 Task: Select Give A Gift Card from Gift Cards. Add to cart AmazonBasics Baby Products Gift Card-1. Place order for Mikayla King, _x000D_
12 Shoal Dr_x000D_
Barnegat, New Jersey(NJ), 08005, Cell Number (609) 660-9227
Action: Mouse moved to (14, 97)
Screenshot: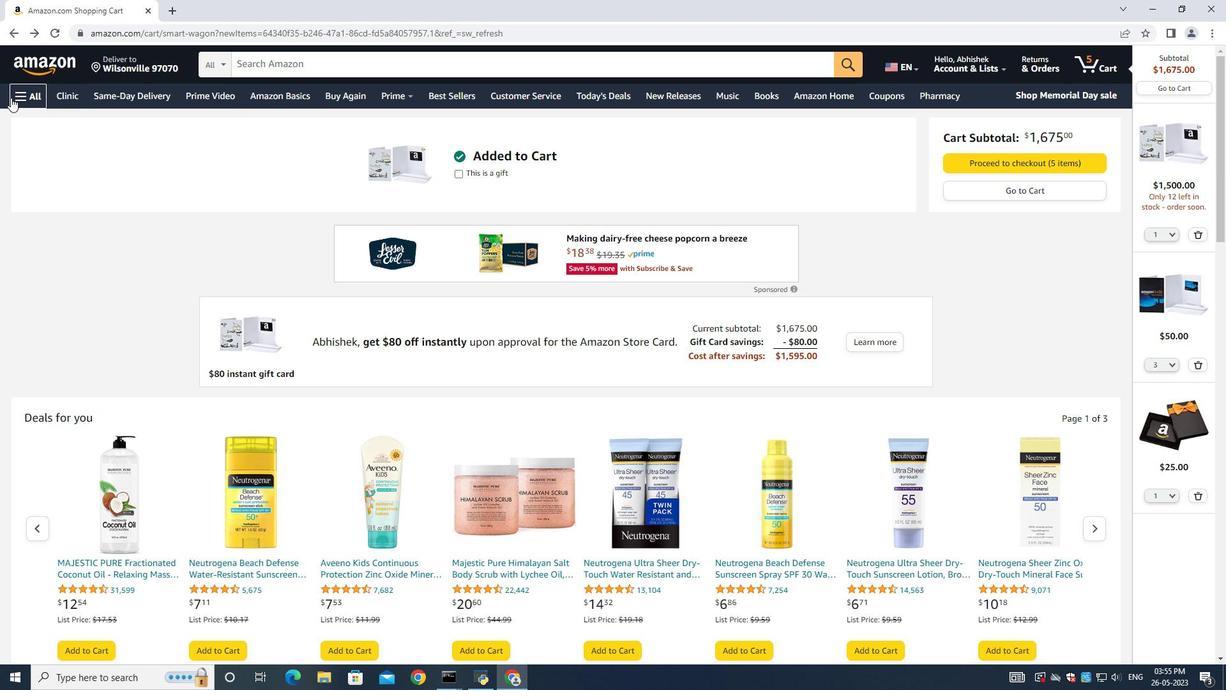 
Action: Mouse pressed left at (14, 97)
Screenshot: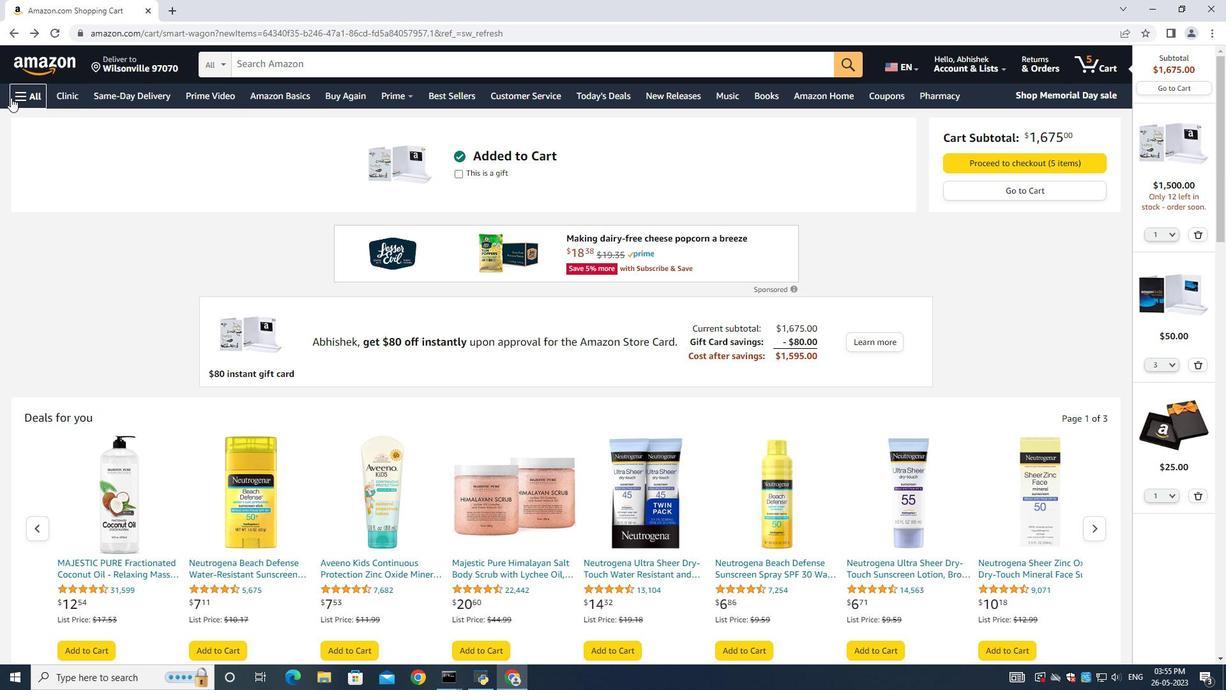 
Action: Mouse moved to (117, 323)
Screenshot: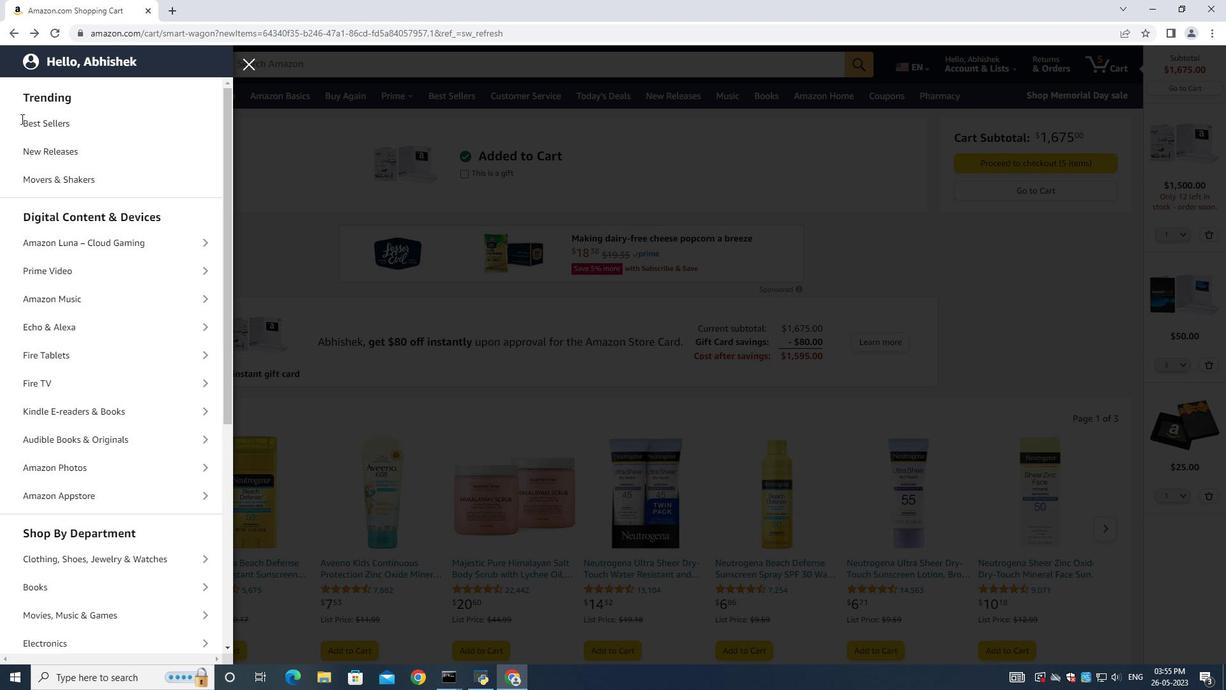 
Action: Mouse scrolled (118, 319) with delta (0, 0)
Screenshot: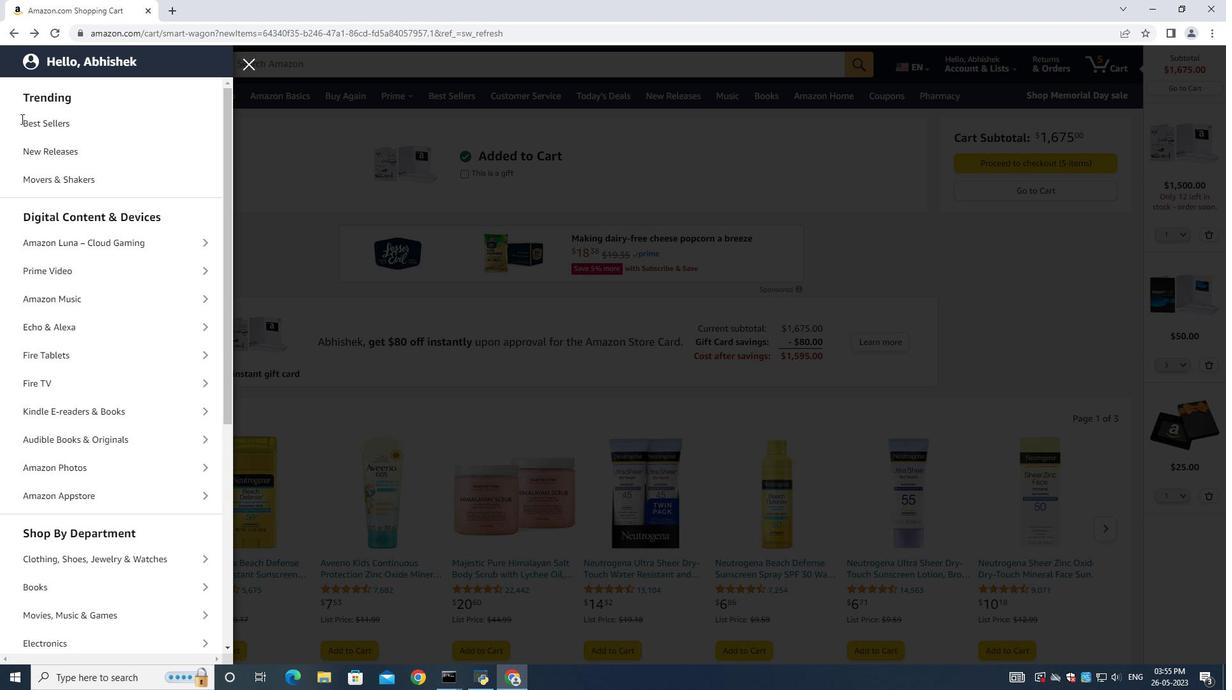 
Action: Mouse scrolled (117, 322) with delta (0, 0)
Screenshot: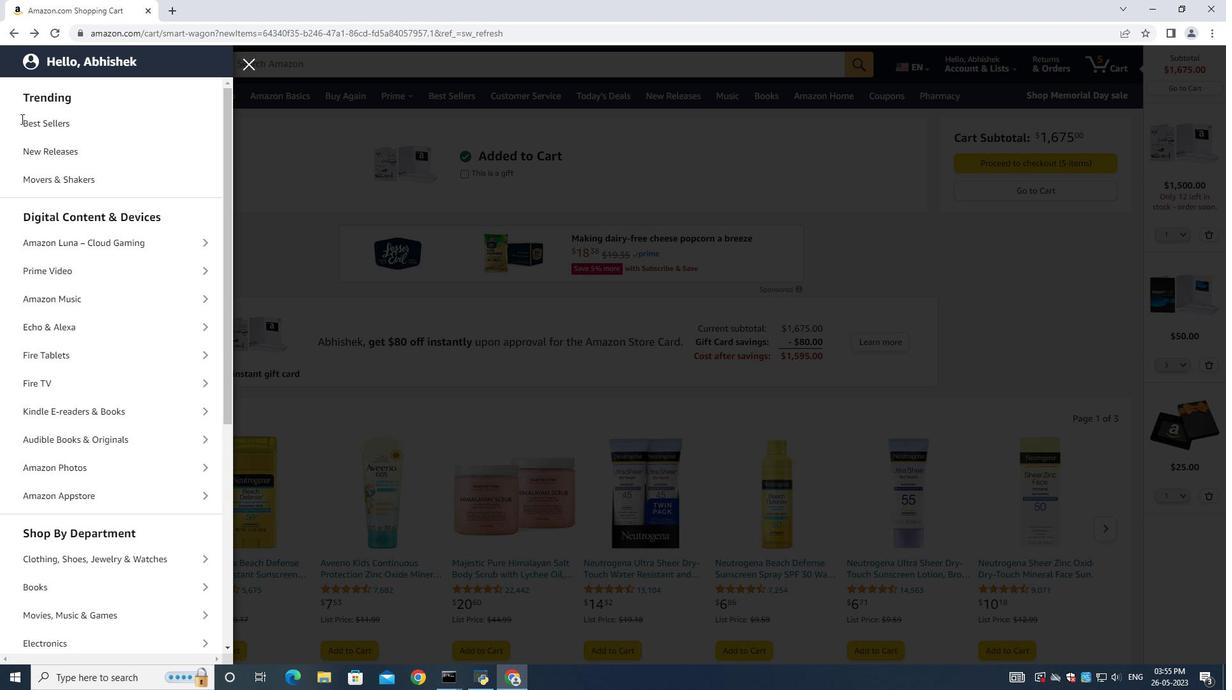 
Action: Mouse scrolled (117, 322) with delta (0, 0)
Screenshot: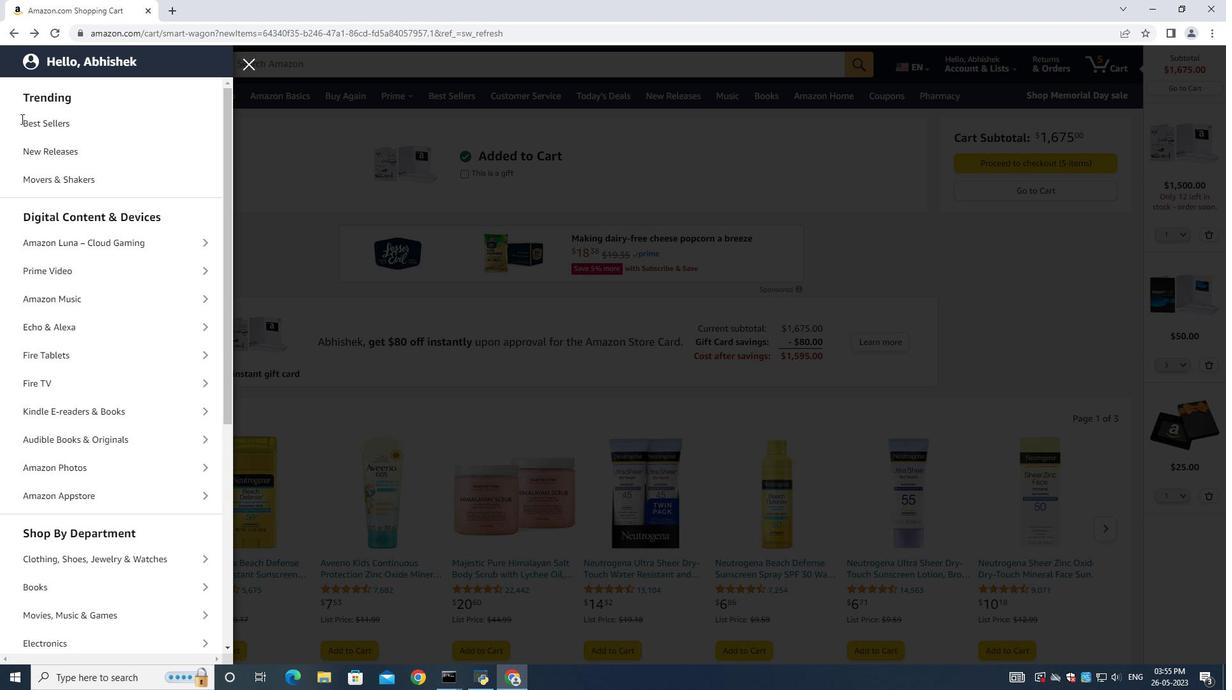 
Action: Mouse scrolled (117, 322) with delta (0, 0)
Screenshot: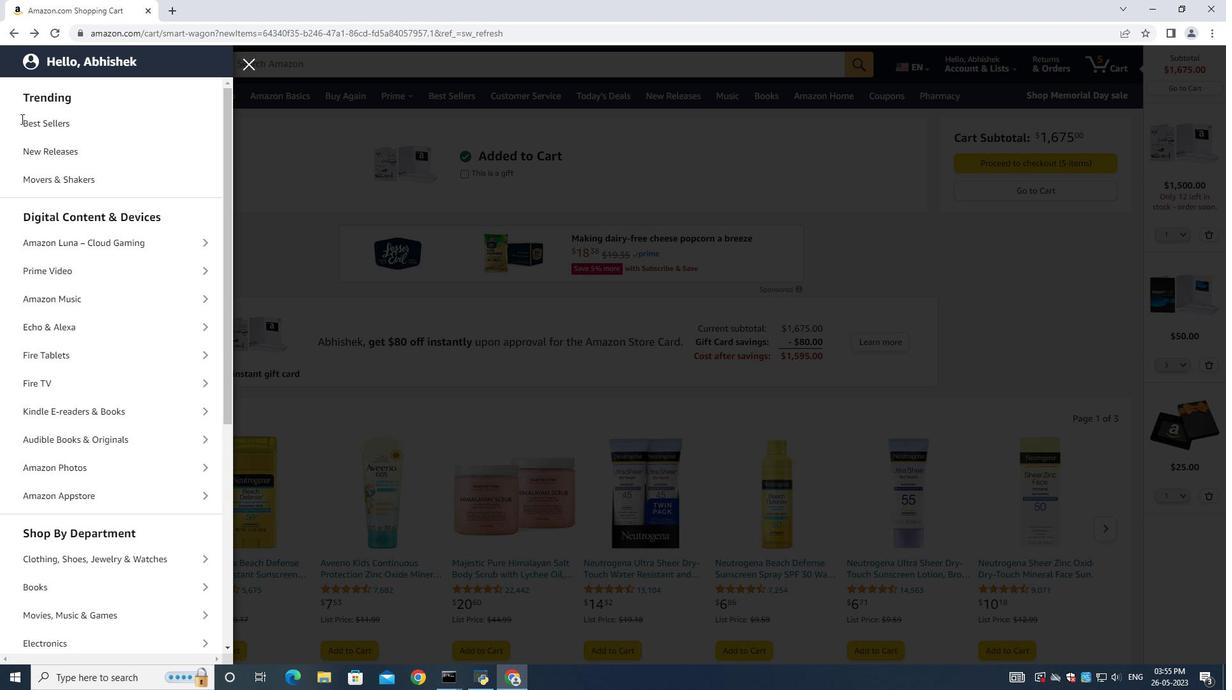 
Action: Mouse moved to (117, 327)
Screenshot: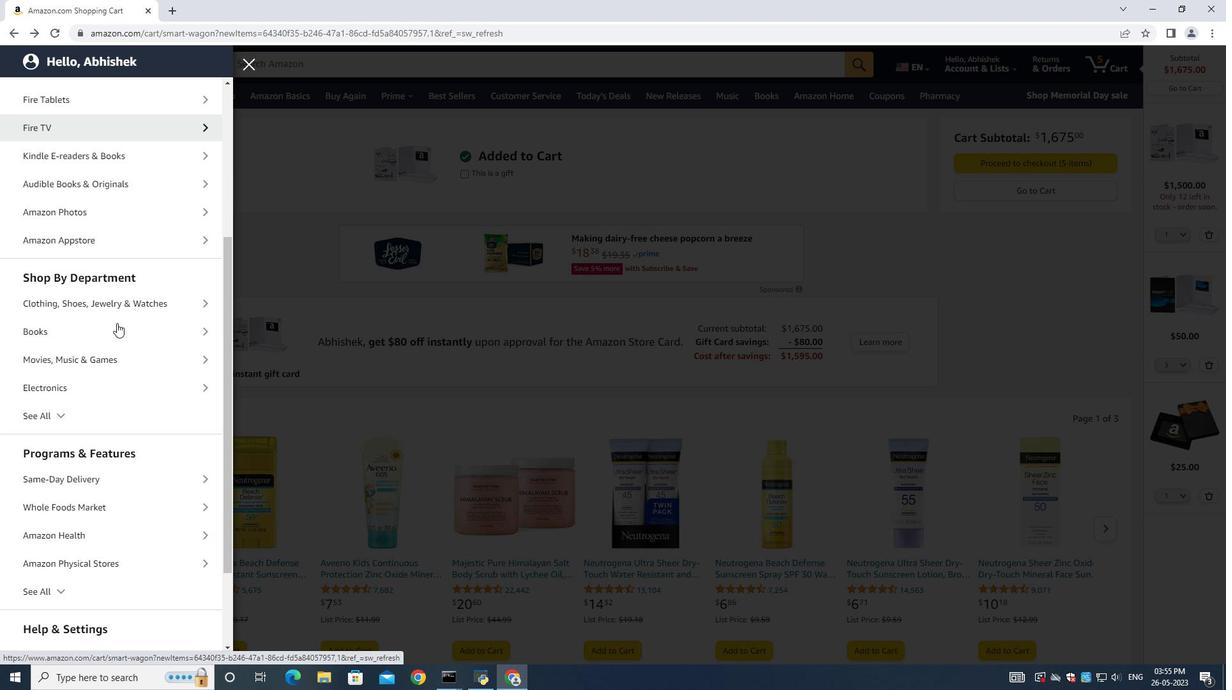 
Action: Mouse scrolled (117, 326) with delta (0, 0)
Screenshot: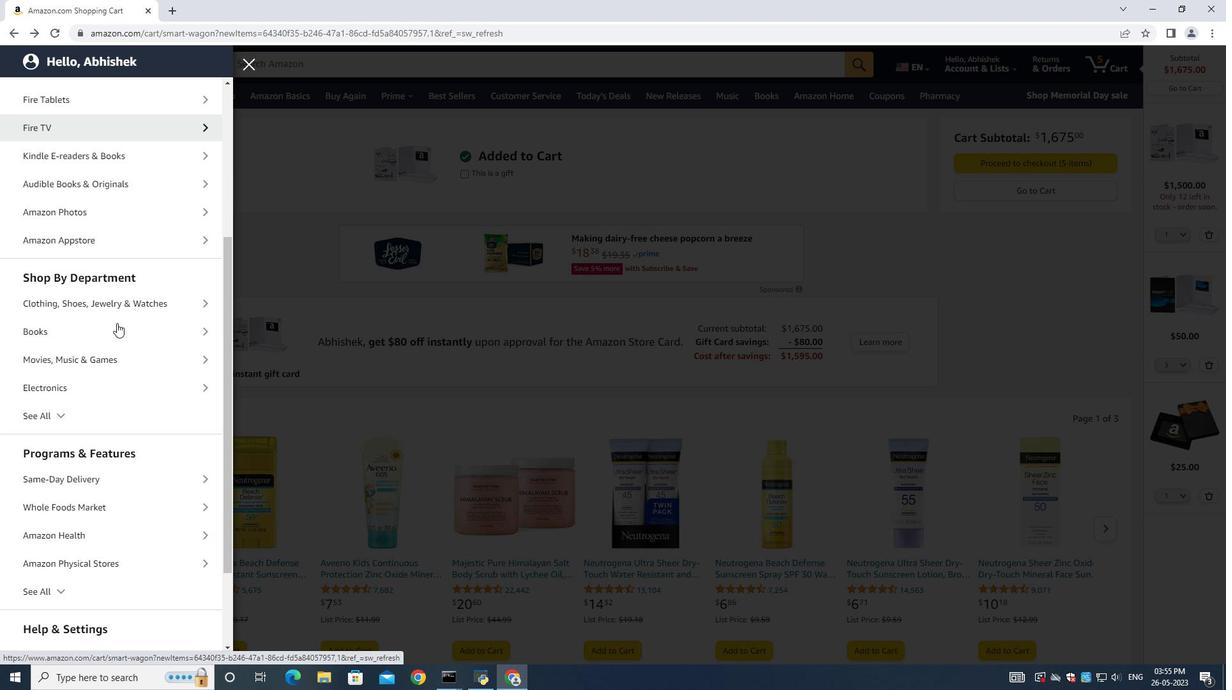 
Action: Mouse moved to (118, 337)
Screenshot: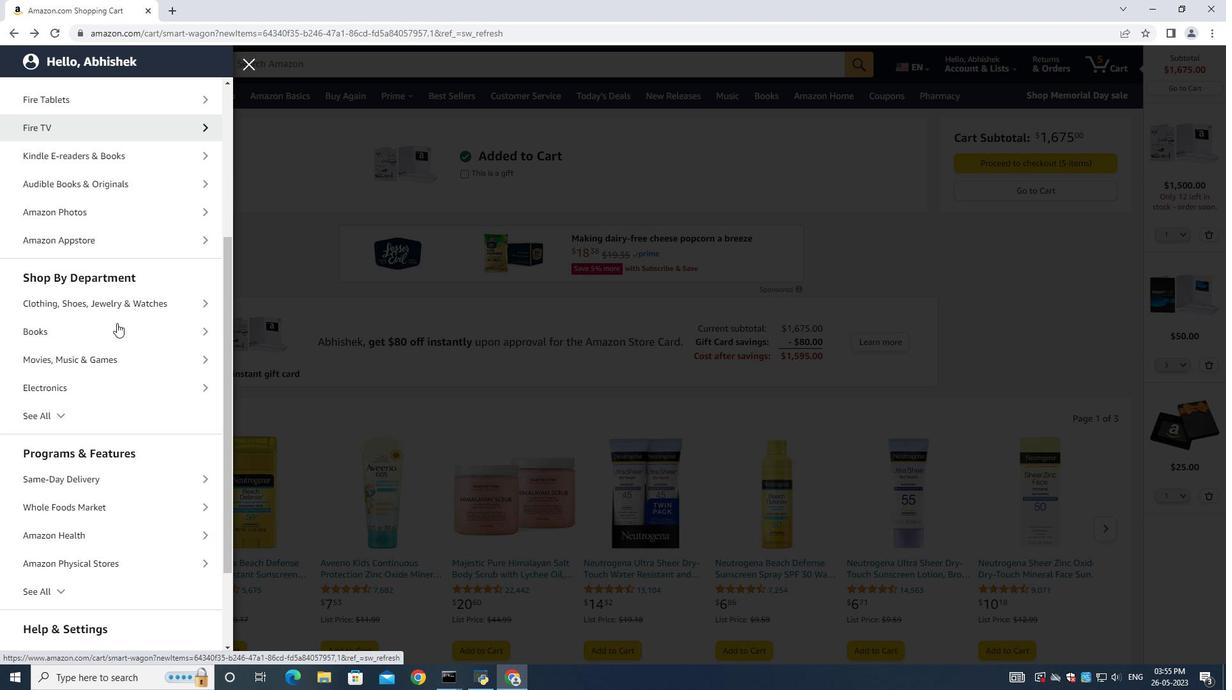 
Action: Mouse scrolled (118, 336) with delta (0, 0)
Screenshot: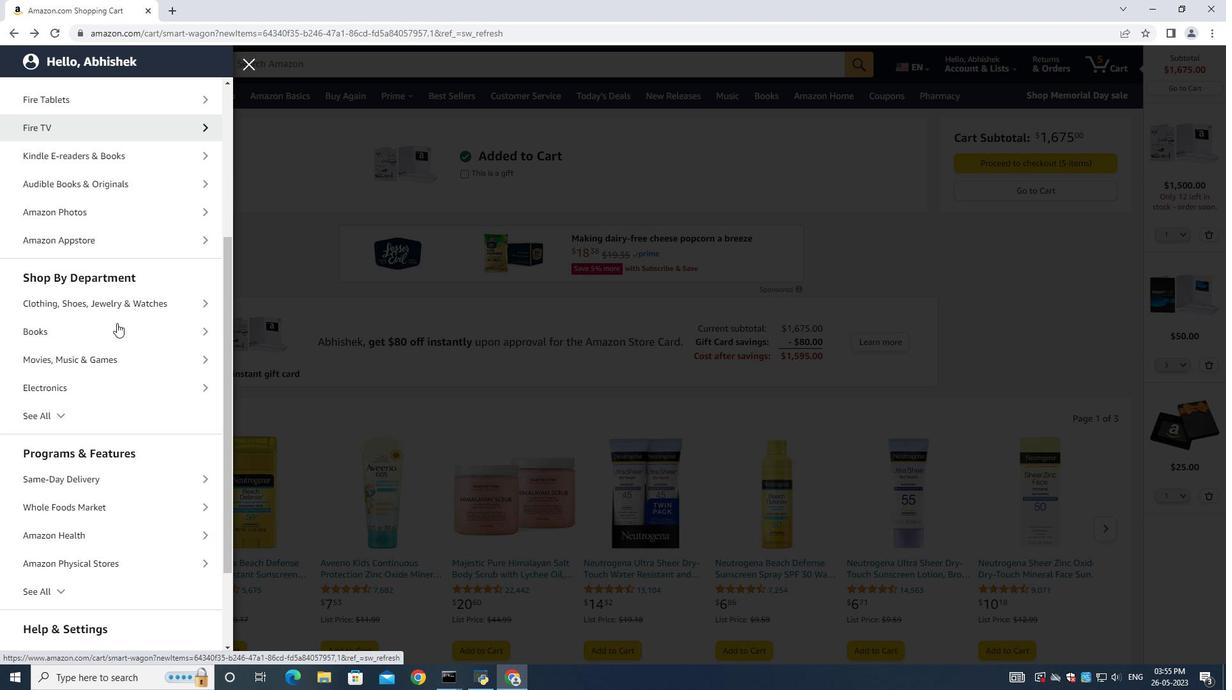 
Action: Mouse moved to (119, 341)
Screenshot: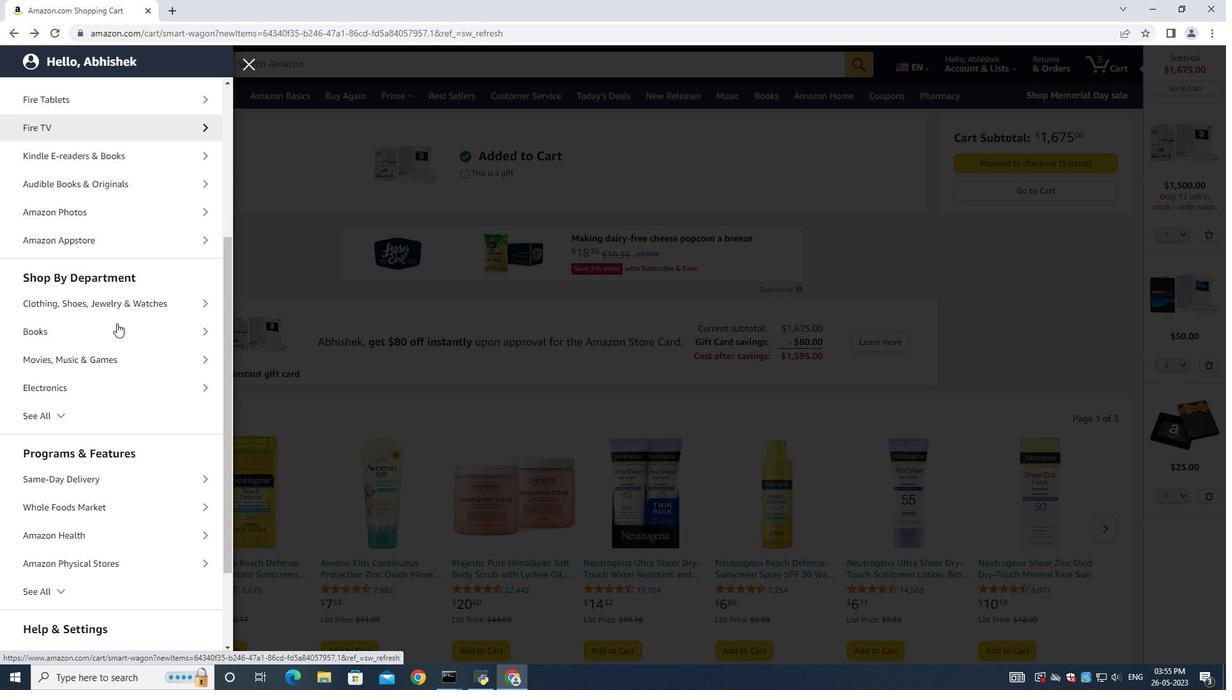 
Action: Mouse scrolled (119, 340) with delta (0, 0)
Screenshot: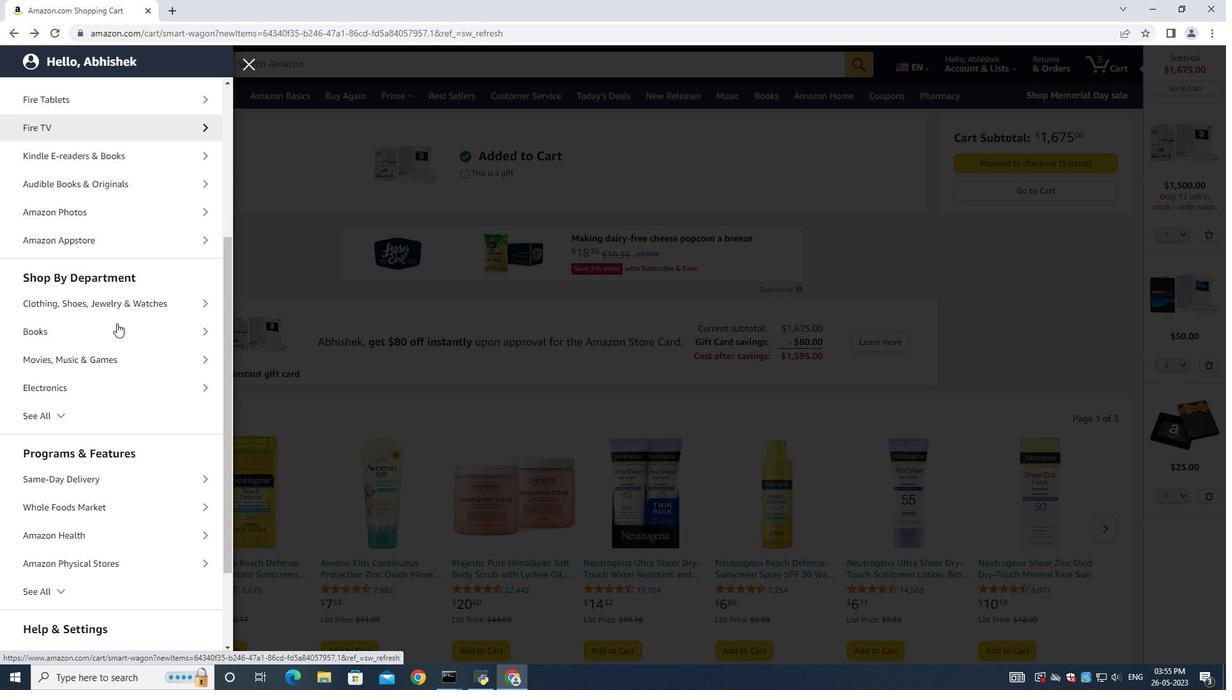 
Action: Mouse moved to (119, 343)
Screenshot: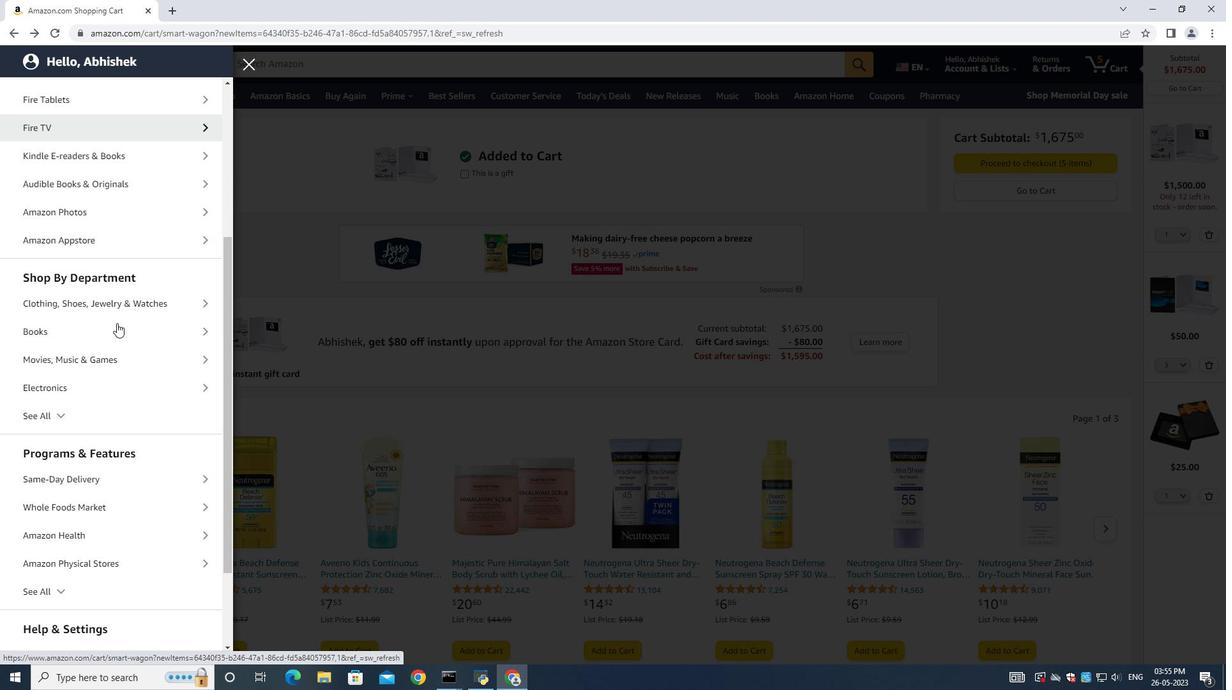 
Action: Mouse scrolled (119, 343) with delta (0, 0)
Screenshot: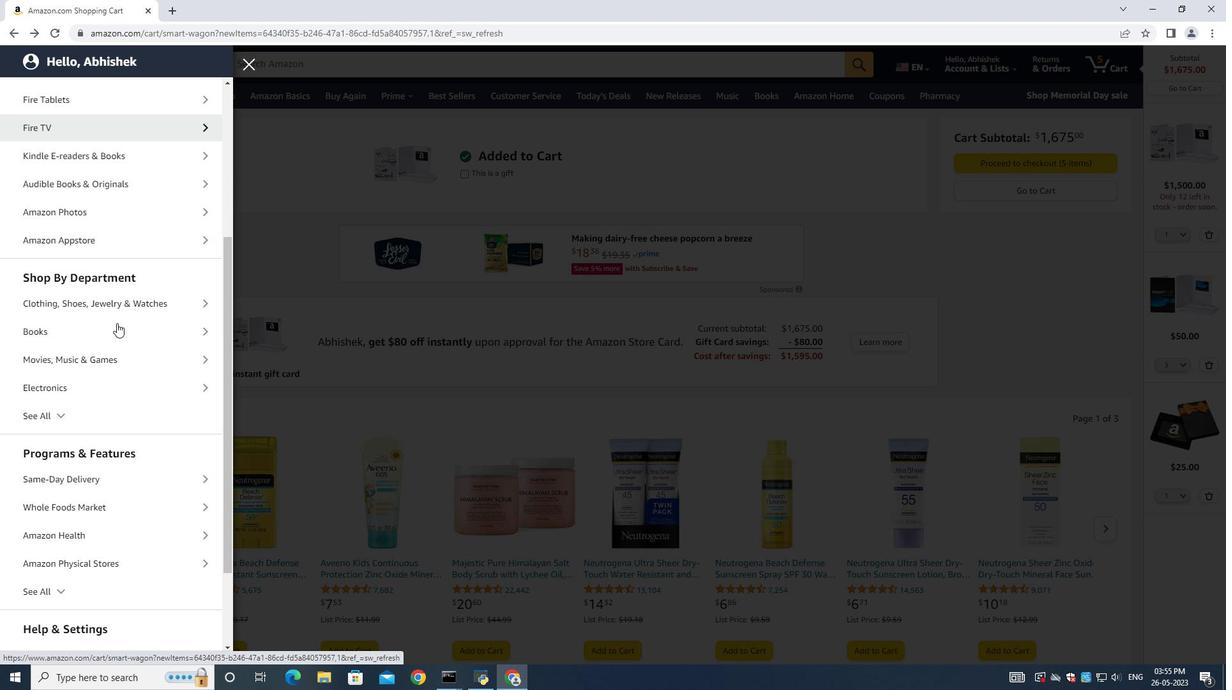 
Action: Mouse moved to (86, 470)
Screenshot: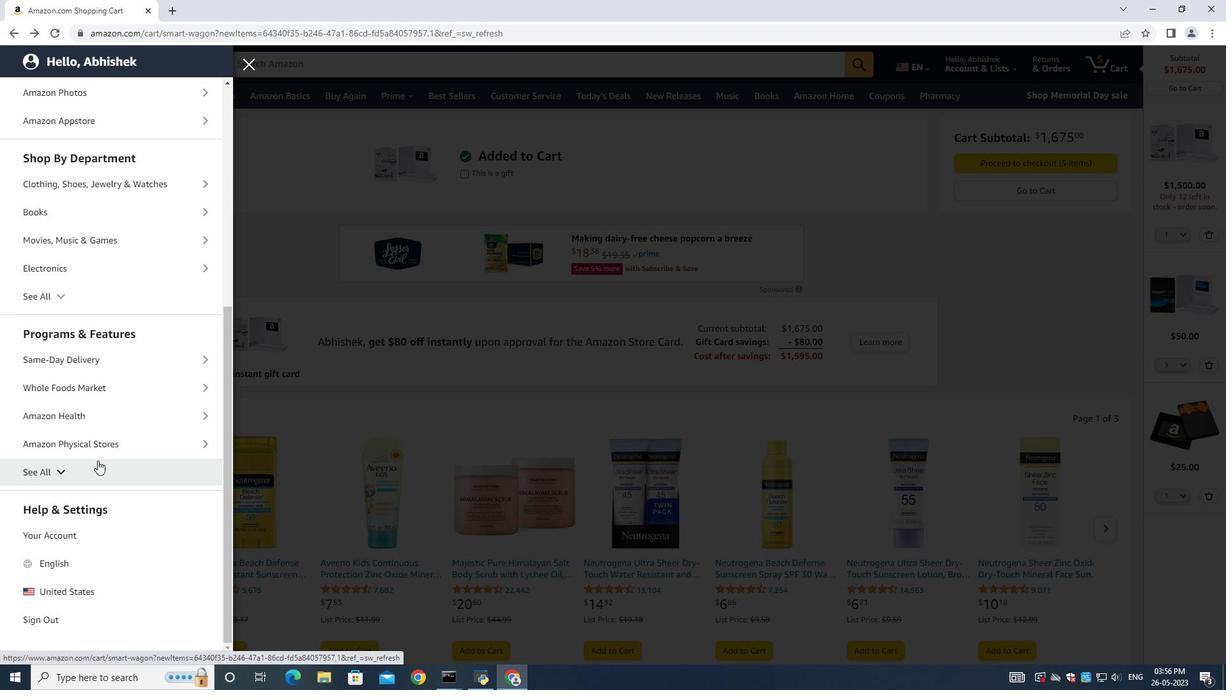 
Action: Mouse pressed left at (86, 470)
Screenshot: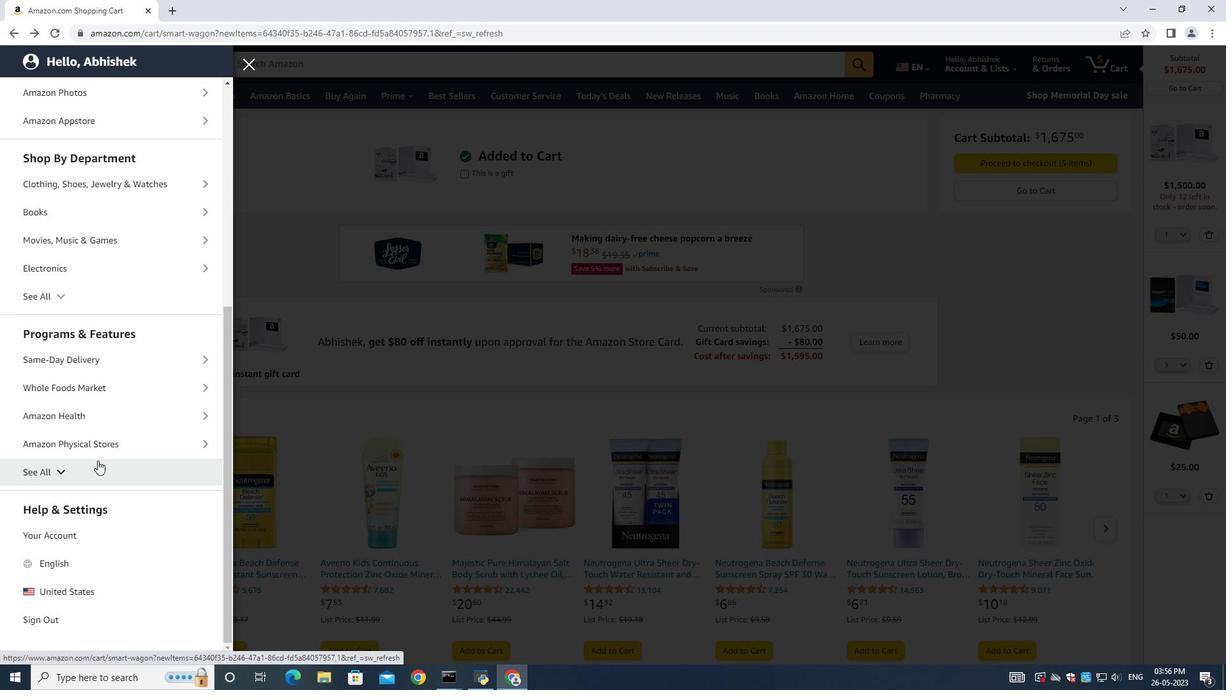 
Action: Mouse moved to (80, 474)
Screenshot: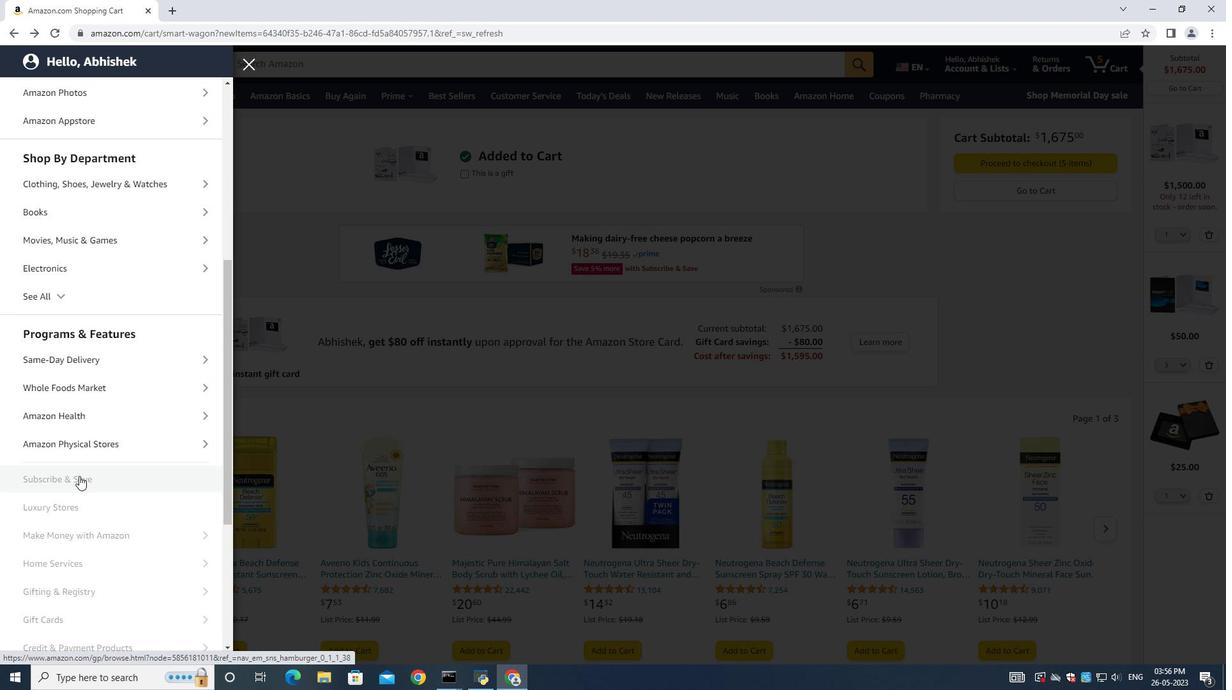 
Action: Mouse scrolled (80, 474) with delta (0, 0)
Screenshot: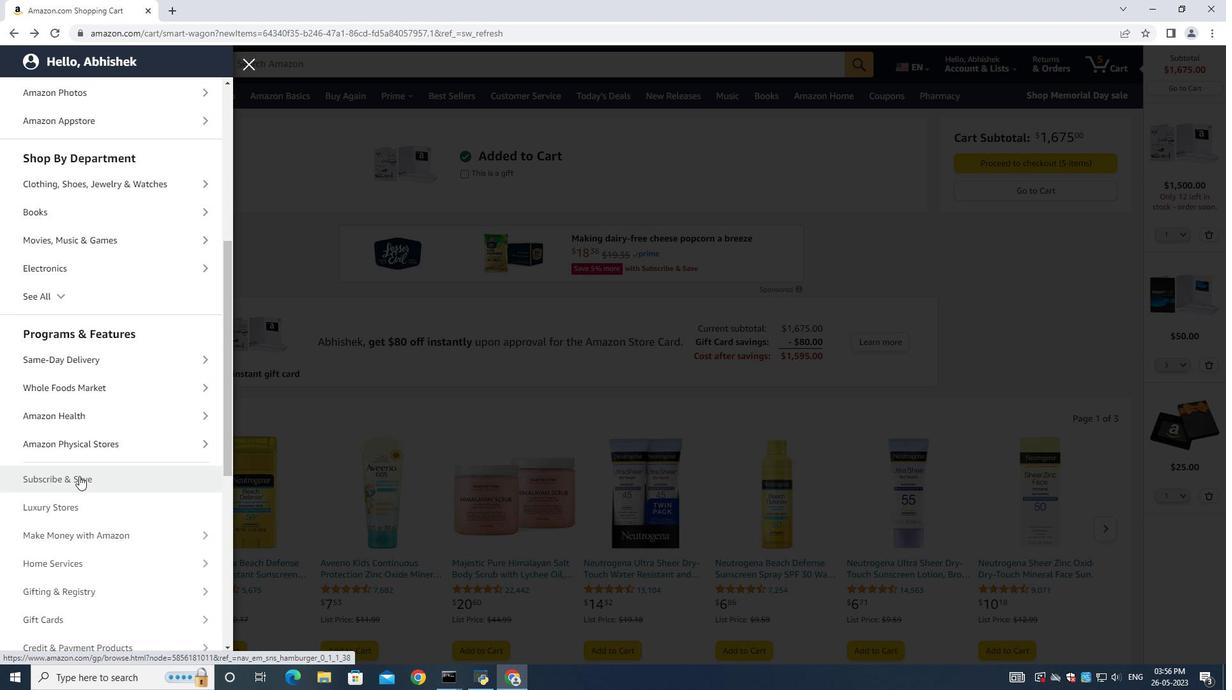 
Action: Mouse scrolled (80, 474) with delta (0, 0)
Screenshot: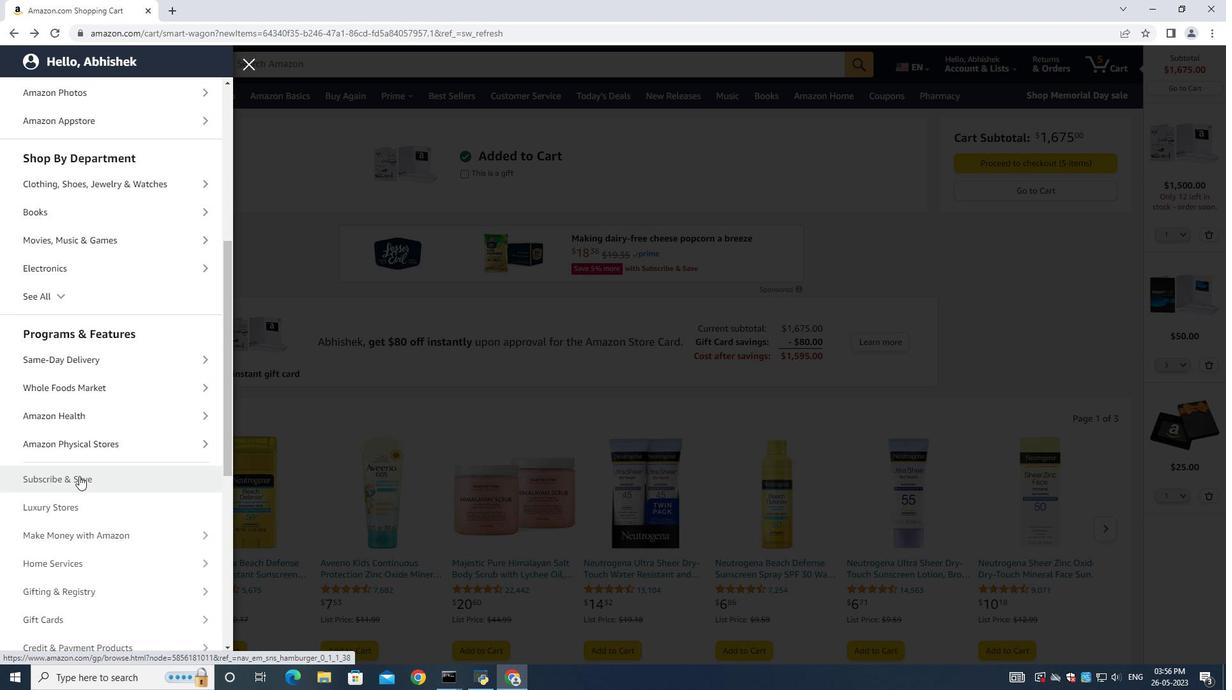 
Action: Mouse moved to (80, 474)
Screenshot: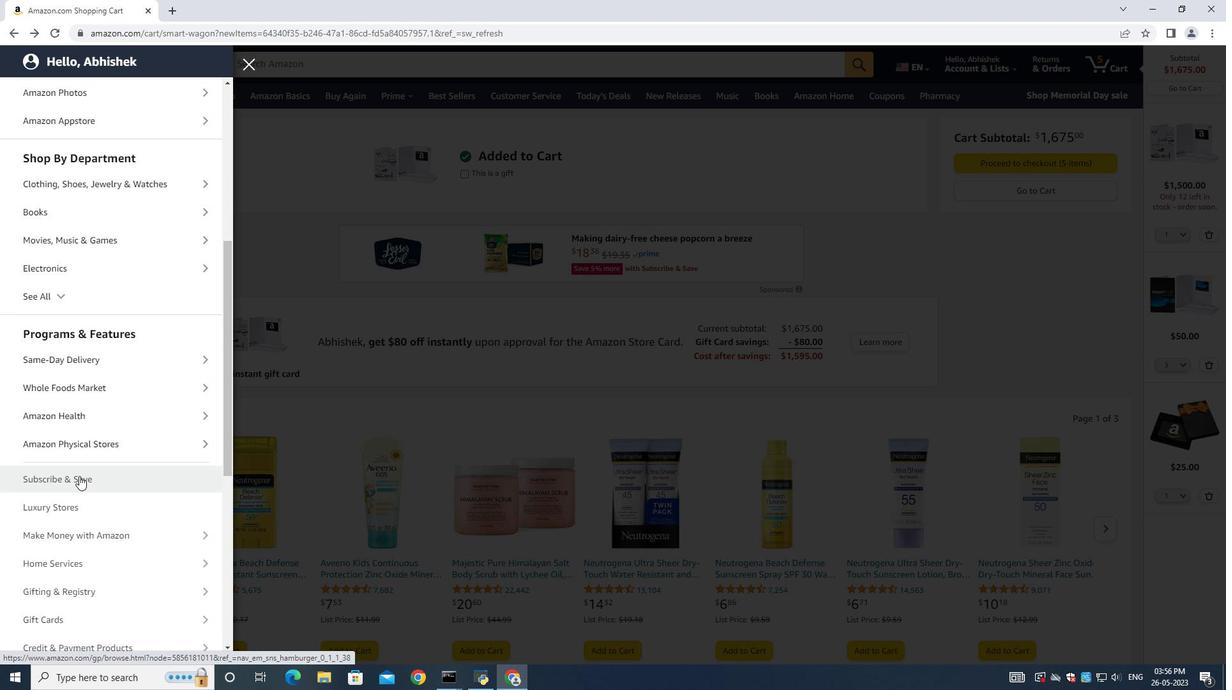 
Action: Mouse scrolled (80, 474) with delta (0, 0)
Screenshot: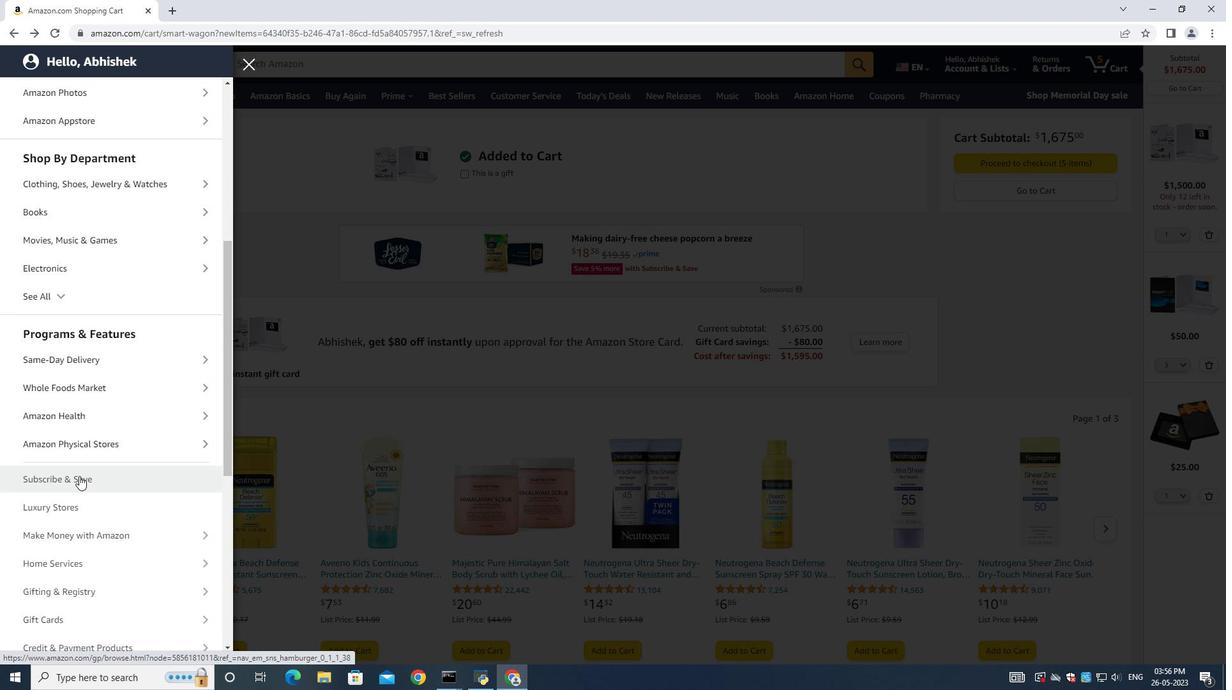 
Action: Mouse moved to (68, 490)
Screenshot: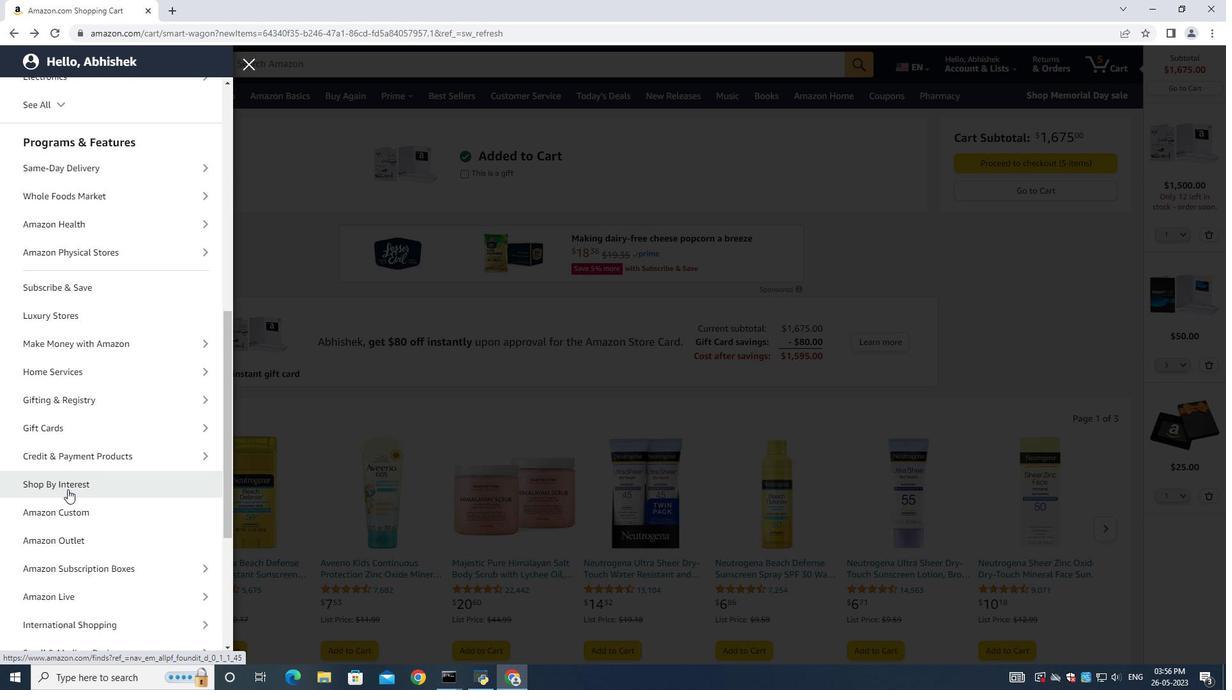 
Action: Mouse scrolled (68, 490) with delta (0, 0)
Screenshot: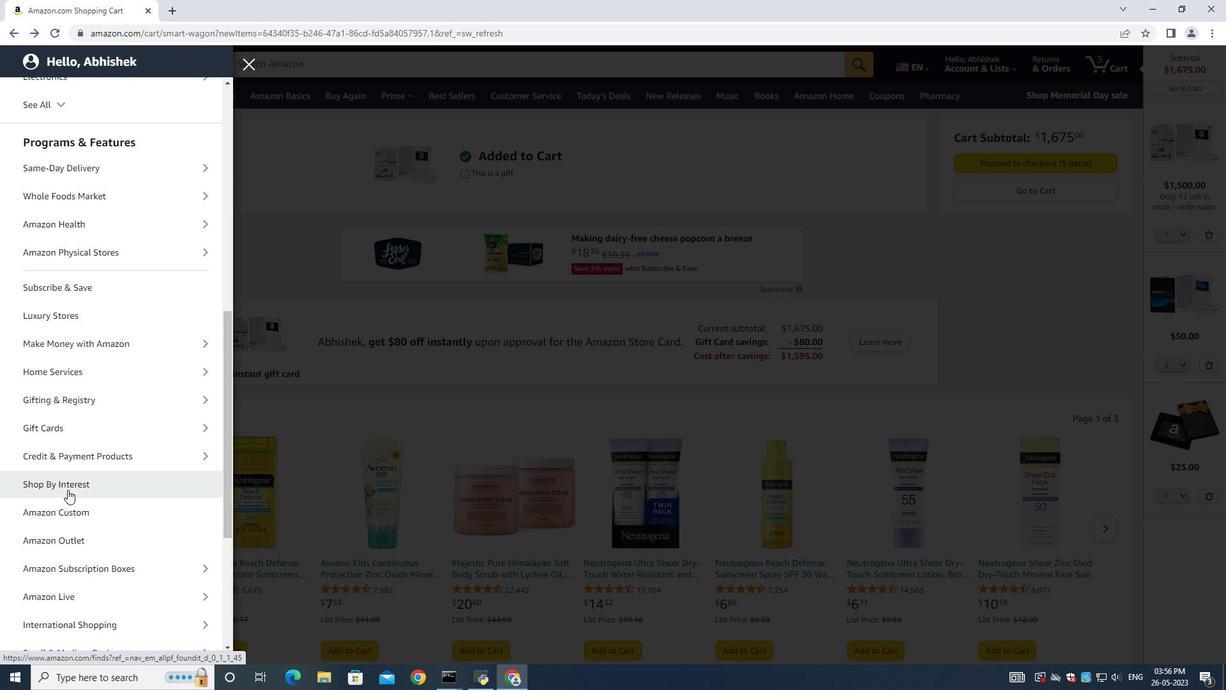 
Action: Mouse moved to (74, 375)
Screenshot: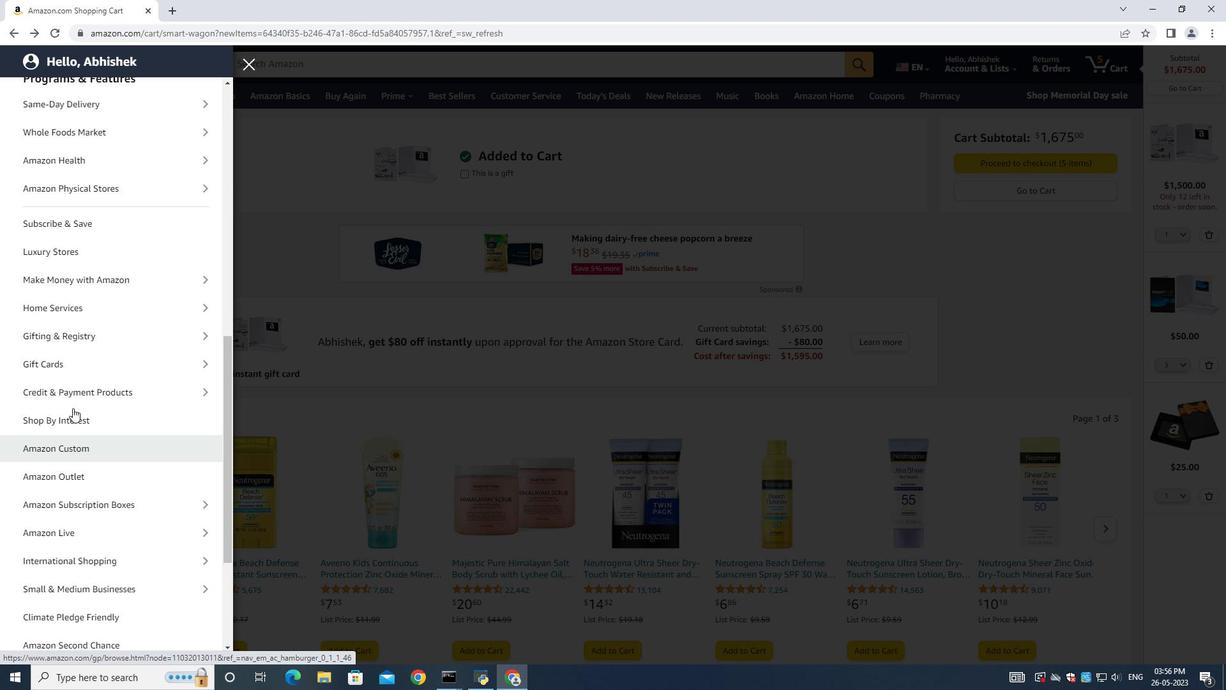 
Action: Mouse pressed left at (74, 375)
Screenshot: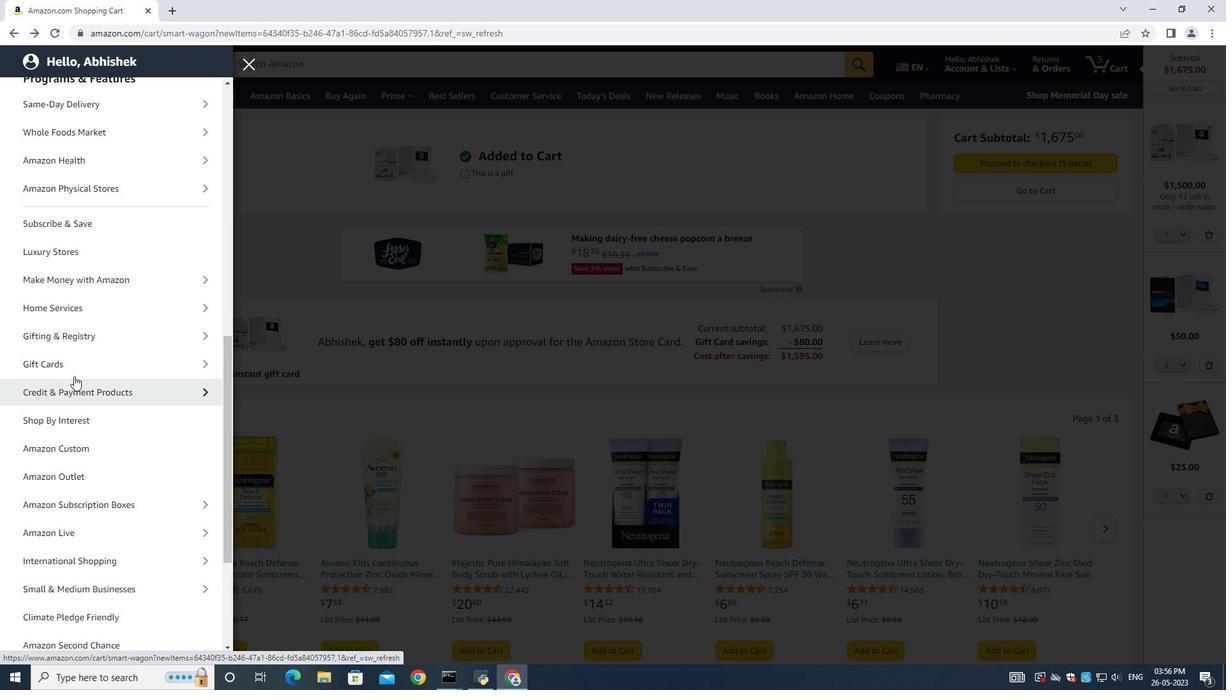 
Action: Mouse moved to (80, 161)
Screenshot: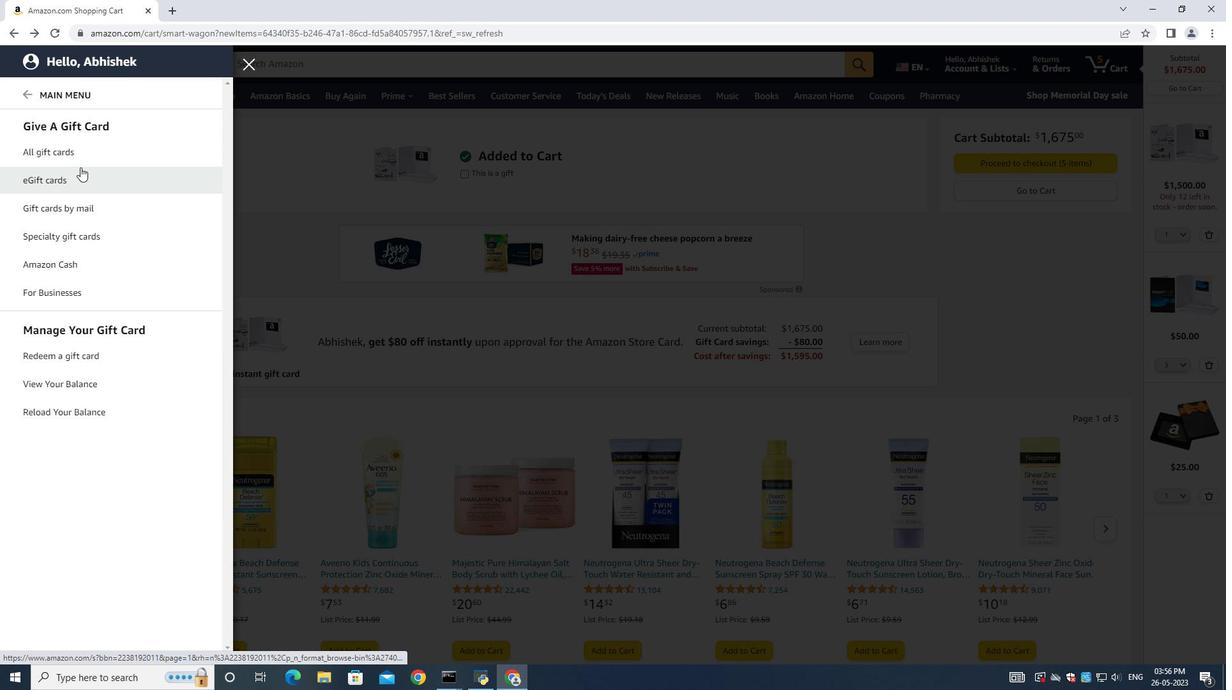 
Action: Mouse pressed left at (80, 161)
Screenshot: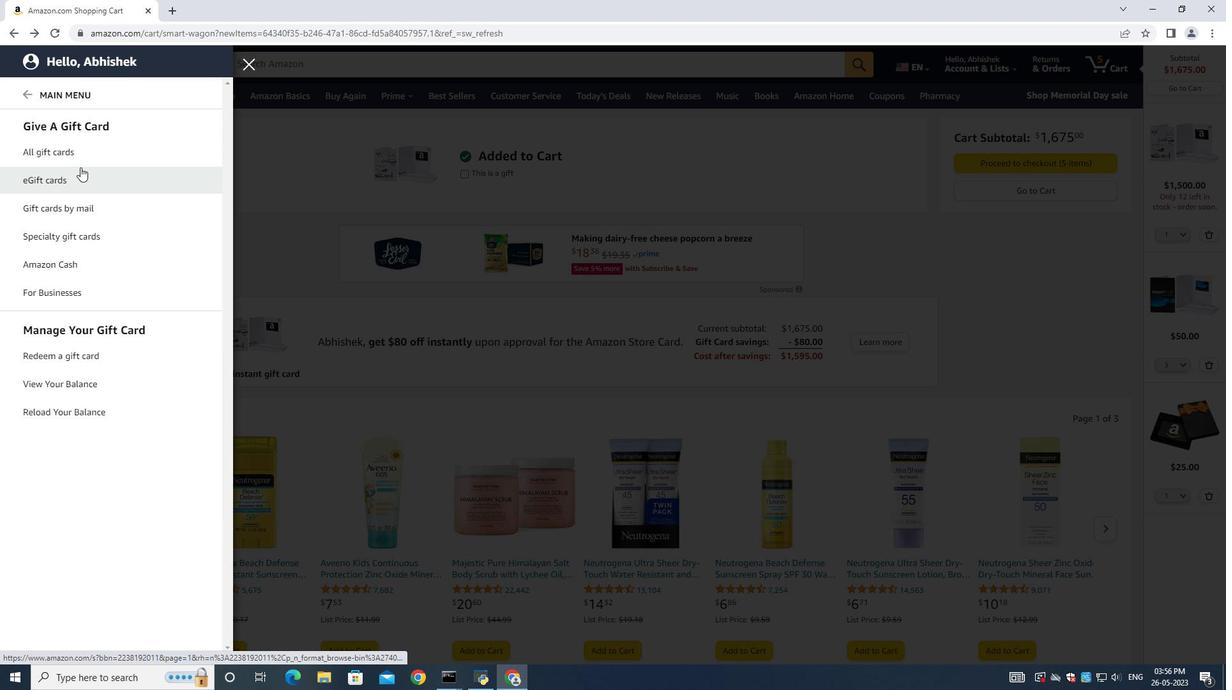 
Action: Mouse moved to (608, 331)
Screenshot: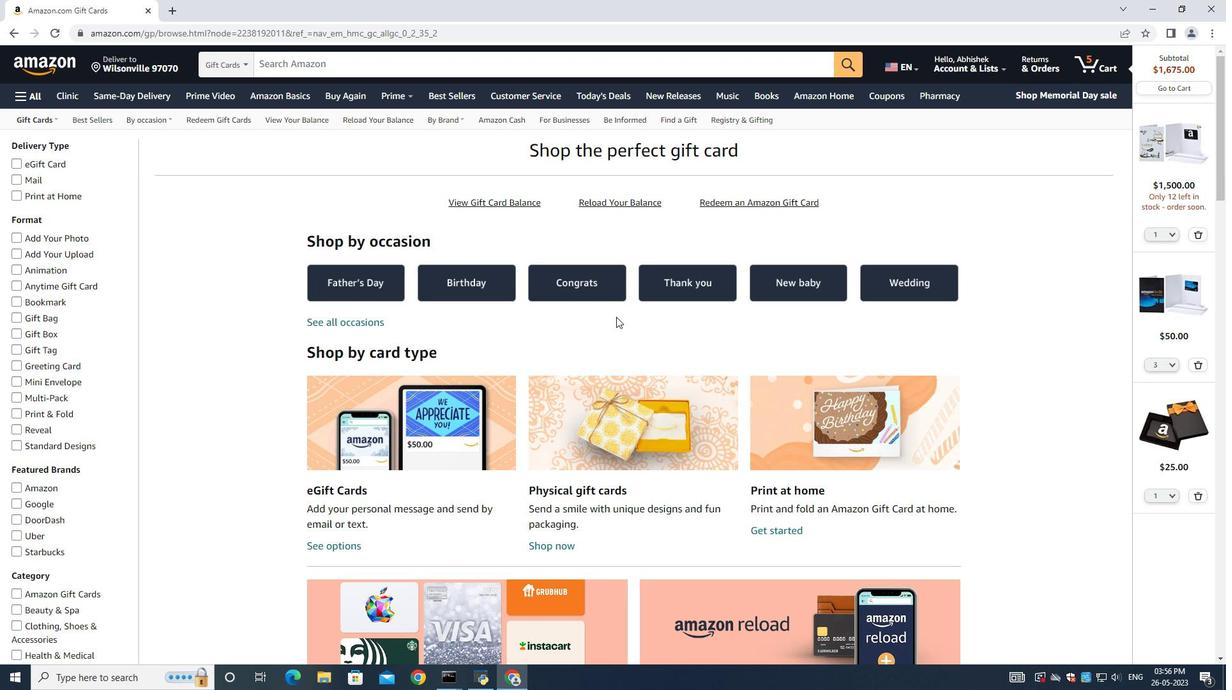 
Action: Mouse scrolled (609, 330) with delta (0, 0)
Screenshot: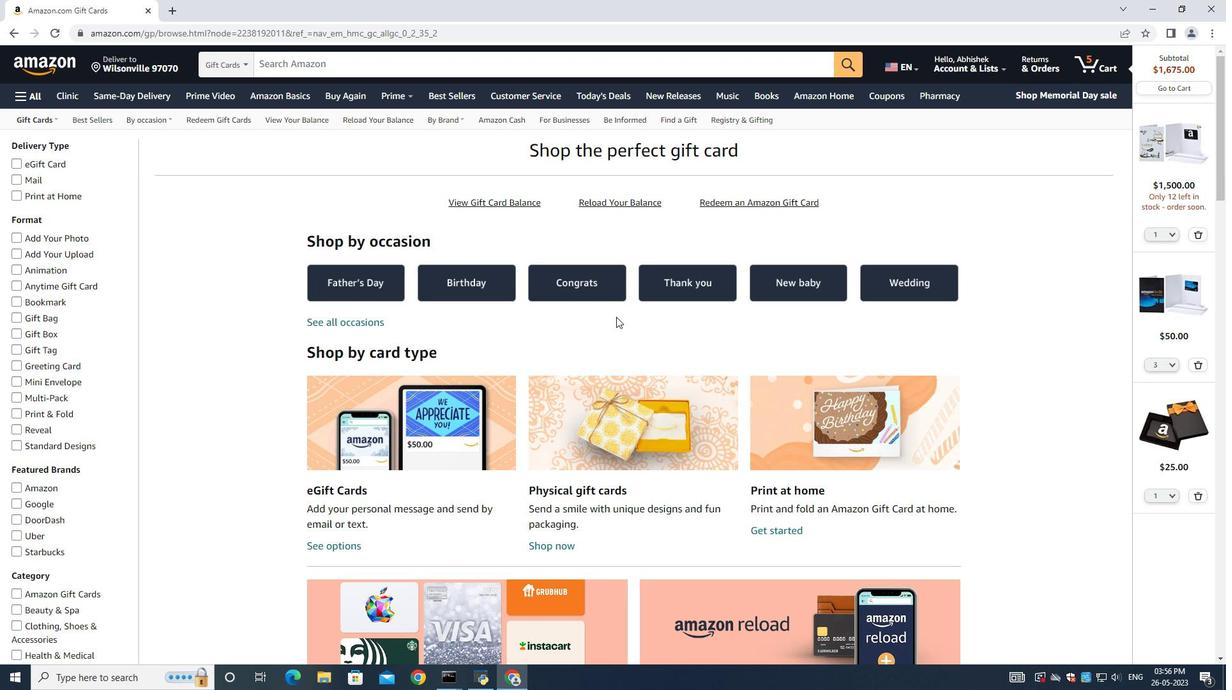 
Action: Mouse moved to (608, 331)
Screenshot: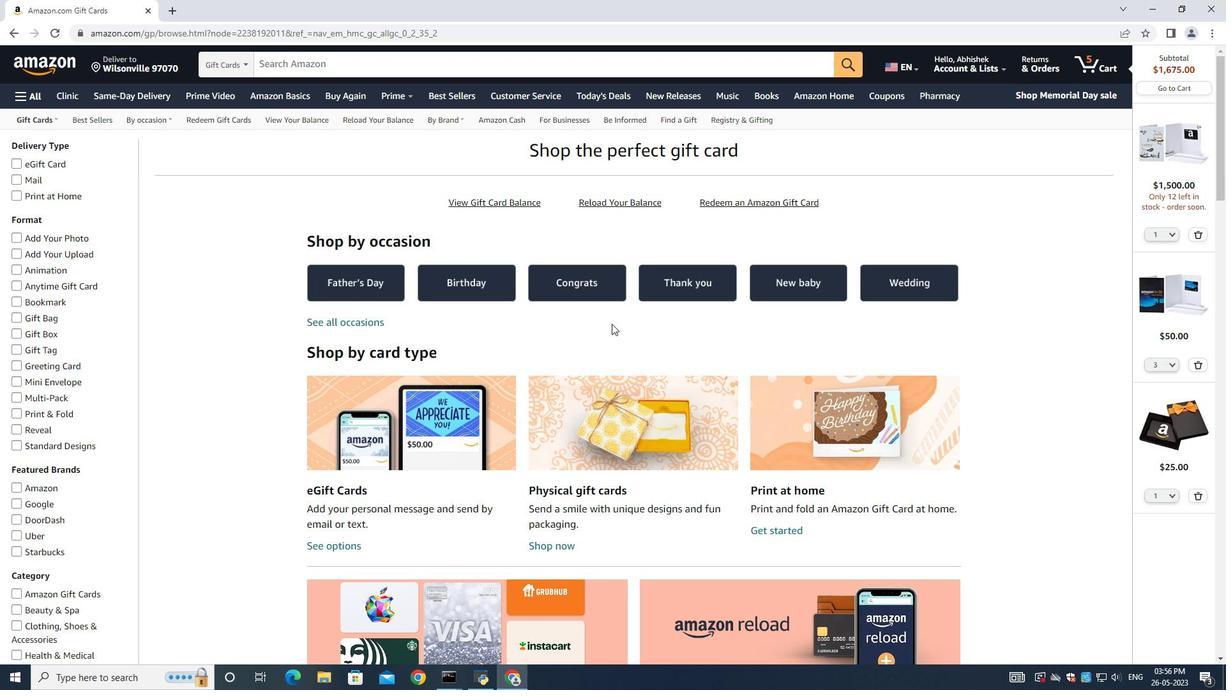 
Action: Mouse scrolled (608, 330) with delta (0, 0)
Screenshot: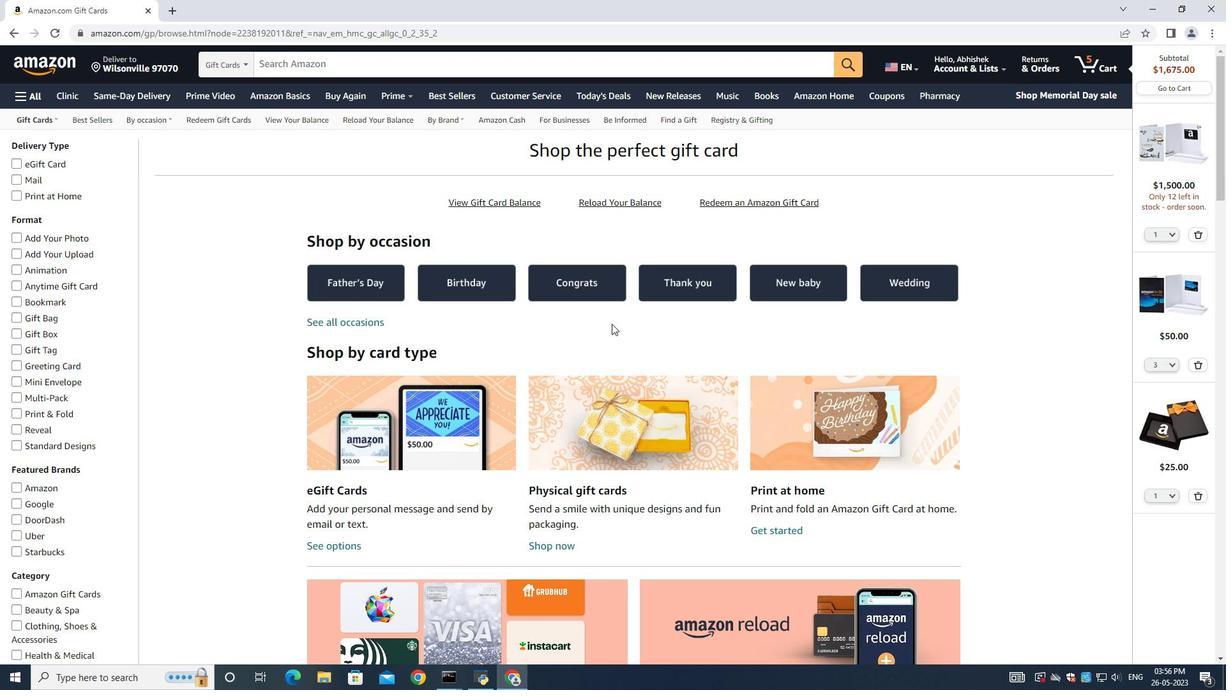 
Action: Mouse scrolled (608, 330) with delta (0, 0)
Screenshot: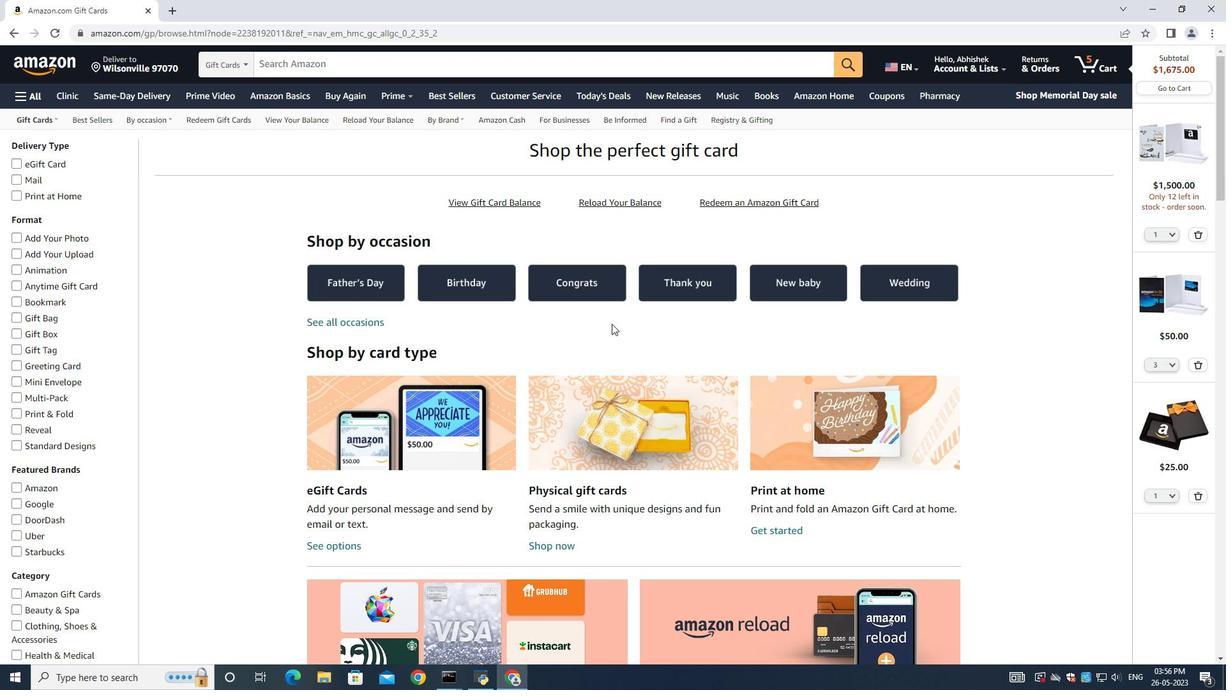 
Action: Mouse moved to (608, 328)
Screenshot: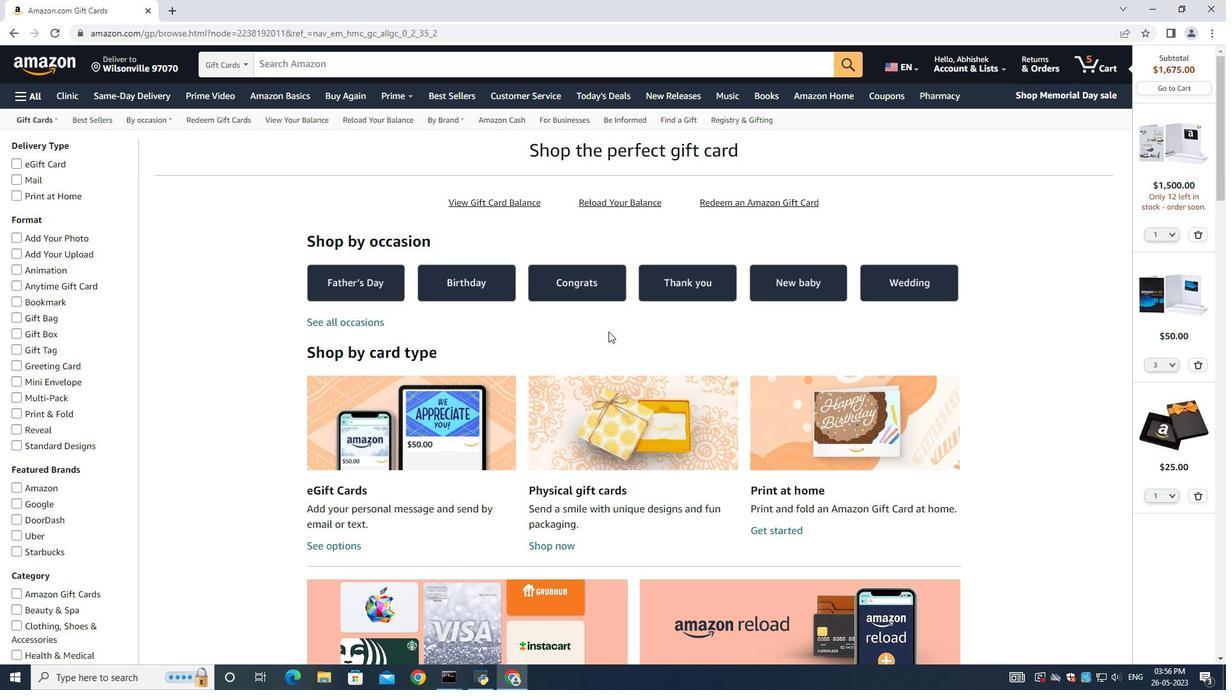 
Action: Mouse scrolled (608, 327) with delta (0, 0)
Screenshot: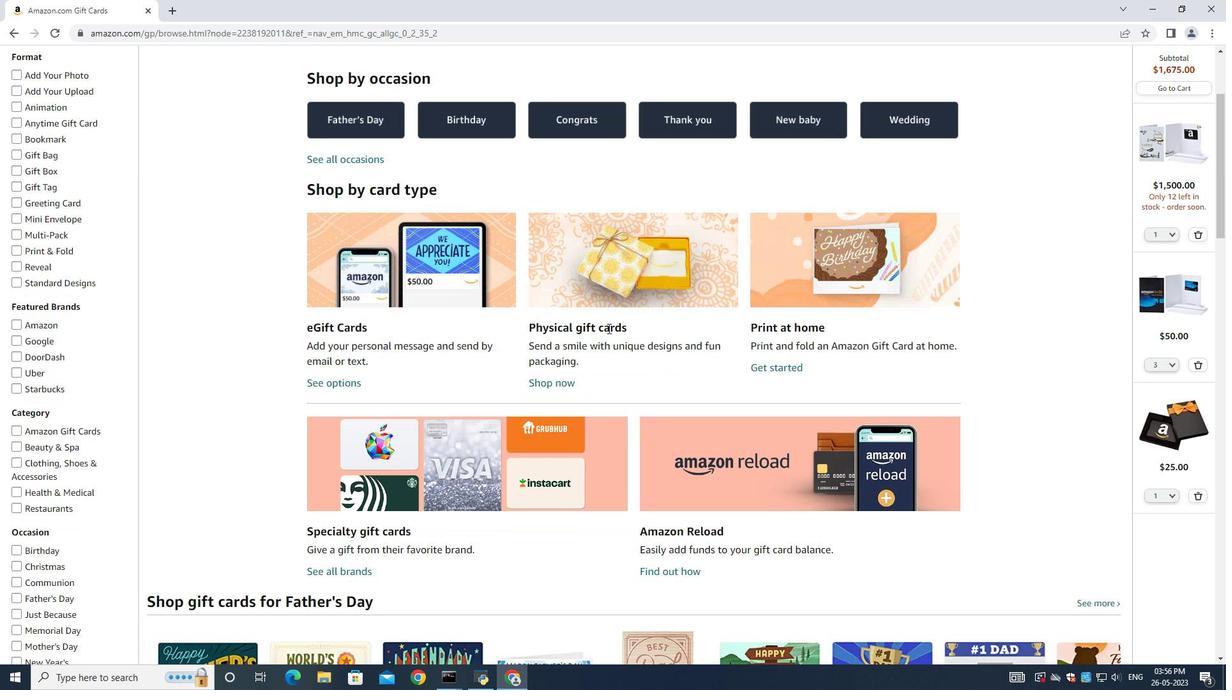 
Action: Mouse scrolled (608, 327) with delta (0, 0)
Screenshot: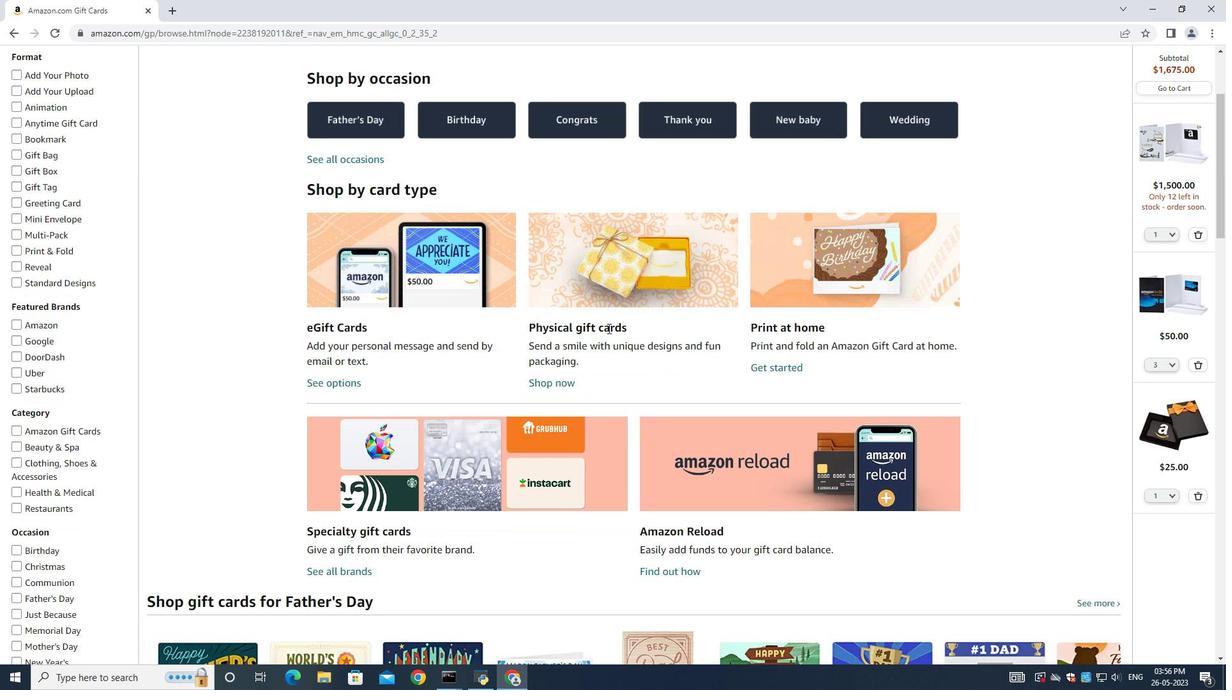 
Action: Mouse scrolled (608, 327) with delta (0, 0)
Screenshot: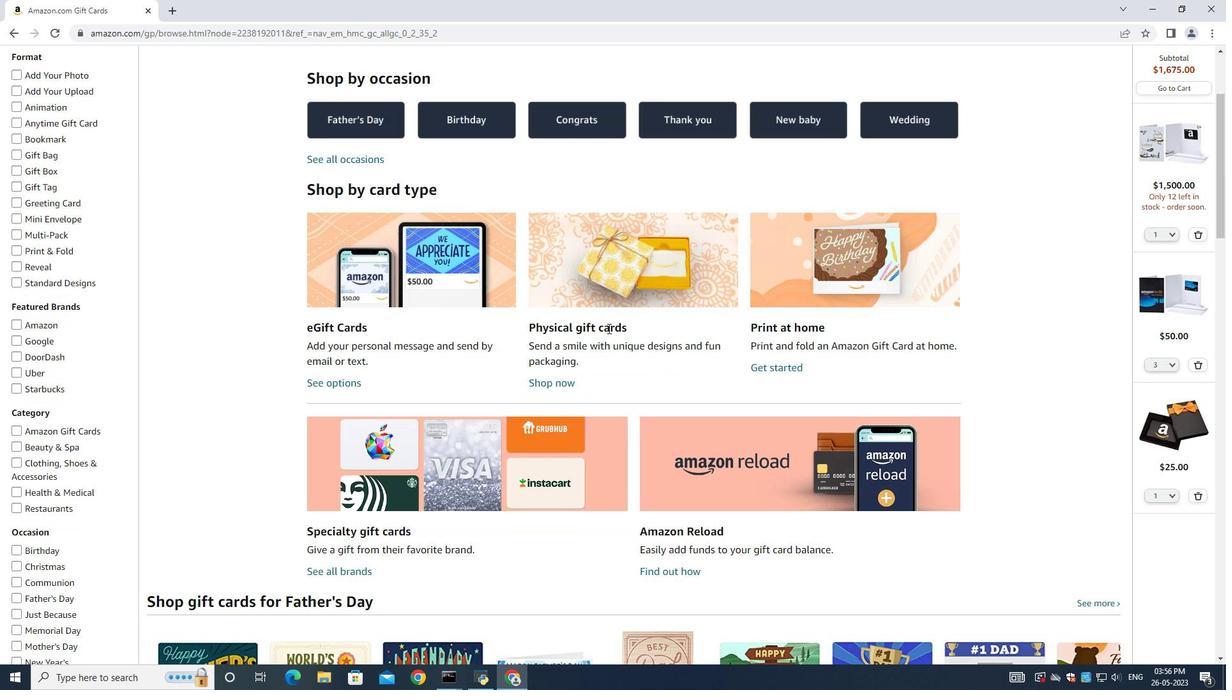 
Action: Mouse scrolled (608, 327) with delta (0, 0)
Screenshot: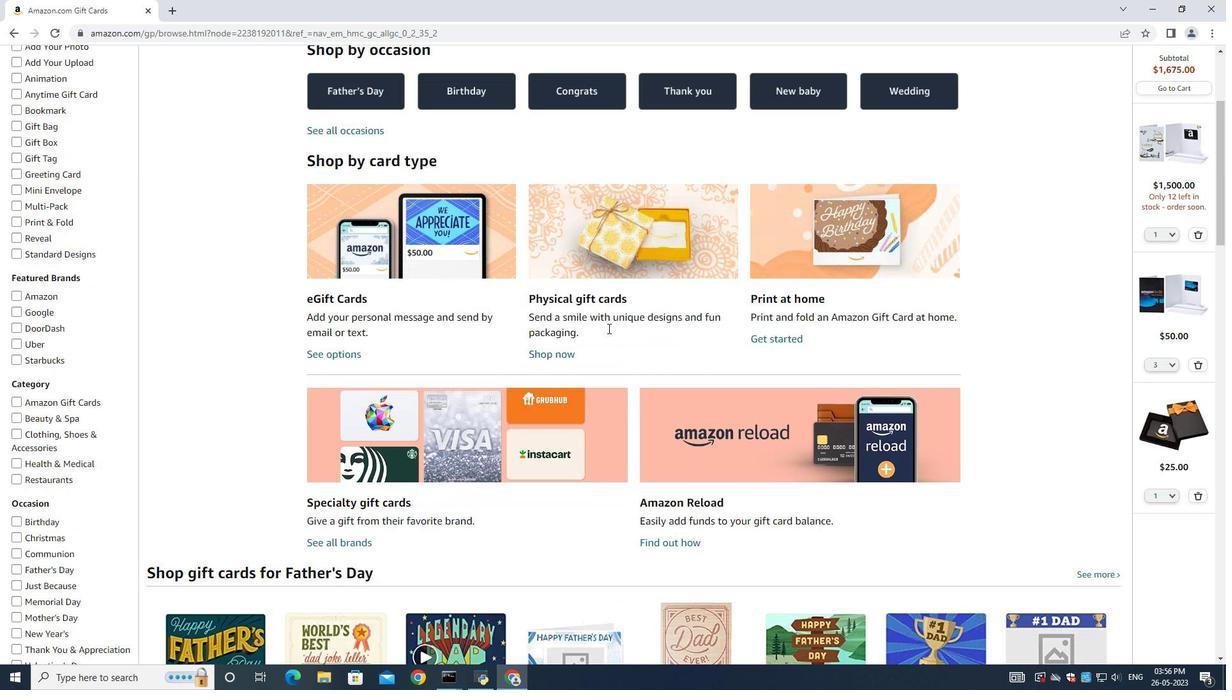 
Action: Mouse moved to (605, 329)
Screenshot: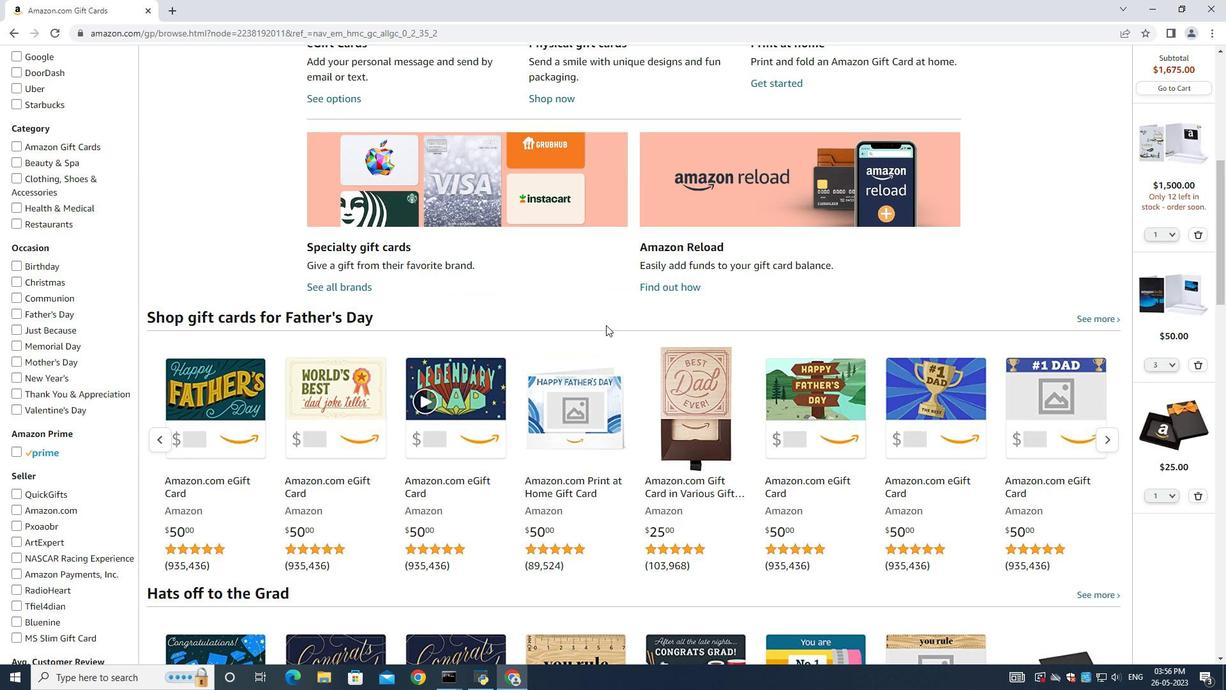 
Action: Mouse scrolled (605, 328) with delta (0, 0)
Screenshot: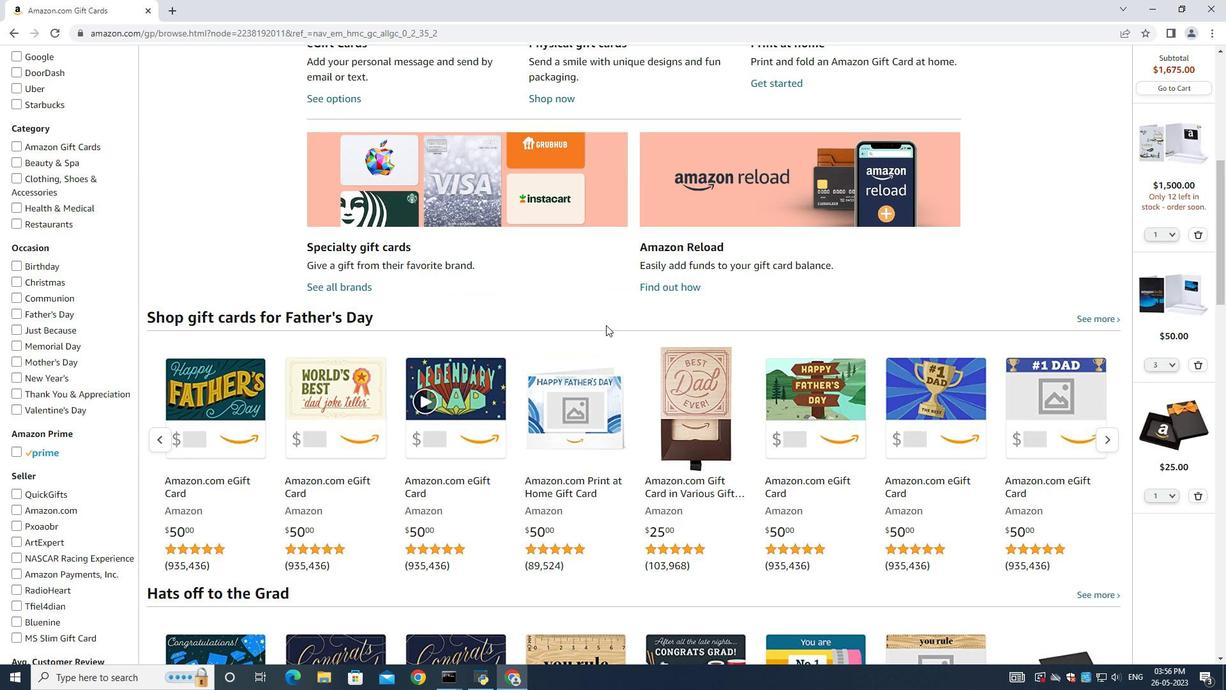 
Action: Mouse moved to (604, 330)
Screenshot: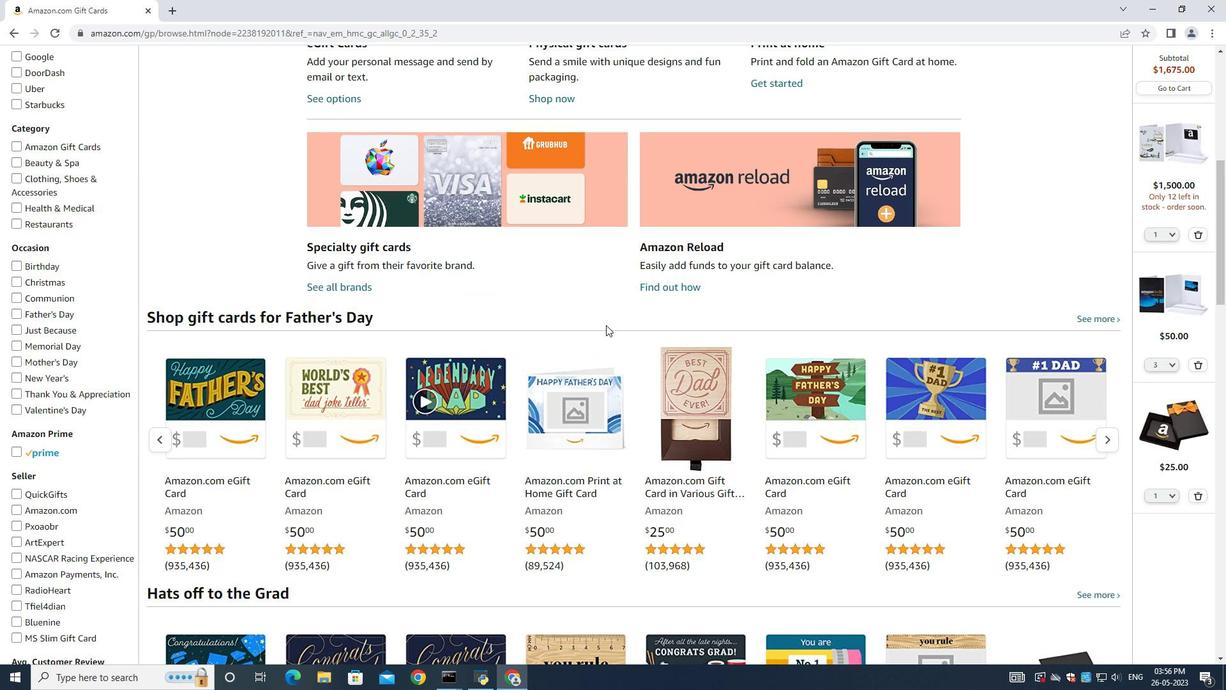 
Action: Mouse scrolled (605, 329) with delta (0, 0)
Screenshot: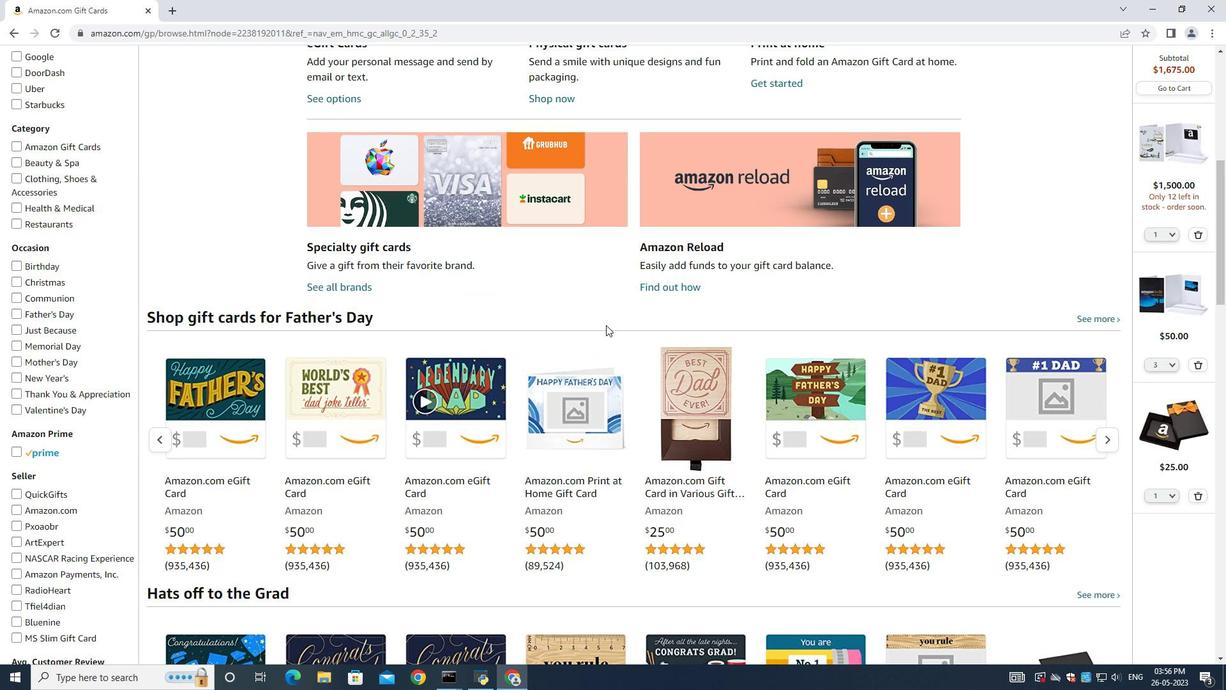
Action: Mouse scrolled (604, 329) with delta (0, 0)
Screenshot: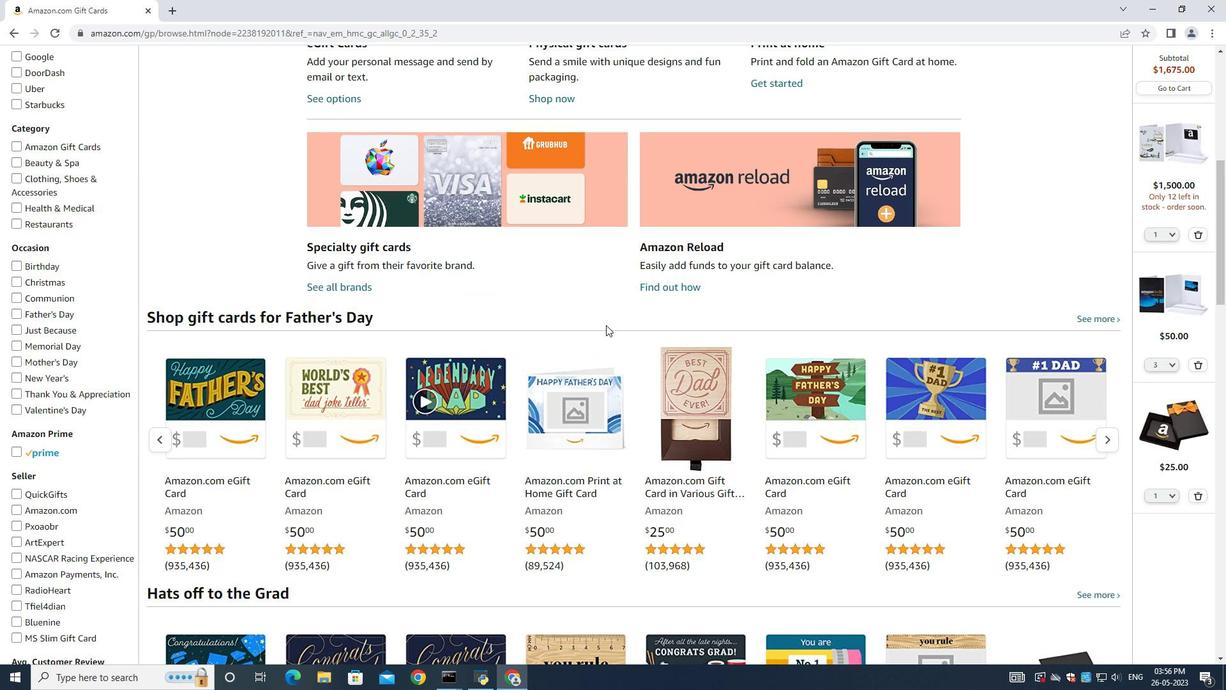 
Action: Mouse moved to (603, 328)
Screenshot: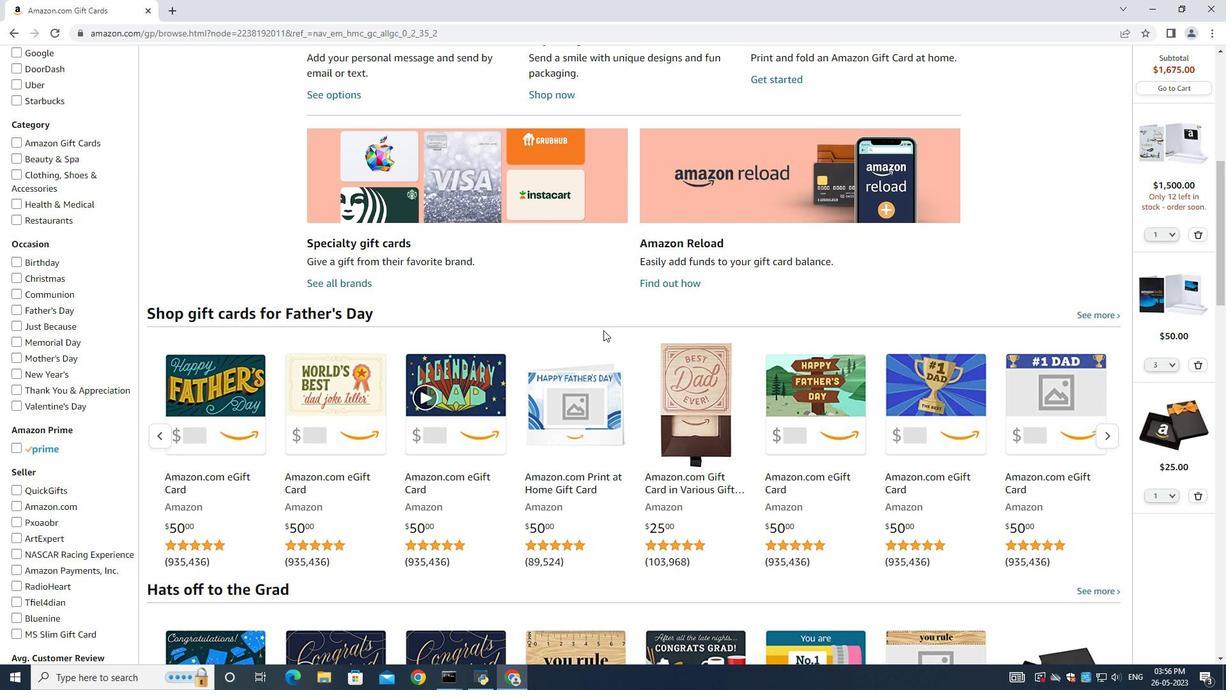 
Action: Mouse scrolled (603, 327) with delta (0, 0)
Screenshot: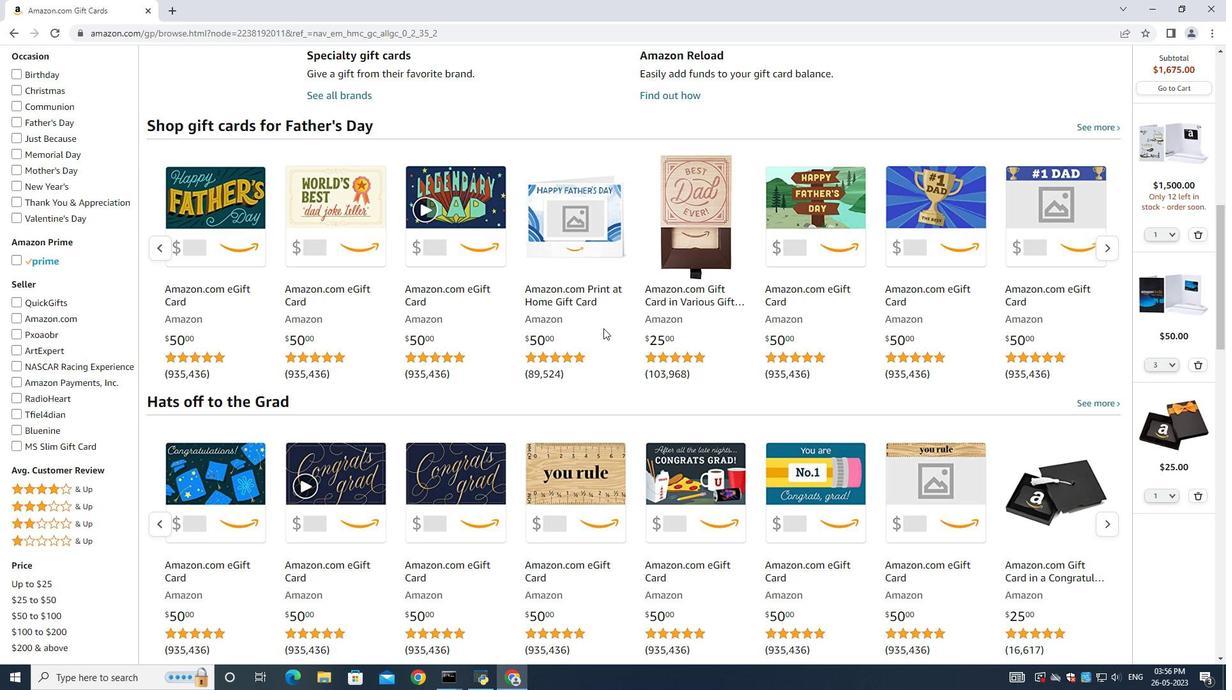 
Action: Mouse scrolled (603, 327) with delta (0, 0)
Screenshot: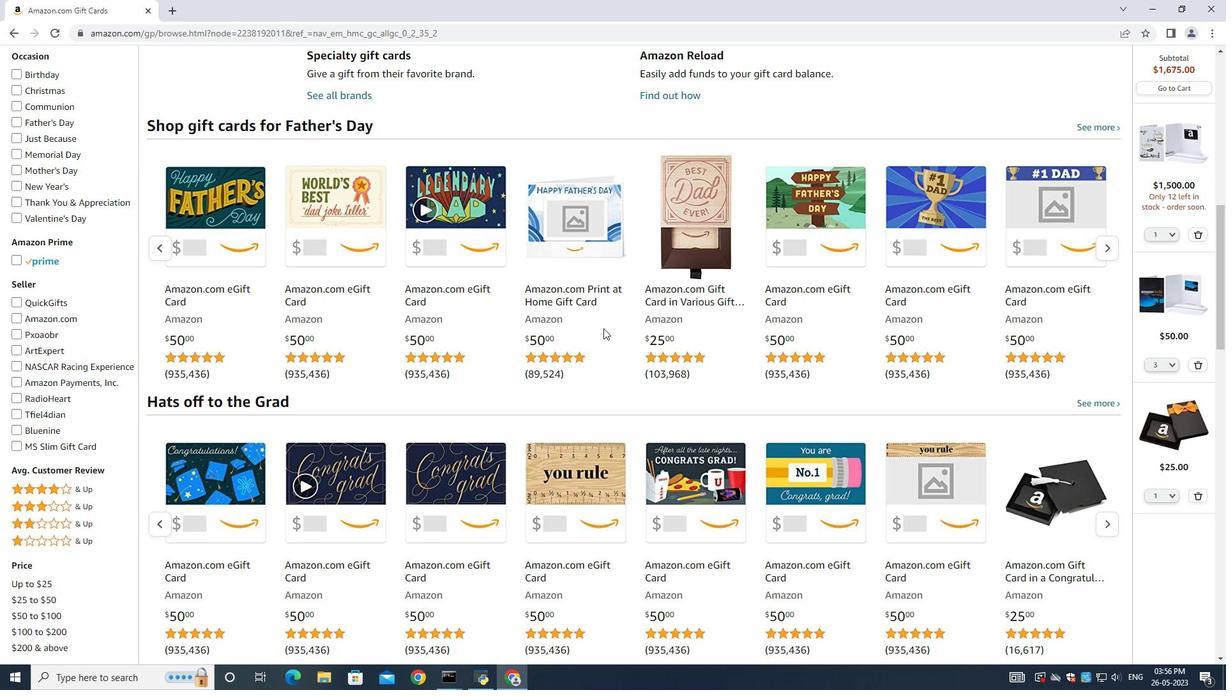 
Action: Mouse scrolled (603, 327) with delta (0, 0)
Screenshot: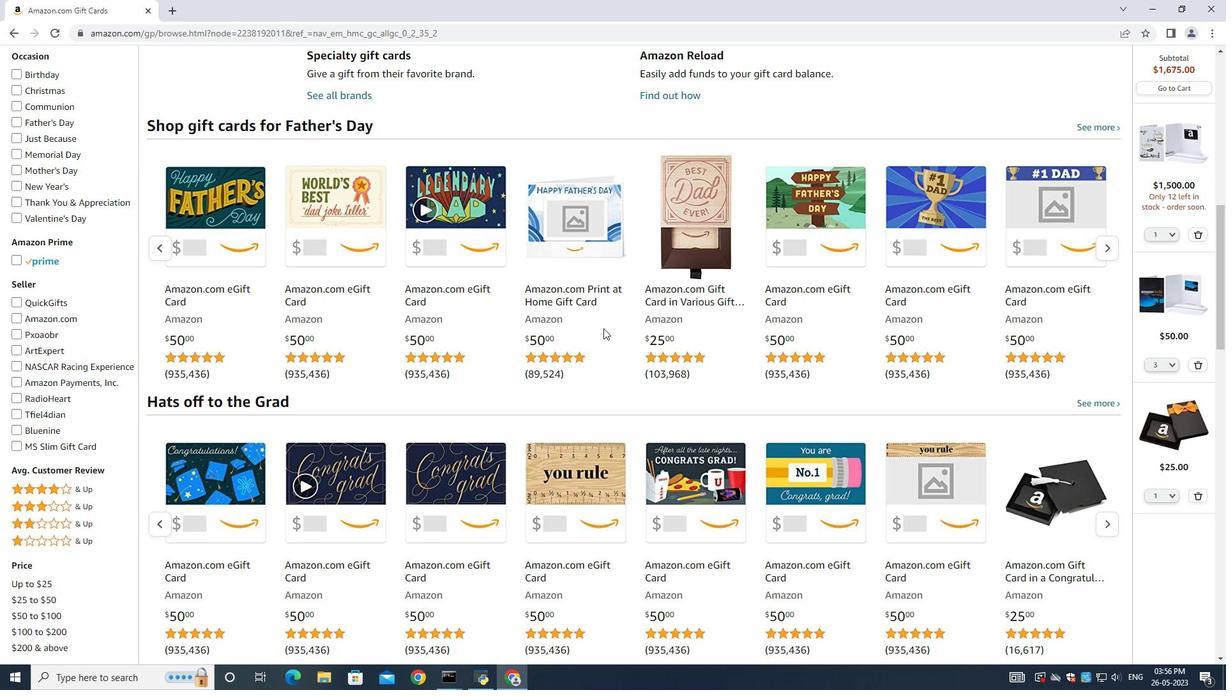 
Action: Mouse scrolled (603, 327) with delta (0, 0)
Screenshot: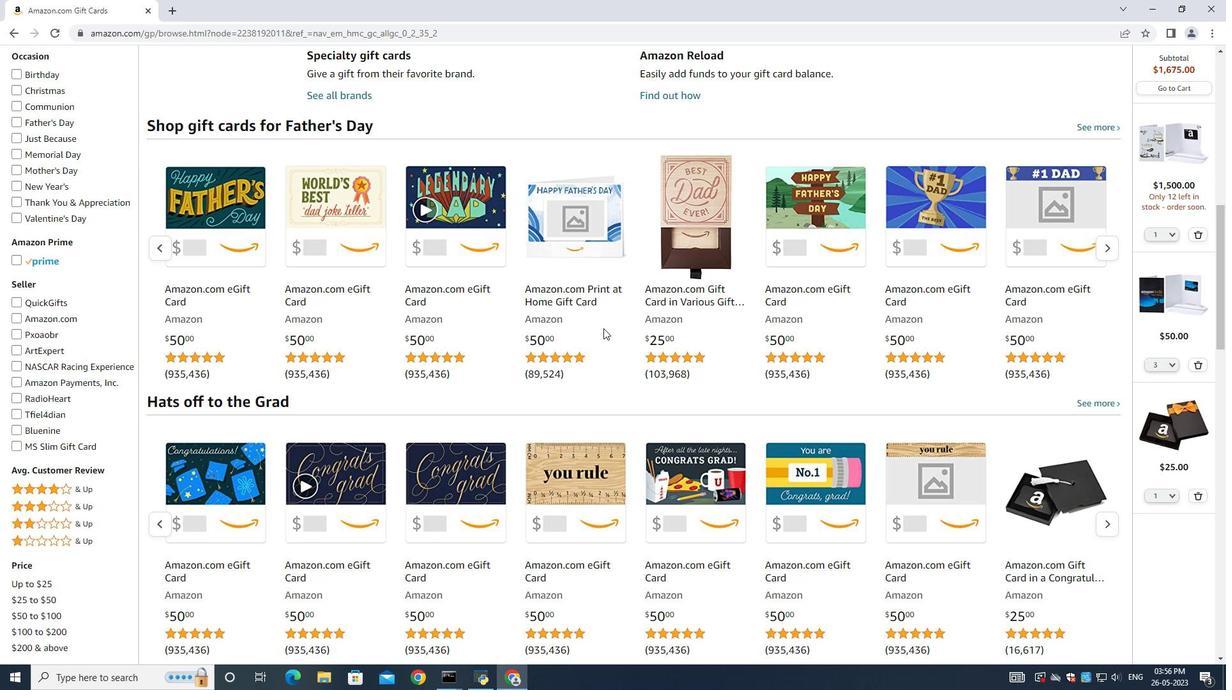 
Action: Mouse scrolled (603, 327) with delta (0, 0)
Screenshot: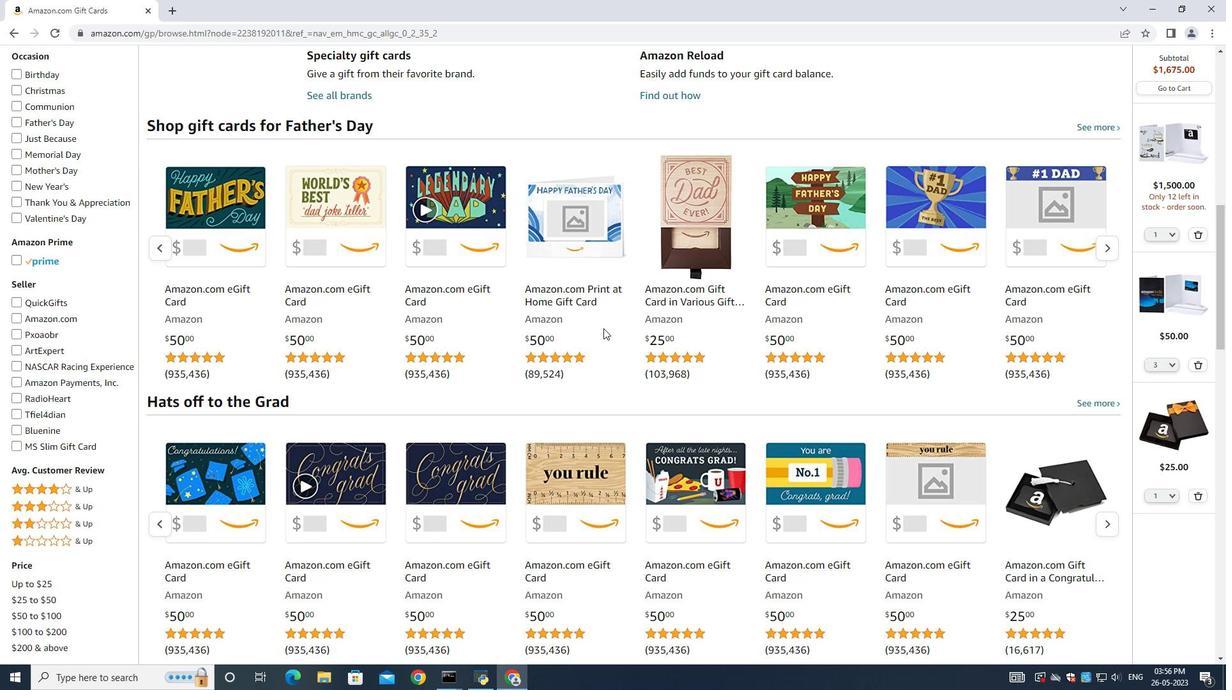
Action: Mouse scrolled (603, 327) with delta (0, 0)
Screenshot: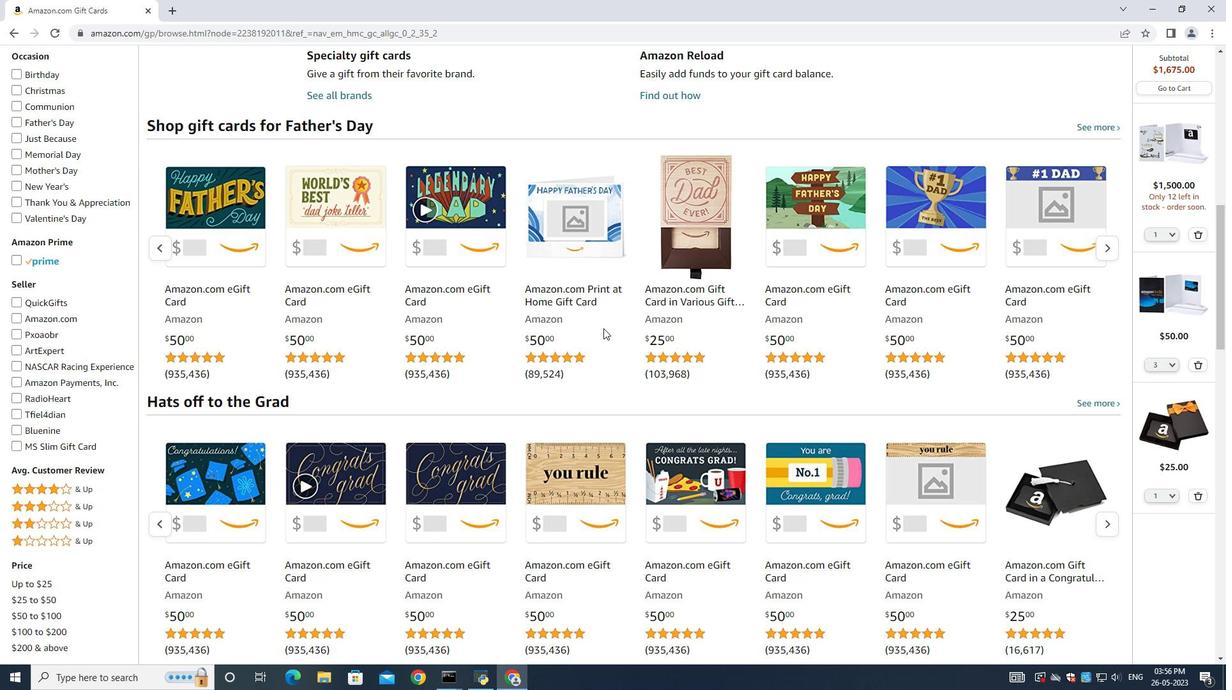
Action: Mouse moved to (1076, 127)
Screenshot: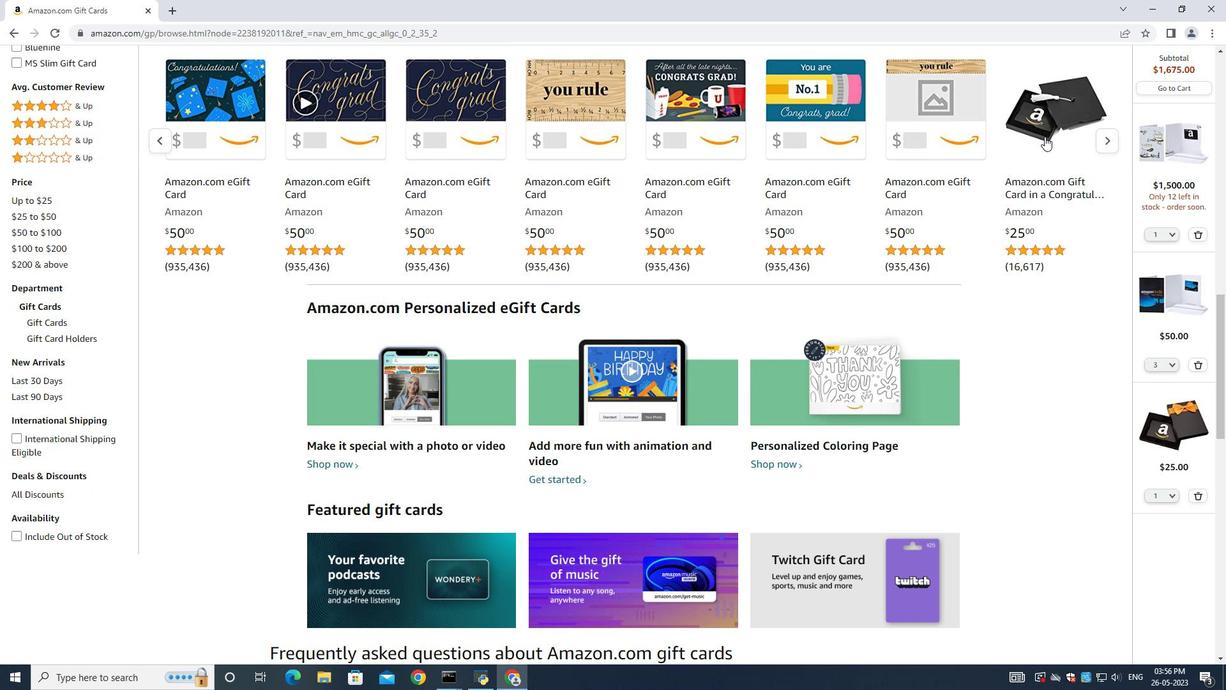 
Action: Mouse pressed left at (1076, 127)
Screenshot: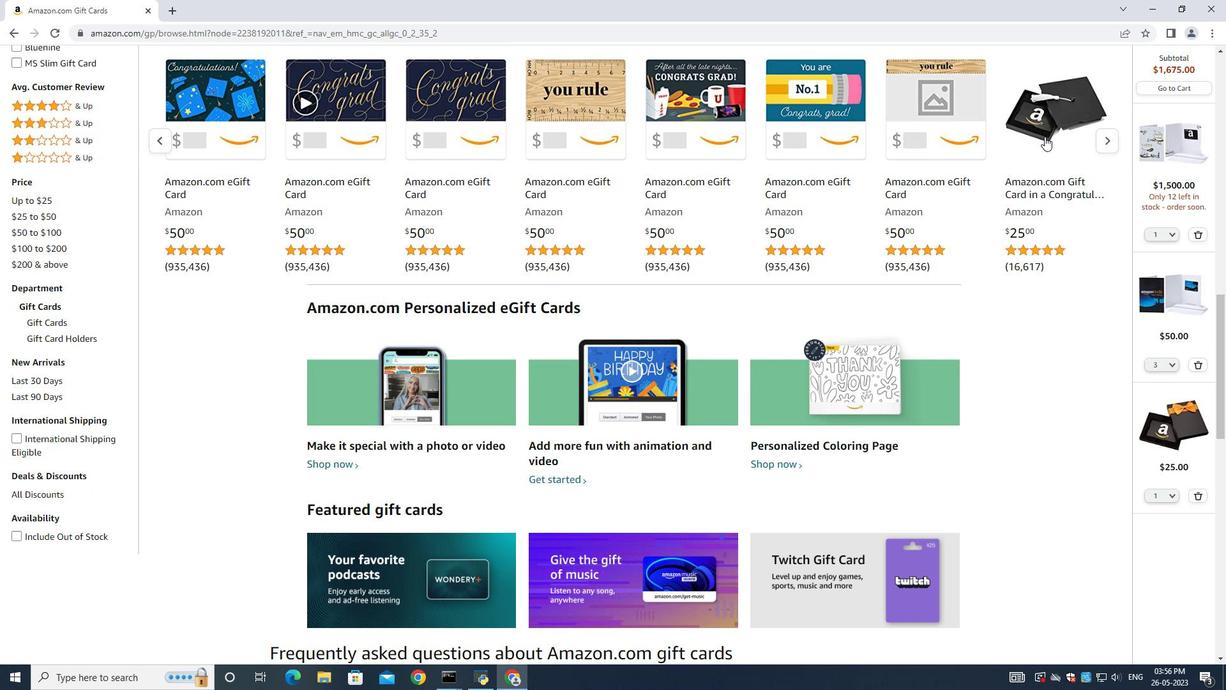 
Action: Mouse moved to (936, 360)
Screenshot: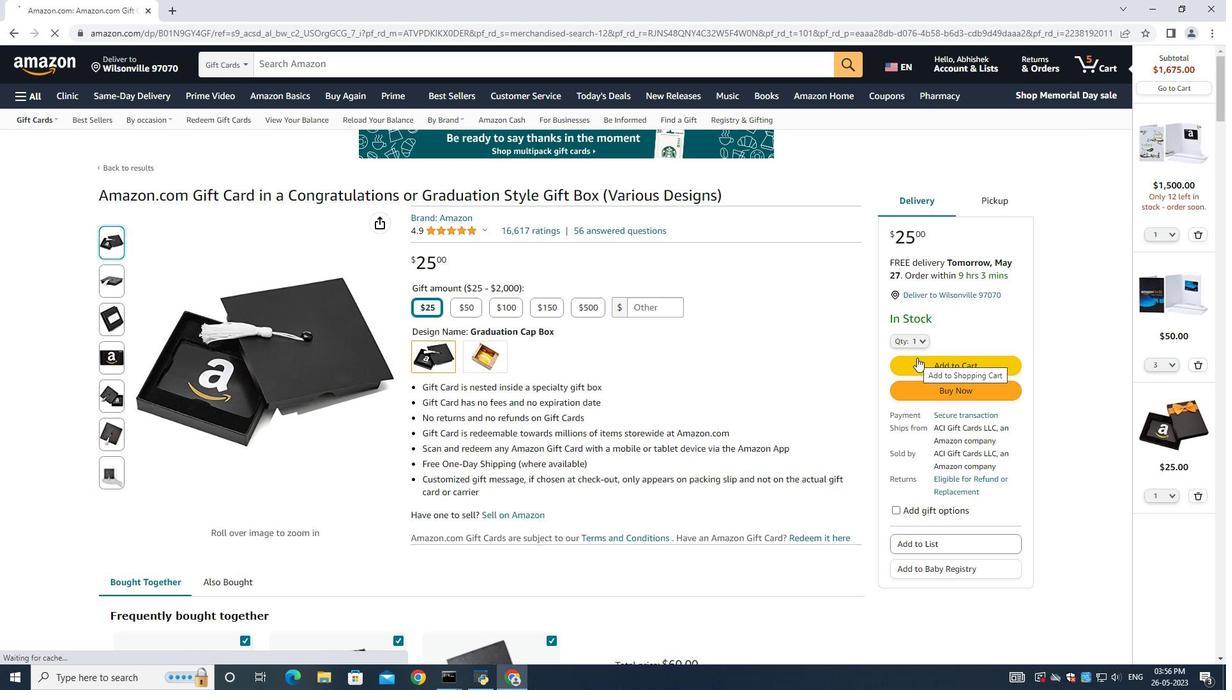 
Action: Mouse pressed left at (936, 360)
Screenshot: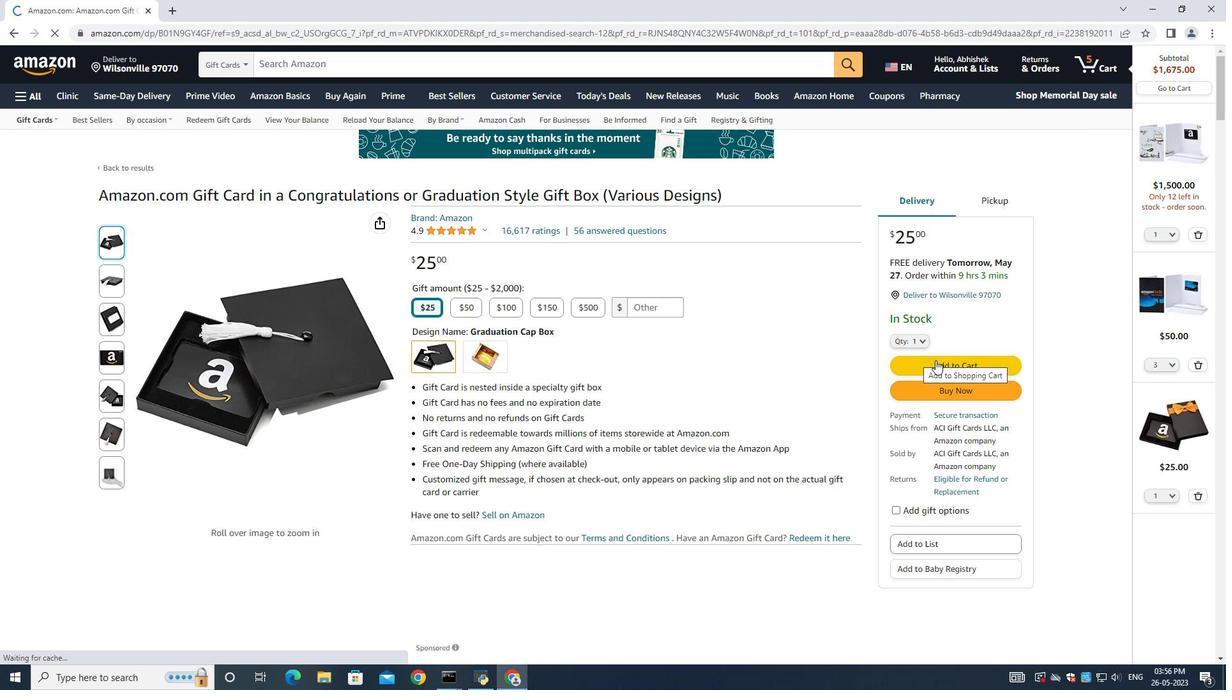 
Action: Mouse moved to (970, 163)
Screenshot: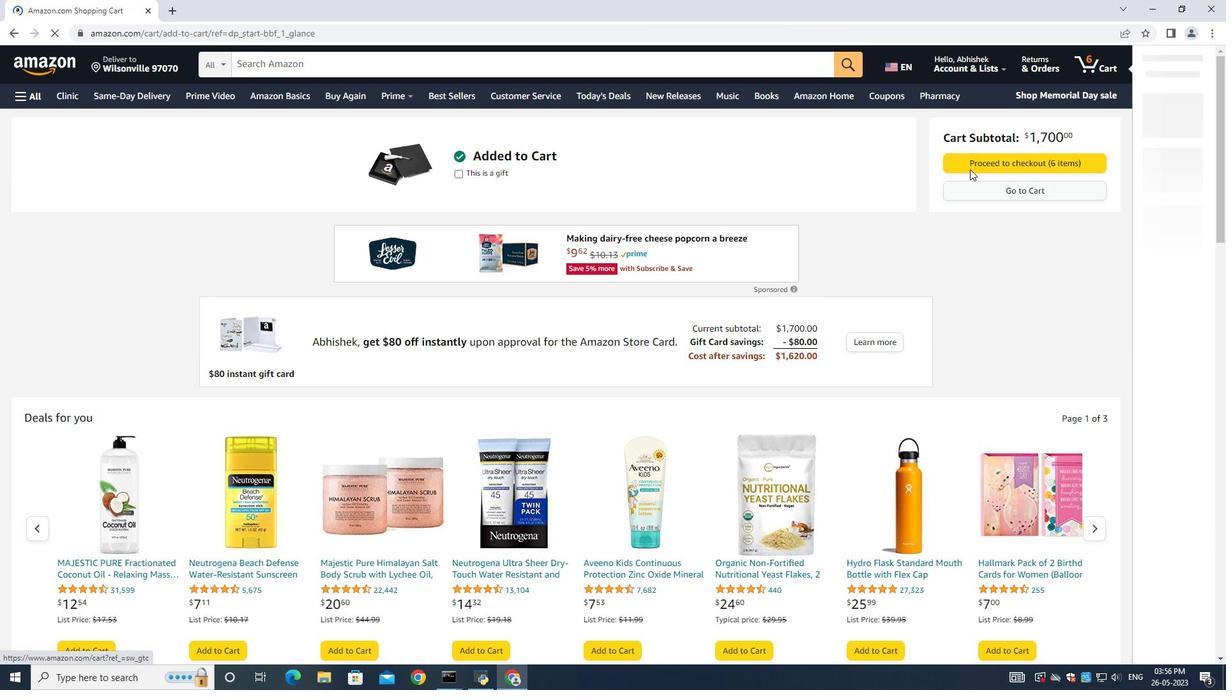 
Action: Mouse pressed left at (970, 163)
Screenshot: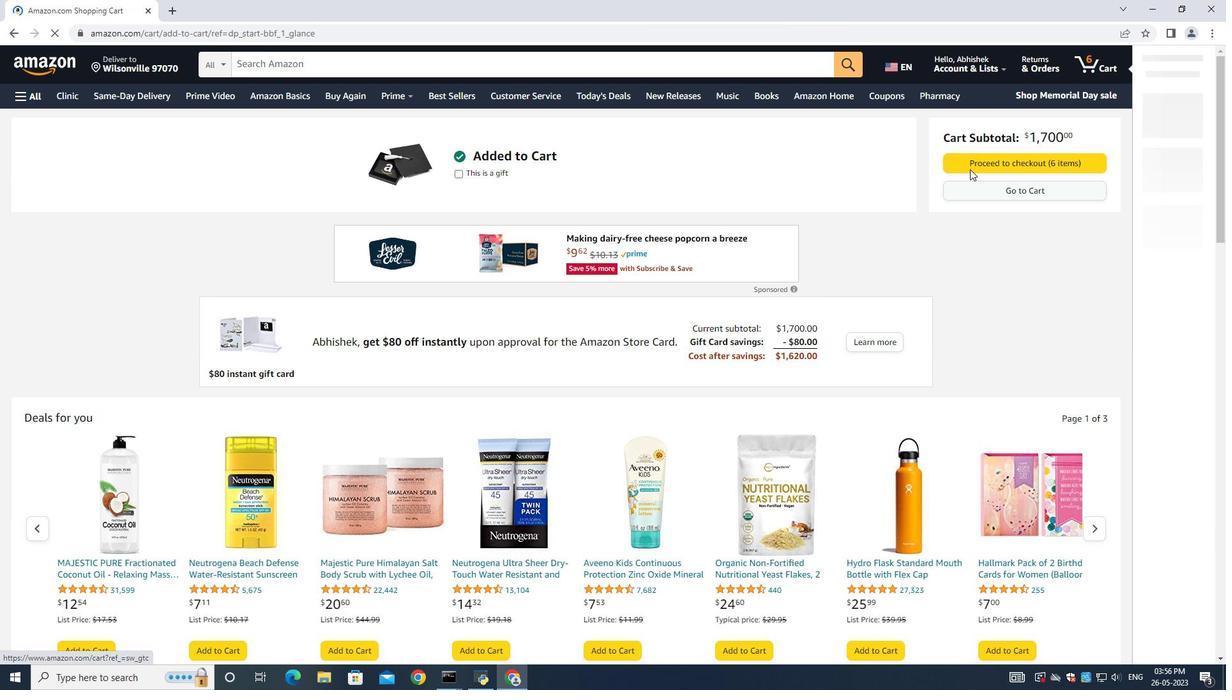 
Action: Mouse moved to (308, 376)
Screenshot: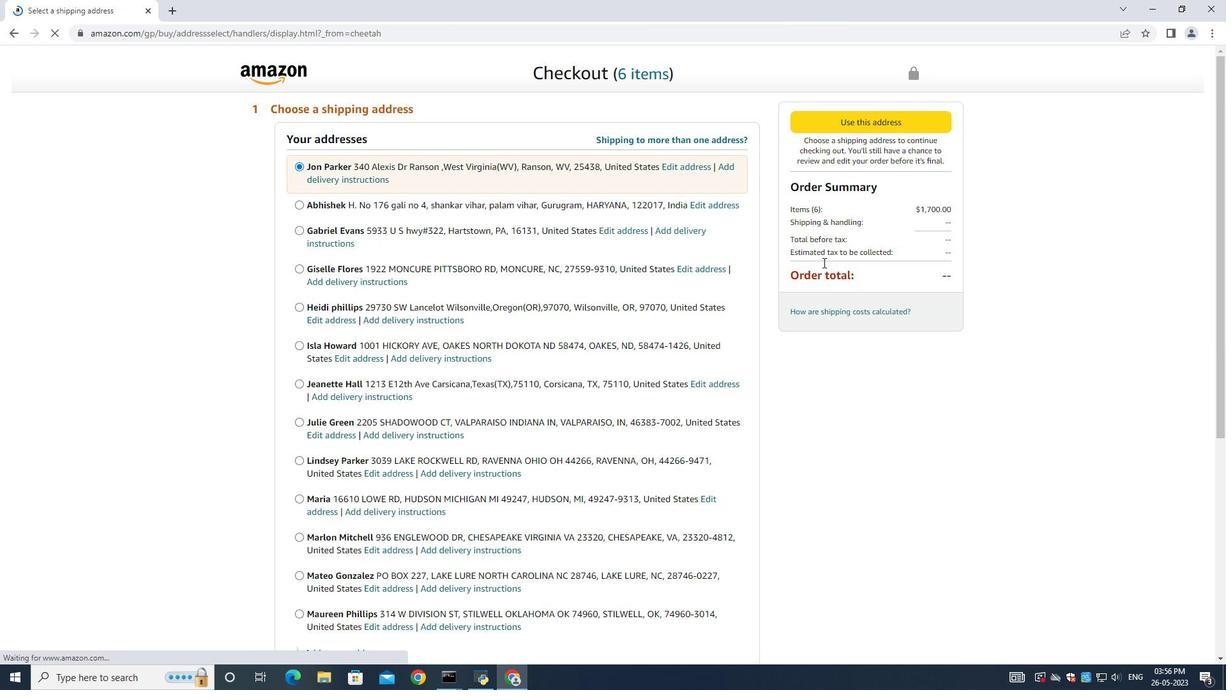 
Action: Mouse scrolled (307, 375) with delta (0, 0)
Screenshot: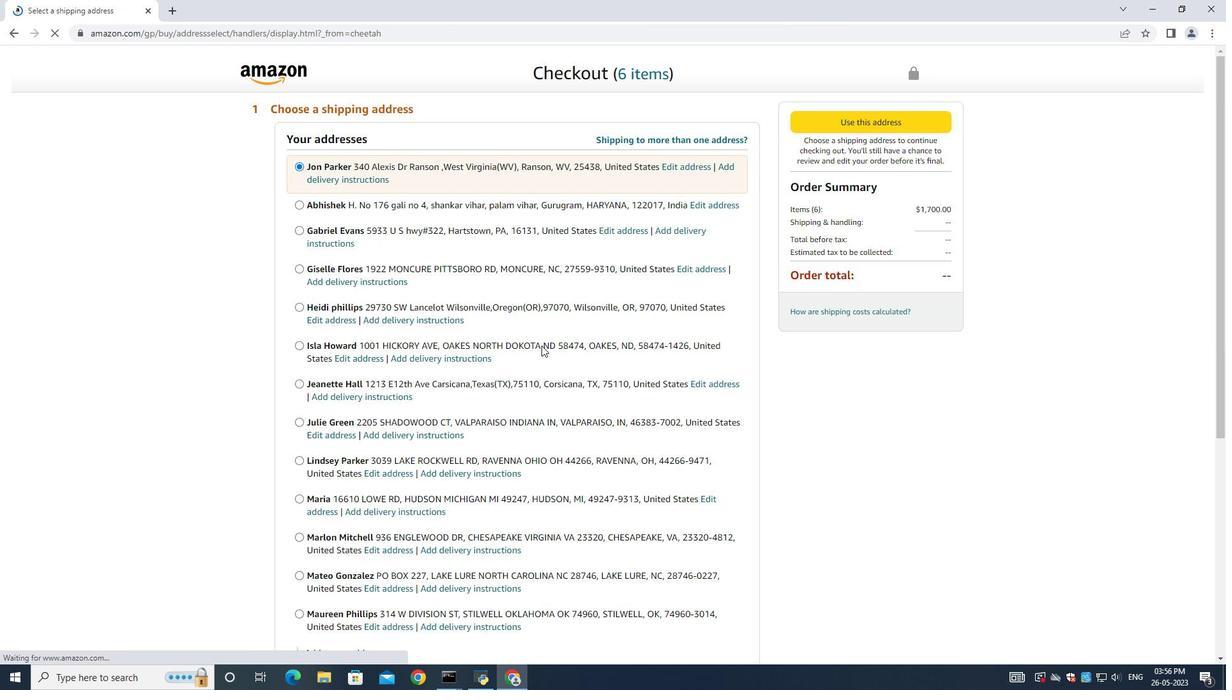 
Action: Mouse moved to (309, 377)
Screenshot: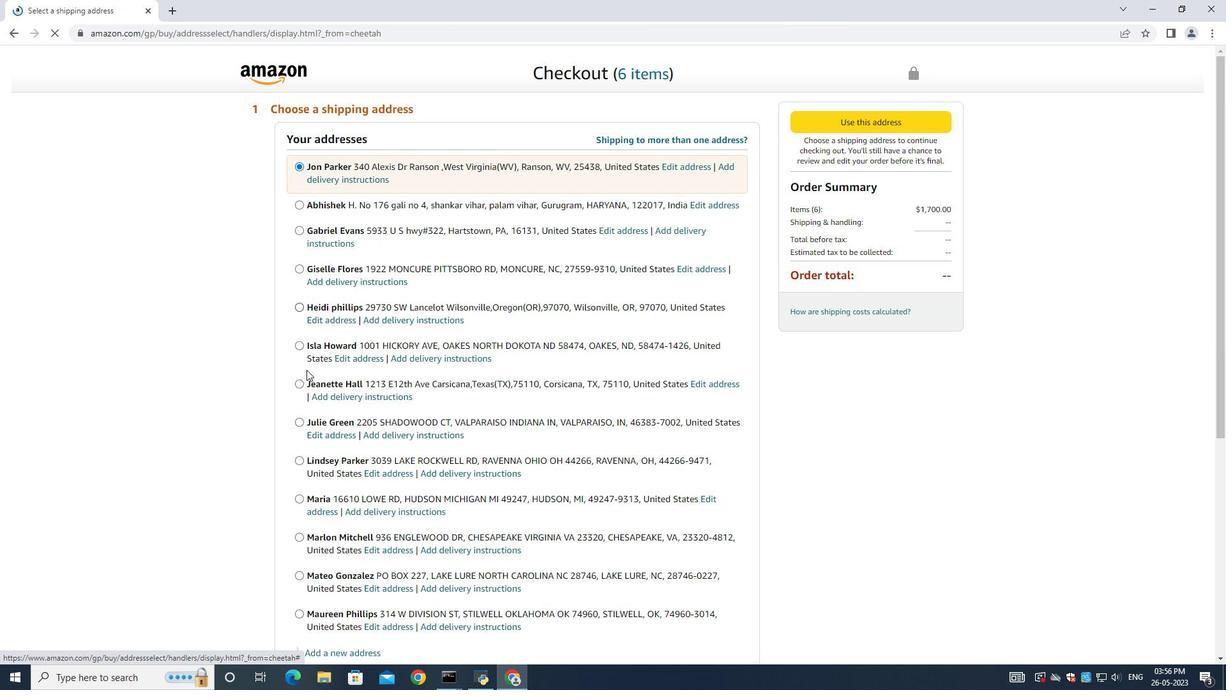 
Action: Mouse scrolled (309, 376) with delta (0, 0)
Screenshot: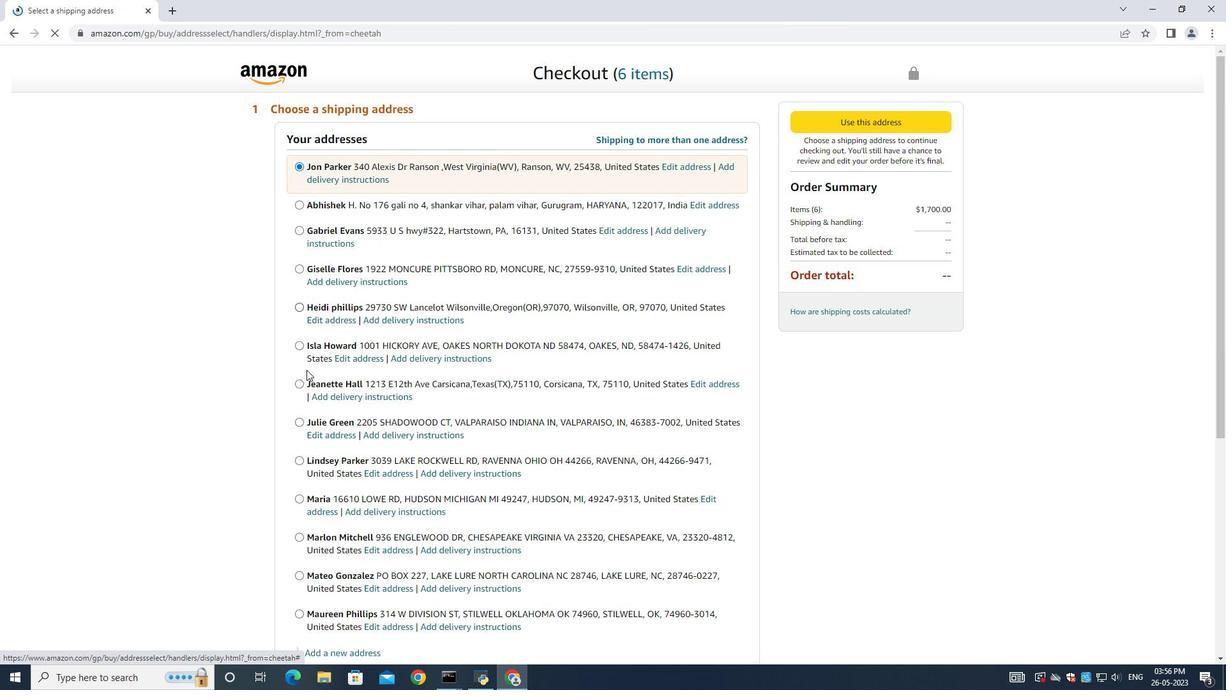 
Action: Mouse moved to (309, 378)
Screenshot: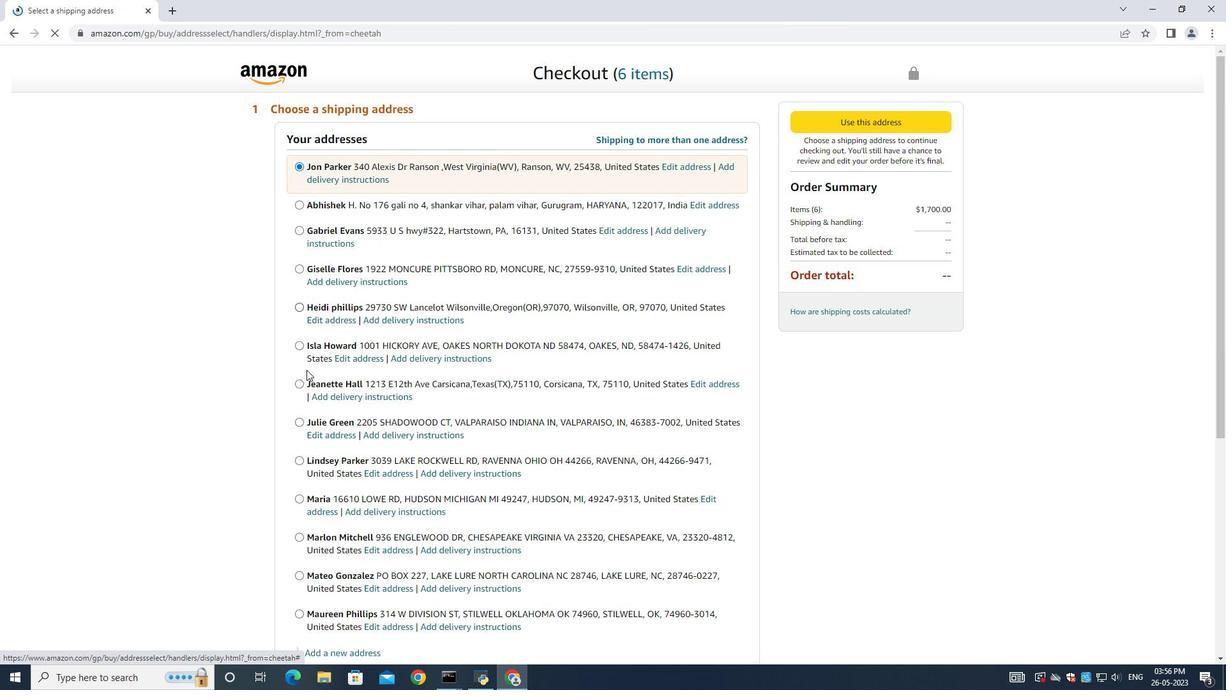 
Action: Mouse scrolled (309, 376) with delta (0, 0)
Screenshot: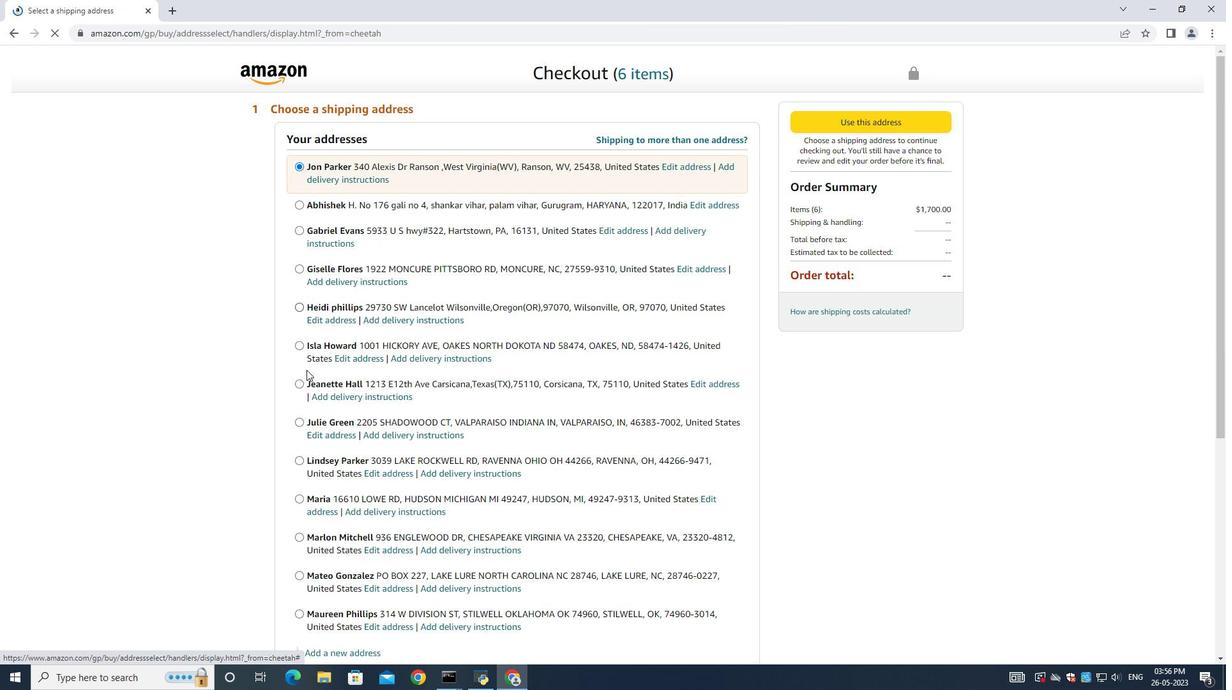 
Action: Mouse moved to (309, 378)
Screenshot: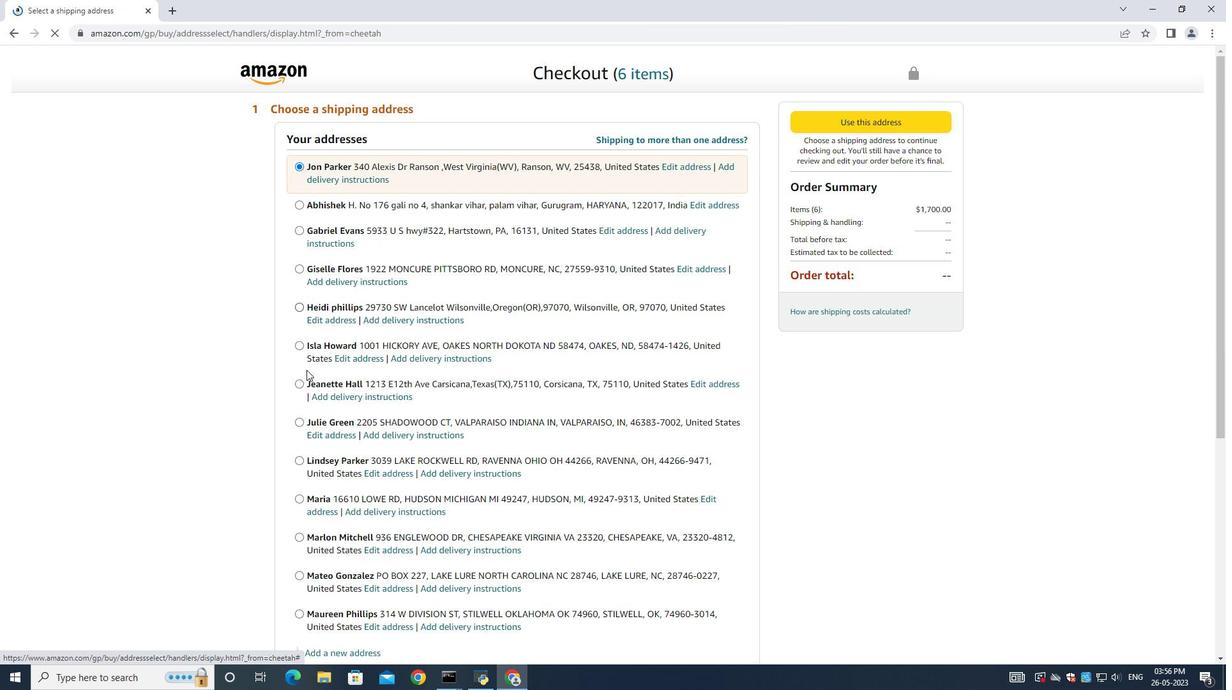 
Action: Mouse scrolled (309, 376) with delta (0, 0)
Screenshot: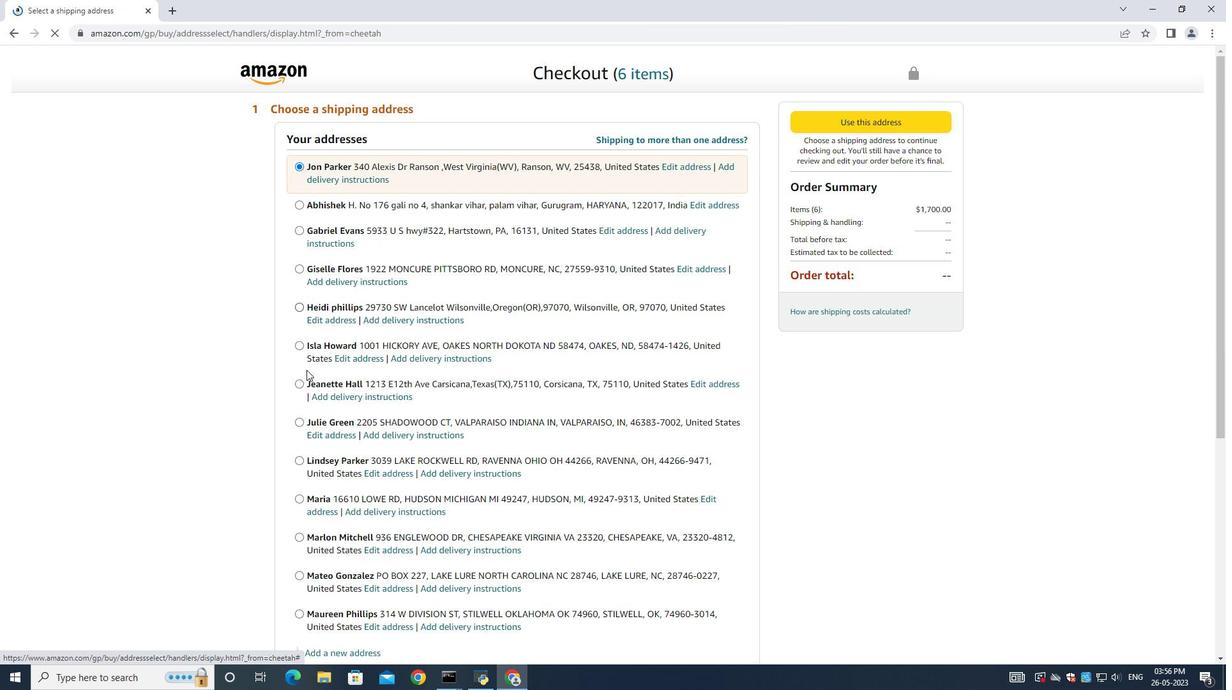 
Action: Mouse moved to (310, 378)
Screenshot: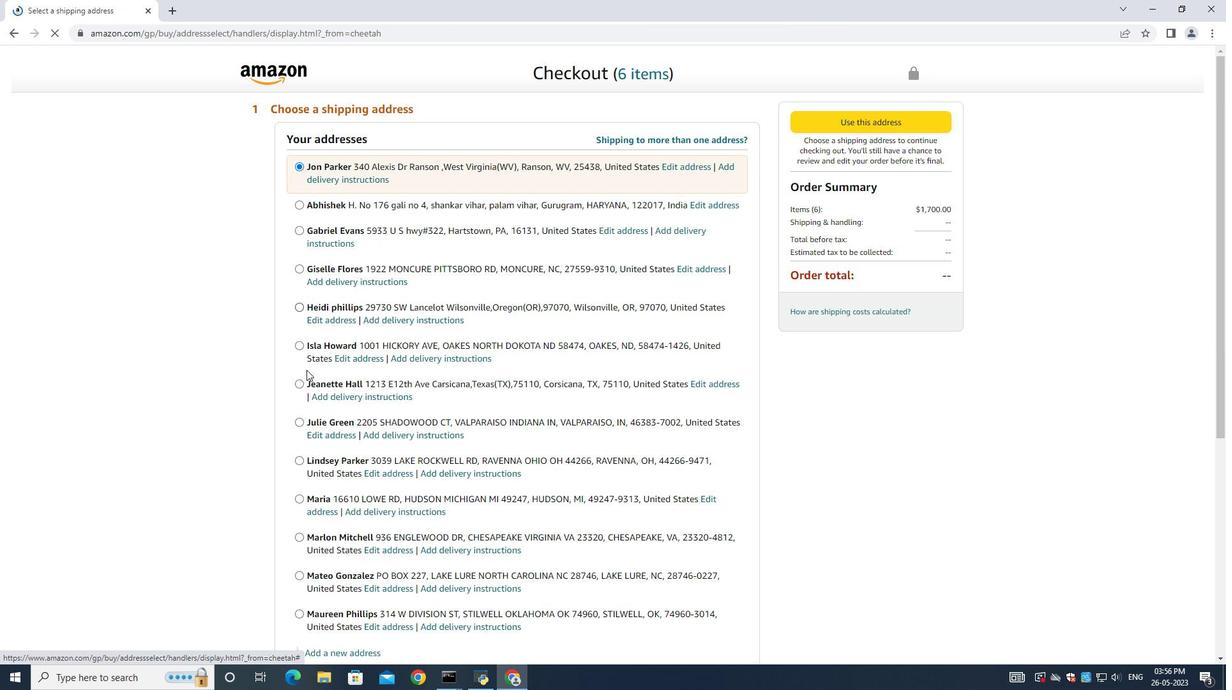 
Action: Mouse scrolled (309, 376) with delta (0, 0)
Screenshot: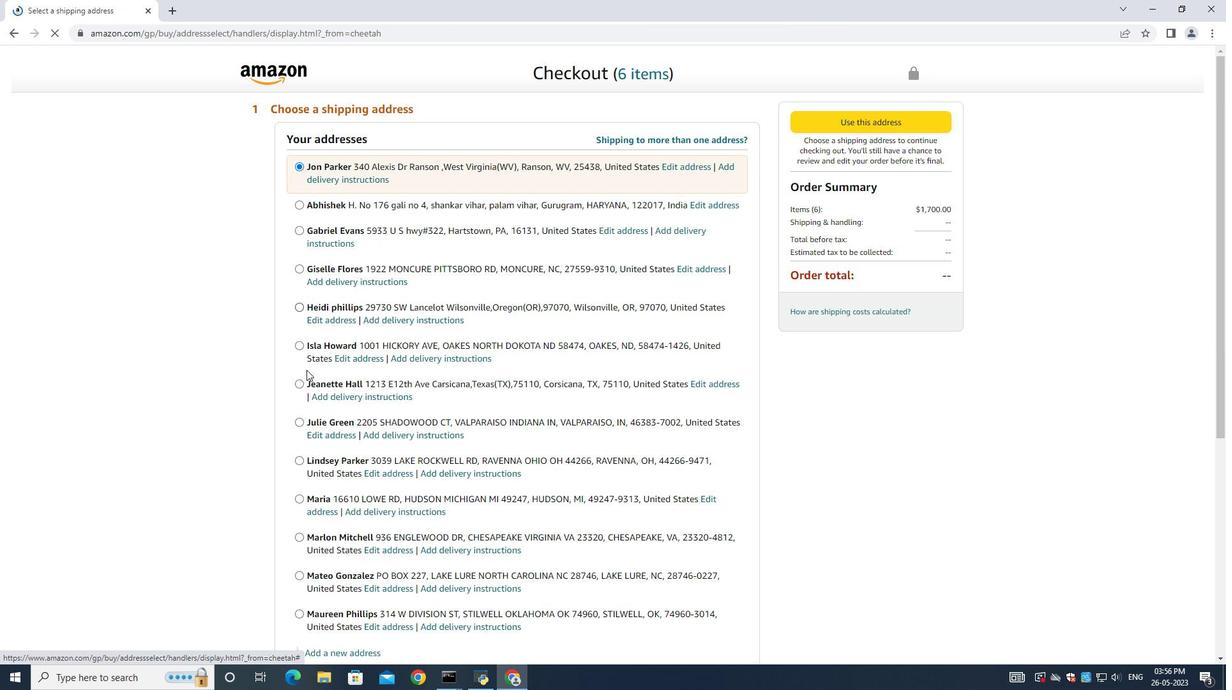 
Action: Mouse moved to (311, 378)
Screenshot: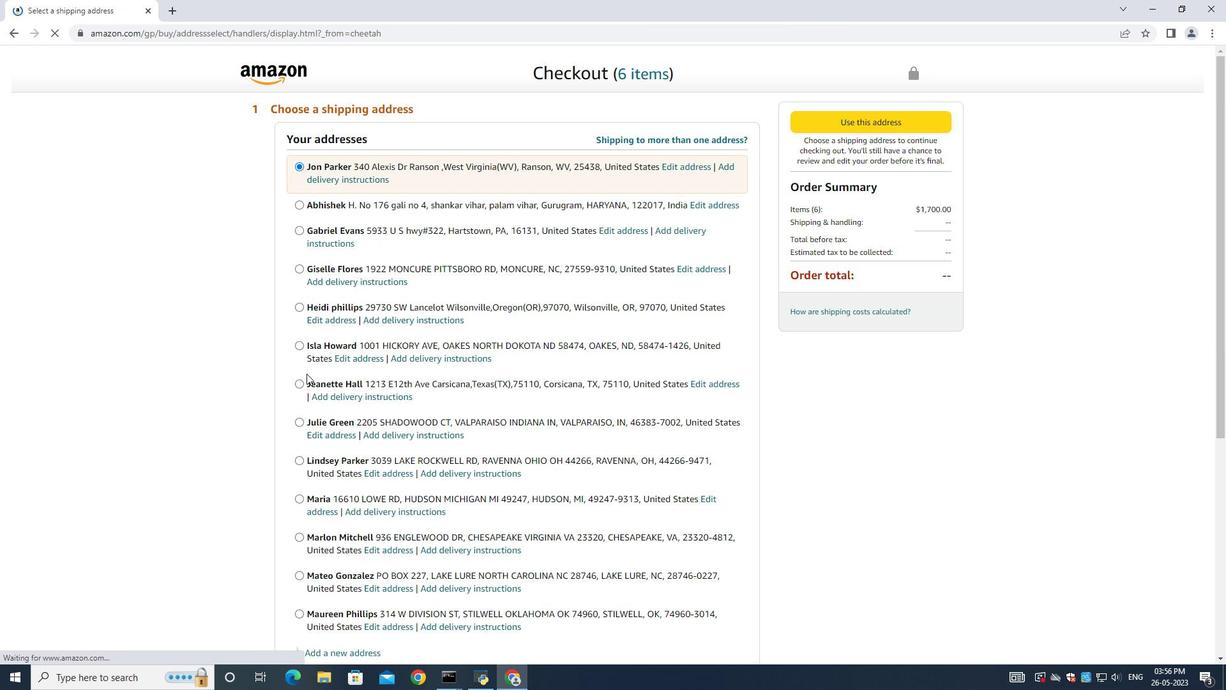 
Action: Mouse scrolled (309, 377) with delta (0, 0)
Screenshot: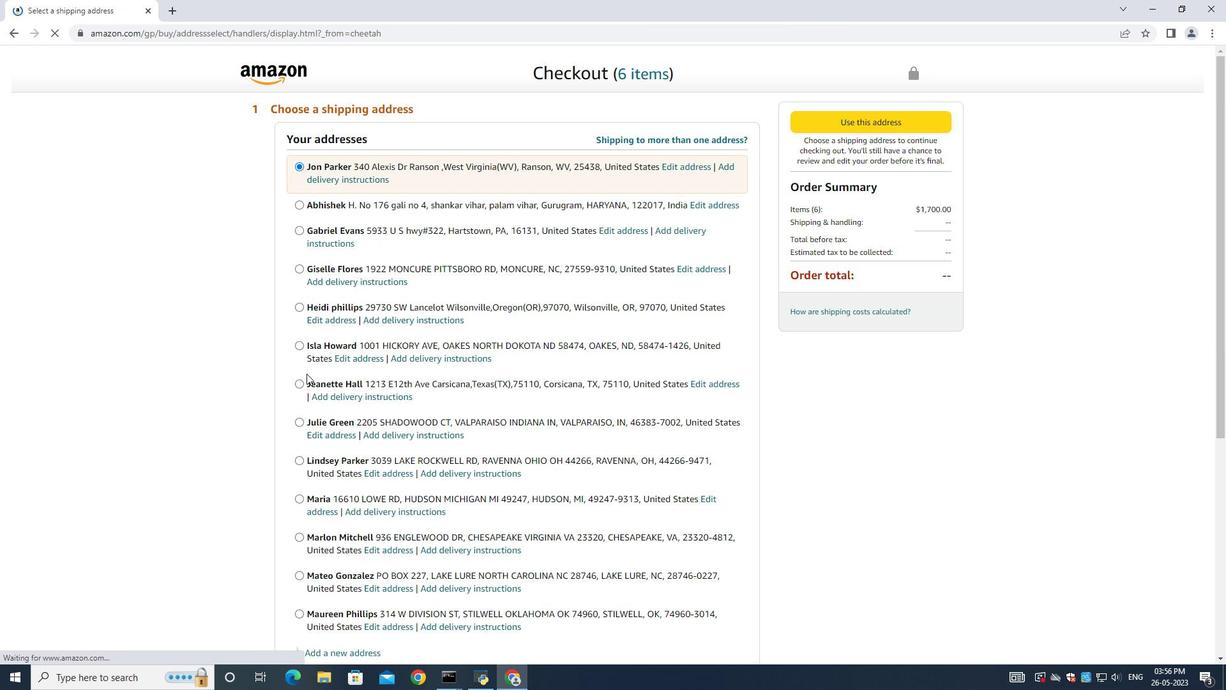 
Action: Mouse moved to (336, 305)
Screenshot: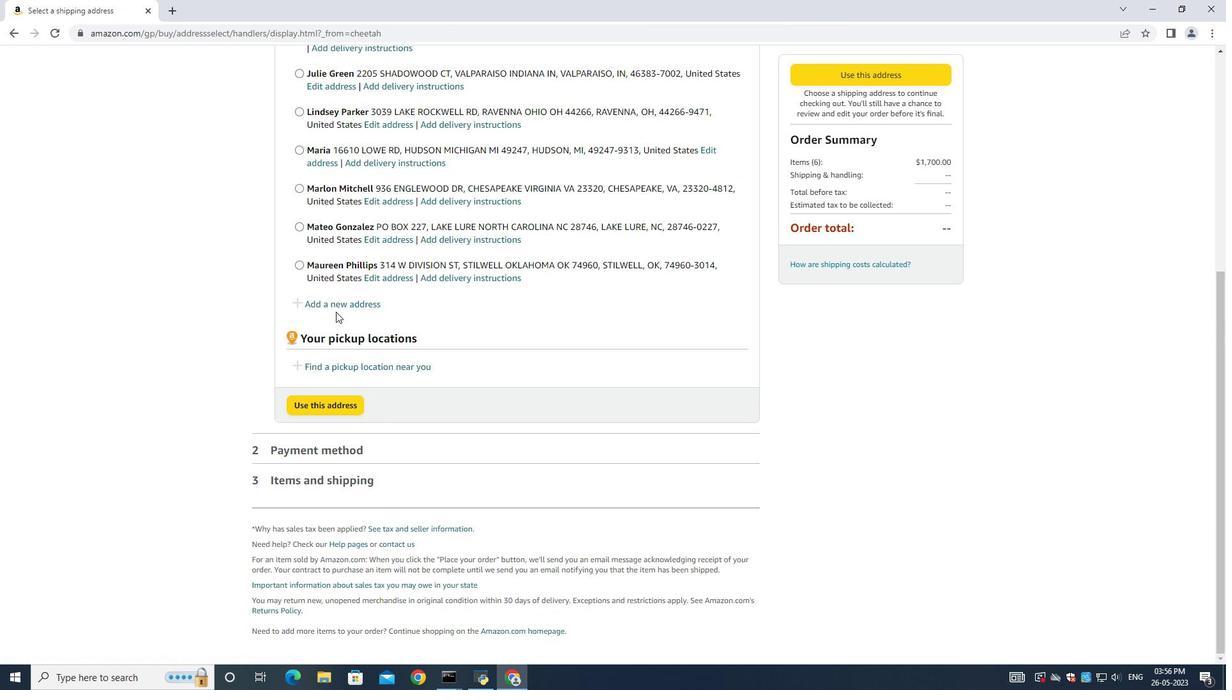 
Action: Mouse pressed left at (336, 305)
Screenshot: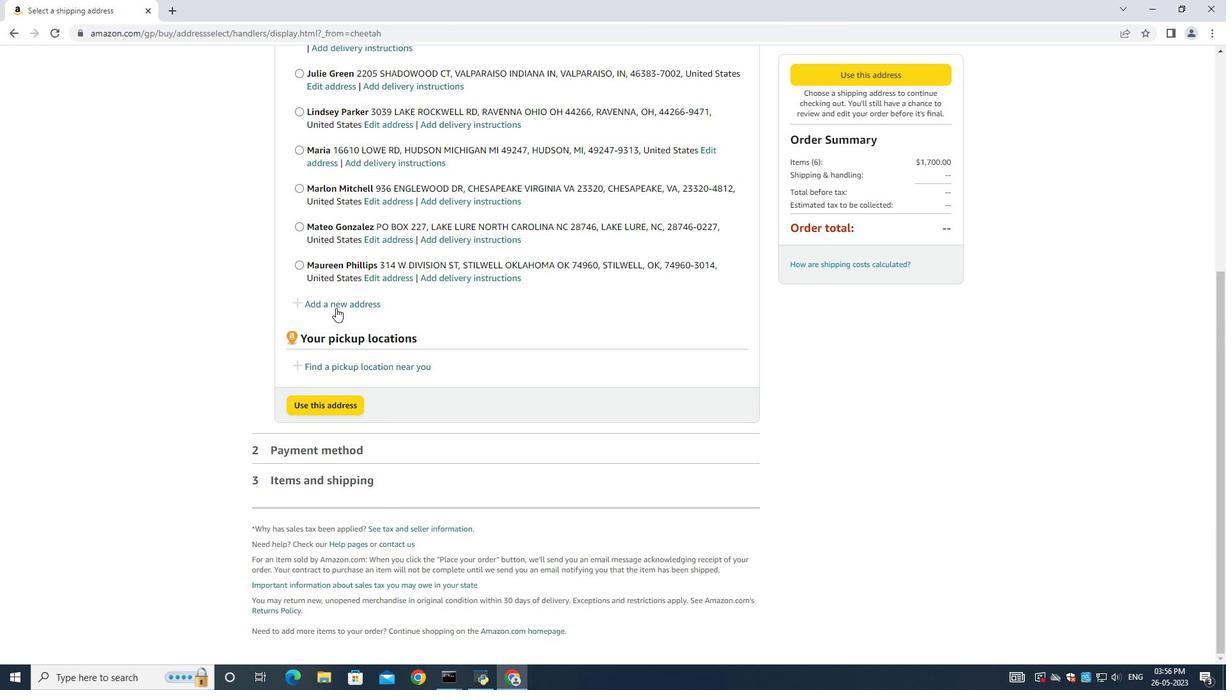 
Action: Mouse moved to (438, 299)
Screenshot: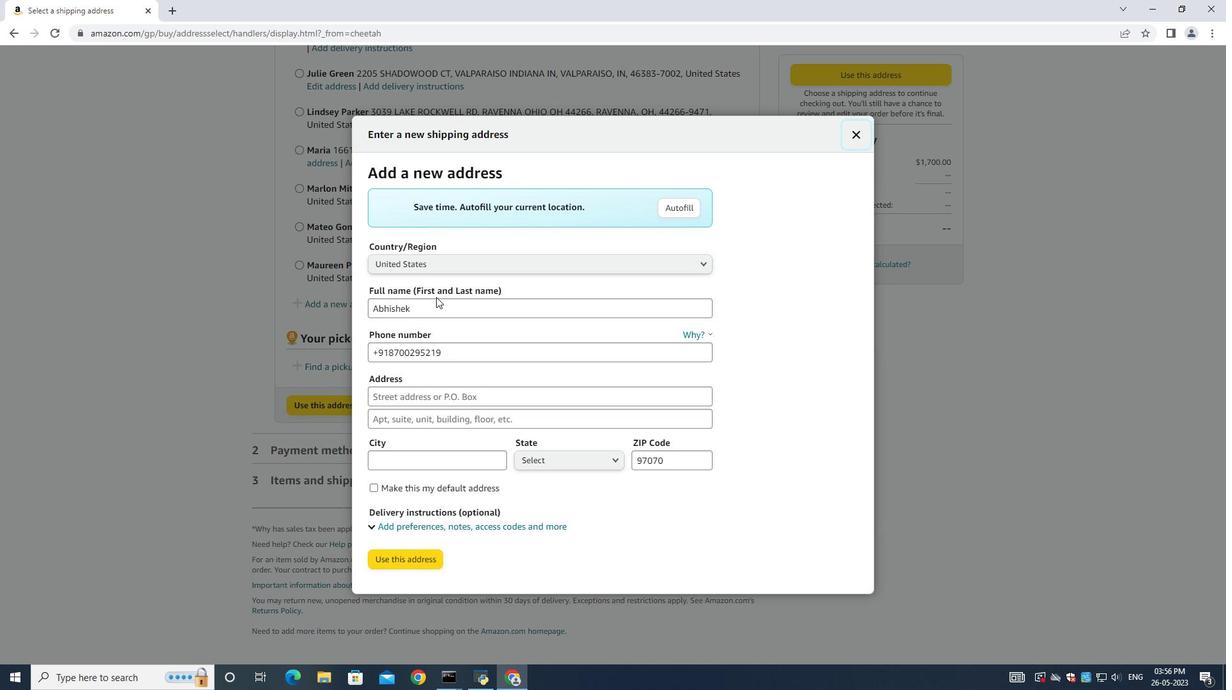 
Action: Mouse pressed left at (438, 299)
Screenshot: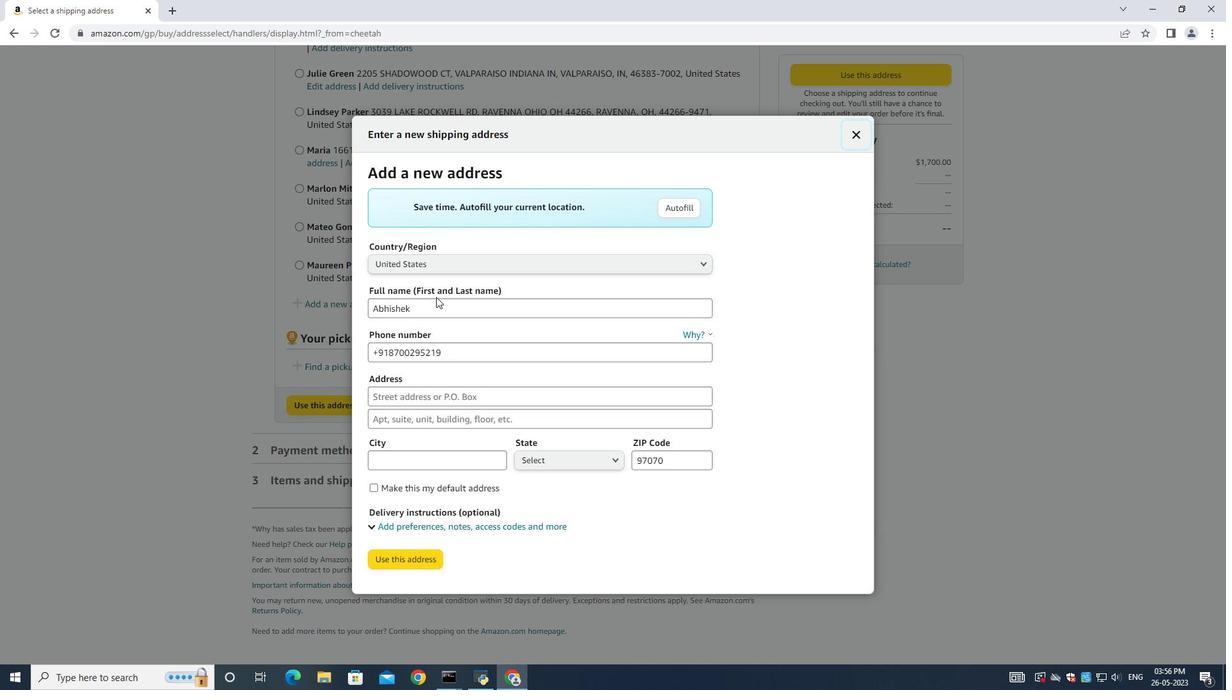 
Action: Key pressed ctrl+A<Key.backspace><Key.shift><Key.shift><Key.shift><Key.shift><Key.shift><Key.shift><Key.shift><Key.shift><Key.shift><Key.shift><Key.shift><Key.shift><Key.shift><Key.shift><Key.shift><Key.shift><Key.shift><Key.shift><Key.shift><Key.shift><Key.shift><Key.shift><Key.shift><Key.shift><Key.shift><Key.shift><Key.shift><Key.shift><Key.shift><Key.shift><Key.shift><Key.shift><Key.shift><Key.shift><Key.shift><Key.shift><Key.shift><Key.shift><Key.shift><Key.shift><Key.shift><Key.shift><Key.shift><Key.shift><Key.shift><Key.shift><Key.shift><Key.shift>Mikayla<Key.space><Key.shift>King<Key.space>
Screenshot: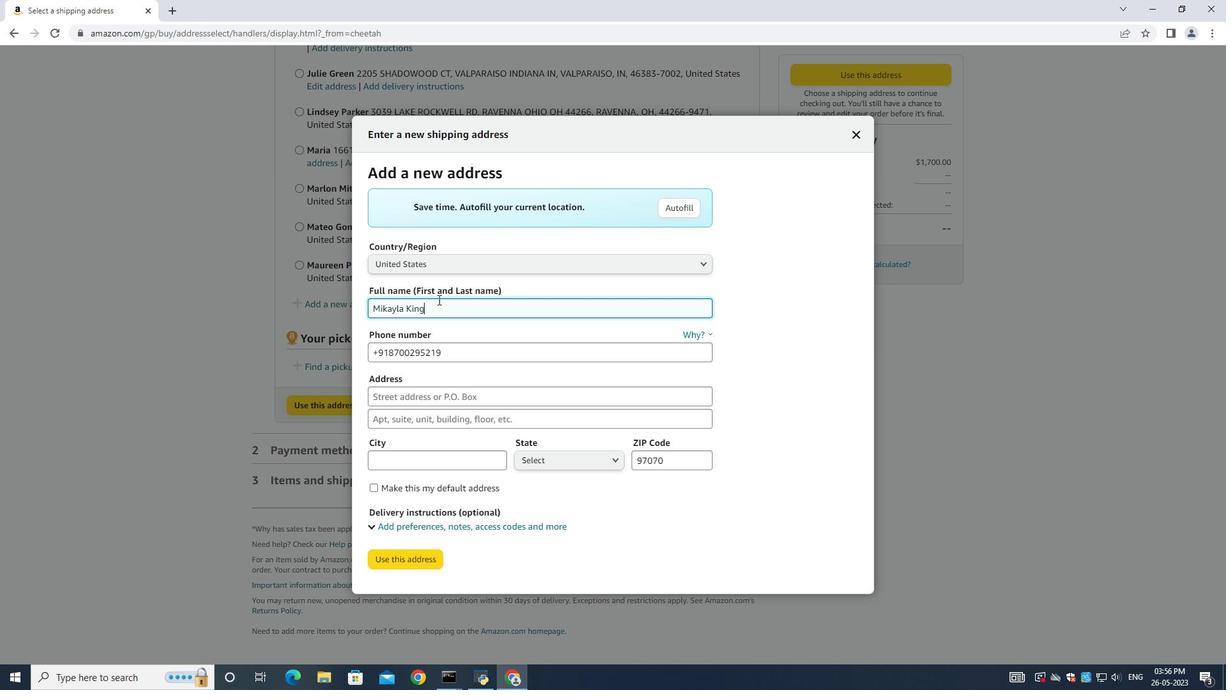 
Action: Mouse moved to (446, 341)
Screenshot: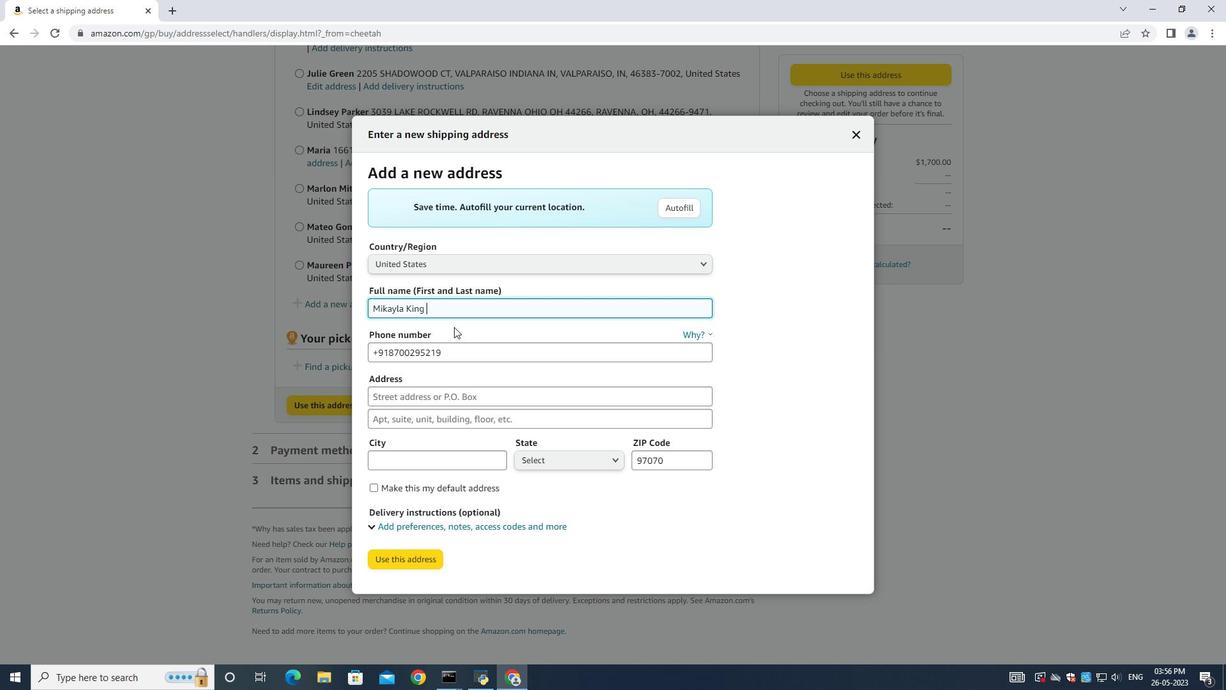 
Action: Mouse pressed left at (446, 341)
Screenshot: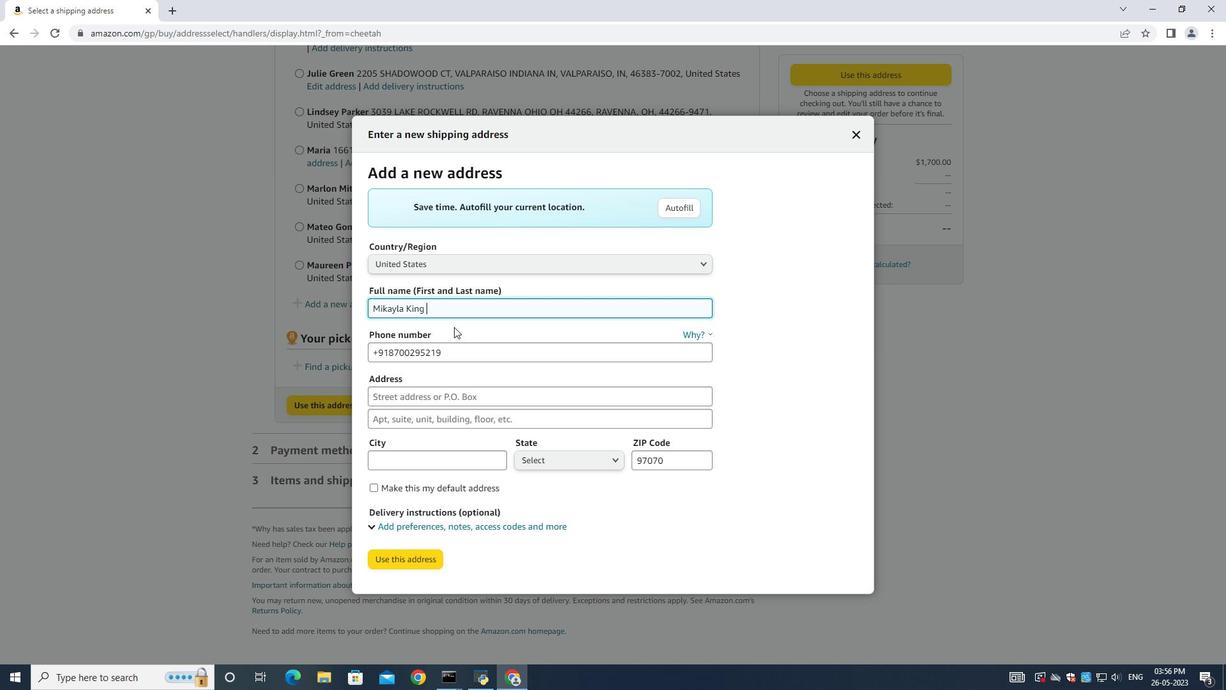 
Action: Mouse moved to (474, 343)
Screenshot: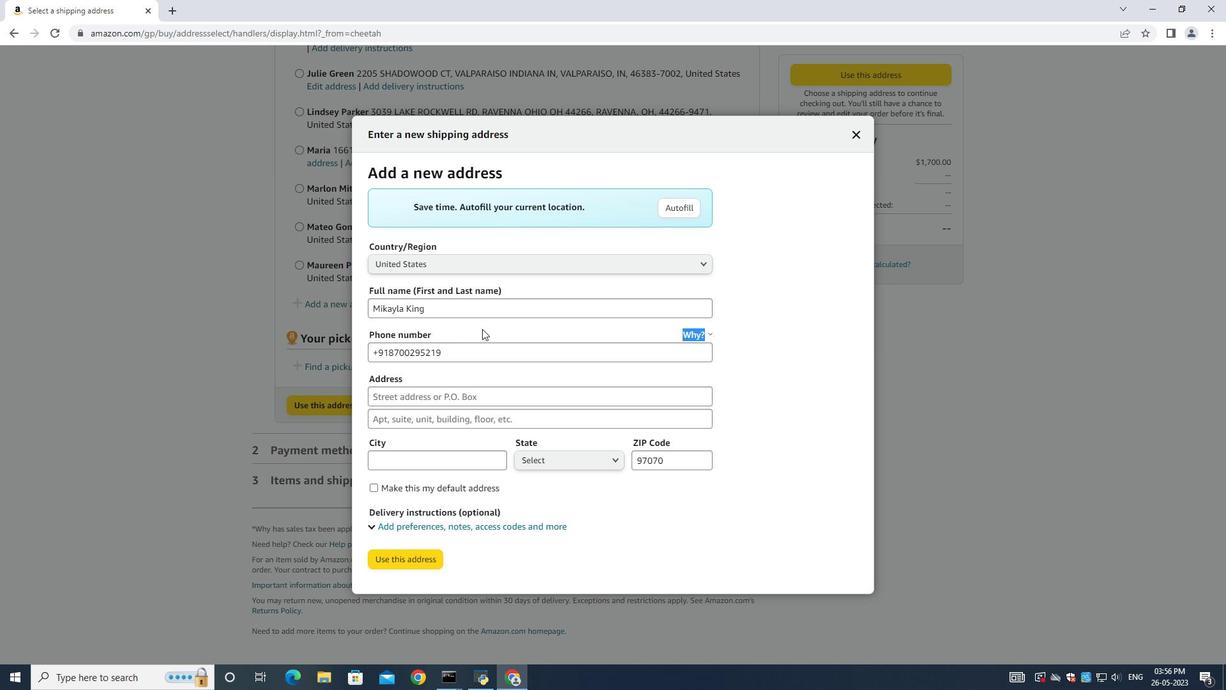 
Action: Mouse pressed left at (474, 343)
Screenshot: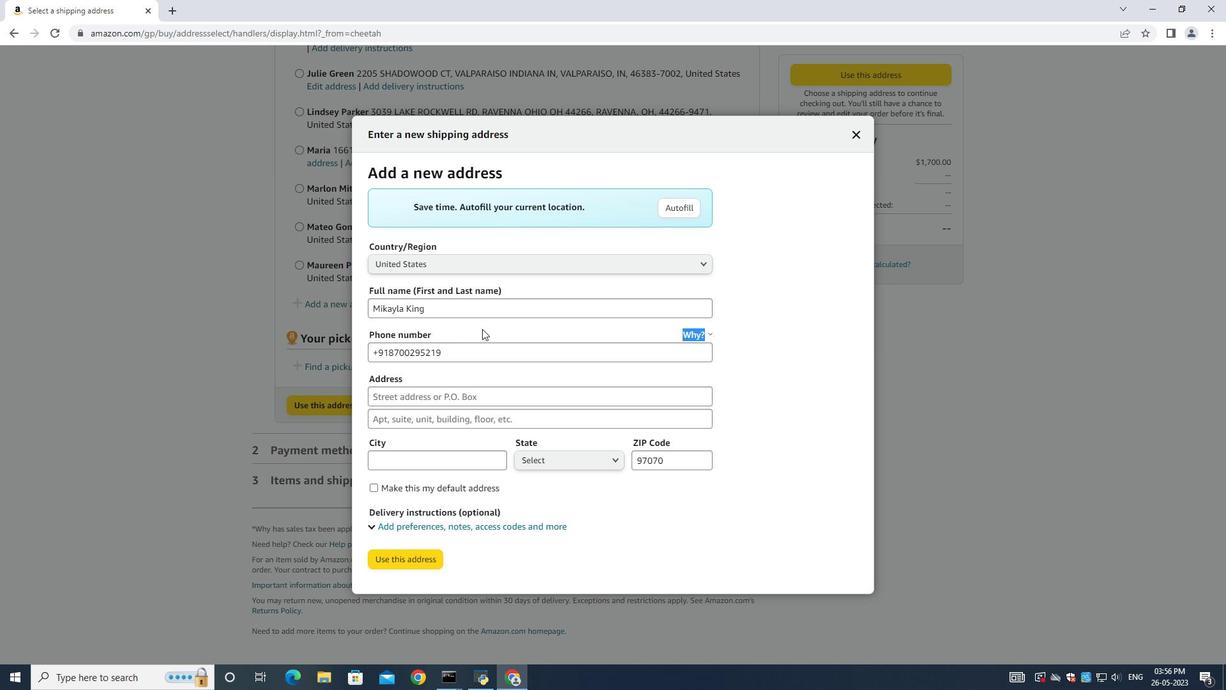 
Action: Mouse moved to (470, 353)
Screenshot: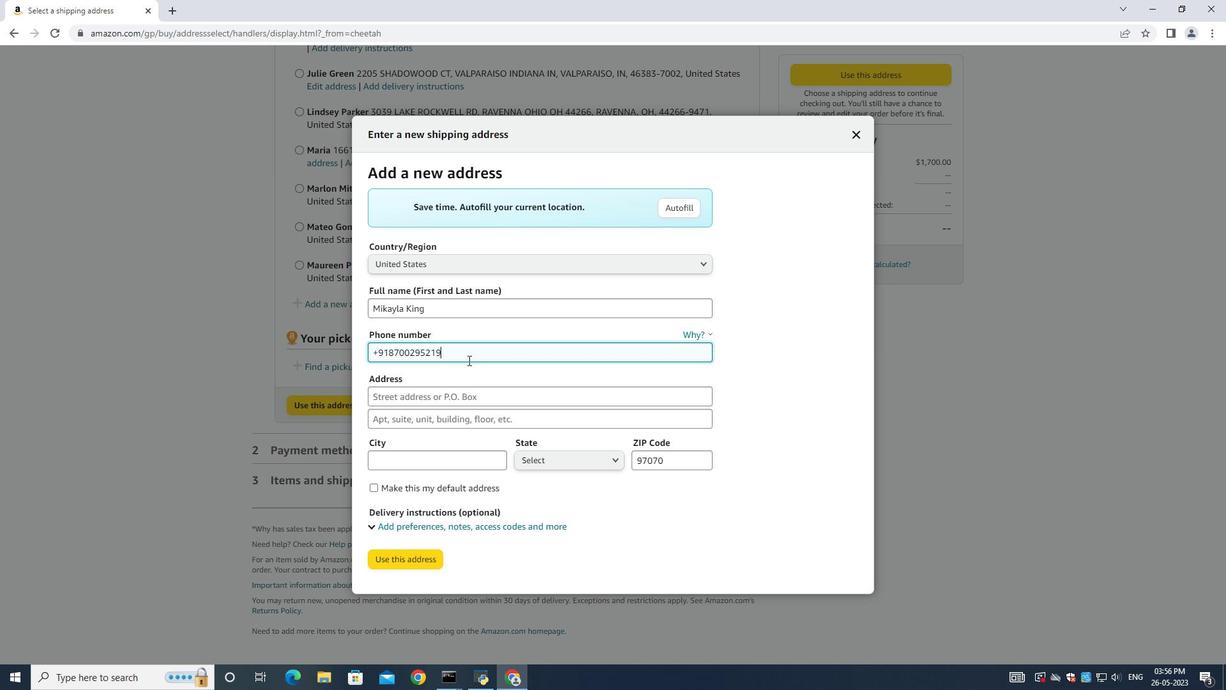 
Action: Key pressed ctrl+A<Key.backspace><Key.shift><Key.shift><Key.shift><Key.shift><Key.shift><Key.shift><Key.shift><Key.shift><Key.shift><Key.shift><Key.shift><Key.shift><Key.shift><Key.shift><Key.shift><Key.shift><Key.shift><Key.shift><Key.shift><Key.shift><Key.shift><Key.shift><Key.shift><Key.shift><Key.shift><Key.shift><Key.shift><Key.shift><Key.shift><Key.shift><Key.shift><Key.shift><Key.shift><Key.shift><Key.shift><Key.shift><Key.shift><Key.shift><Key.shift><Key.shift><Key.shift><Key.shift><Key.shift><Key.shift><Key.shift><Key.shift><Key.shift><Key.shift><Key.shift><Key.shift><Key.shift><Key.shift><Key.shift><Key.shift><Key.shift><Key.shift><Key.shift><Key.shift><Key.shift><Key.shift><Key.shift><Key.shift><Key.shift><Key.shift><Key.shift><Key.shift><Key.shift><Key.shift><Key.shift><Key.shift><Key.shift><Key.shift><Key.shift><Key.shift><Key.shift><Key.shift><Key.shift><Key.shift><Key.shift><Key.shift><Key.shift><Key.shift><Key.shift><Key.shift><Key.shift><Key.shift><Key.shift><Key.shift><Key.shift><Key.shift><Key.shift><Key.shift><Key.shift><Key.shift><Key.shift><Key.shift><Key.shift><Key.shift><Key.shift><Key.shift><Key.shift><Key.shift><Key.shift><Key.shift><Key.shift><Key.shift><Key.shift><Key.shift><Key.shift><Key.shift><Key.shift><Key.shift><Key.shift><Key.shift><Key.shift><Key.shift><Key.shift><Key.shift><Key.shift><Key.shift><Key.shift><Key.shift>(609<Key.shift>)<Key.space>660-9227
Screenshot: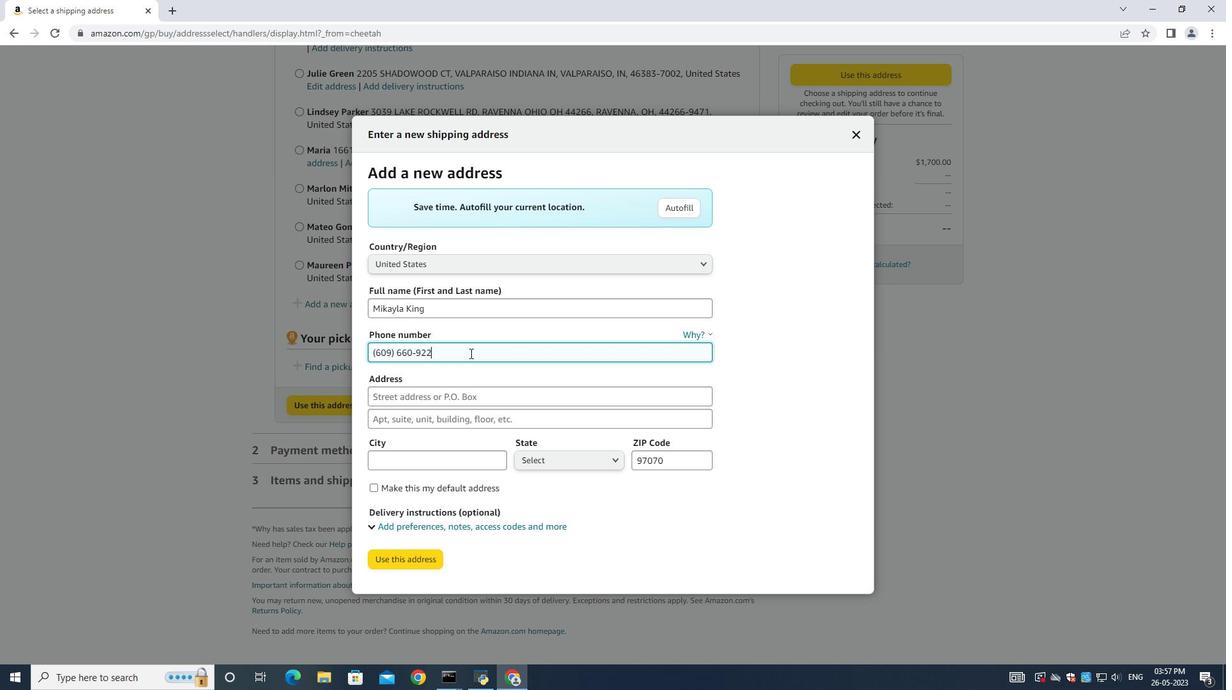 
Action: Mouse moved to (410, 403)
Screenshot: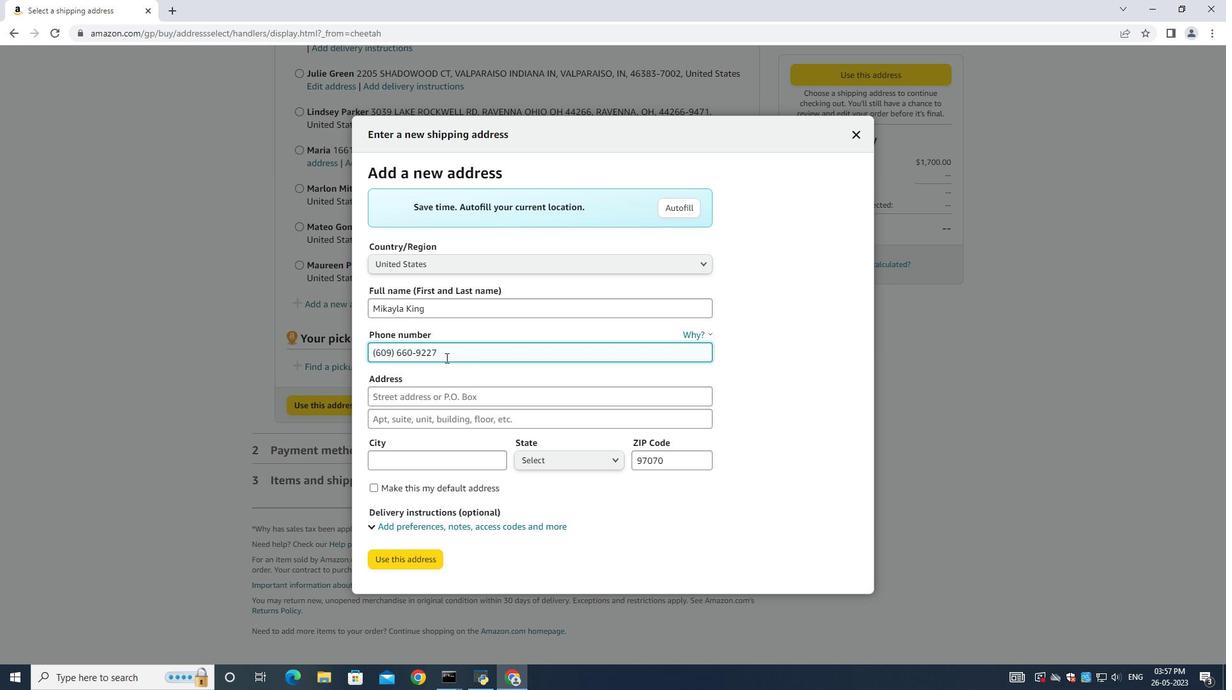 
Action: Mouse pressed left at (410, 403)
Screenshot: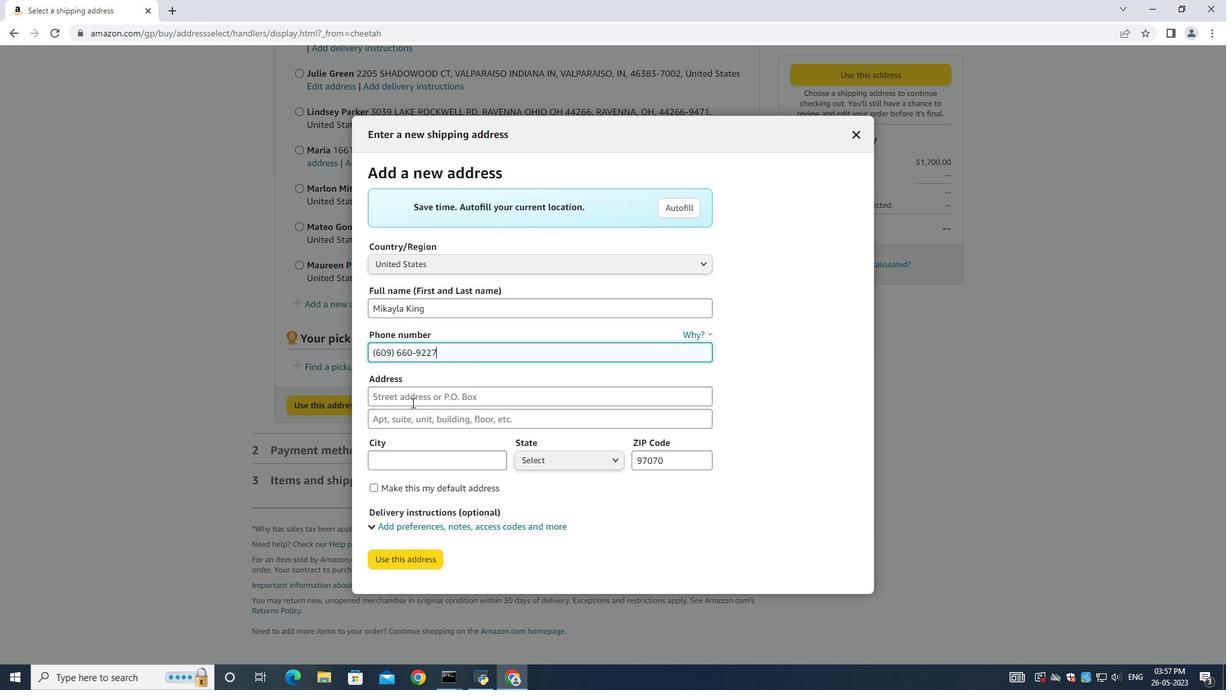 
Action: Mouse moved to (411, 405)
Screenshot: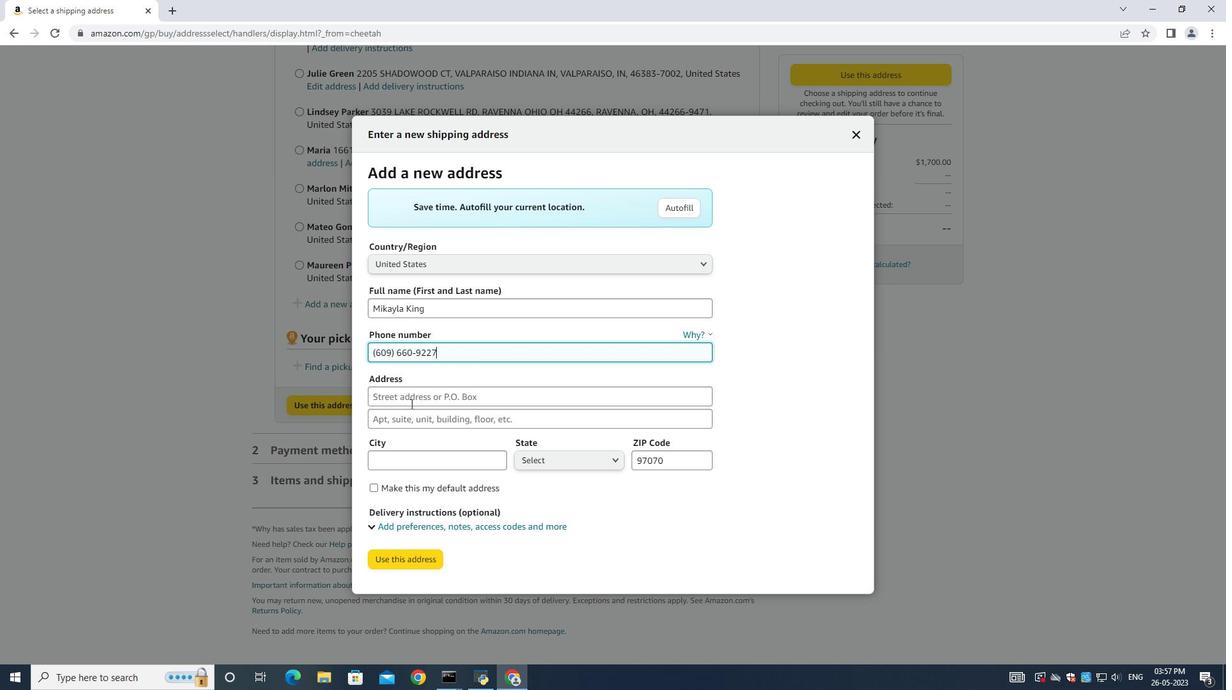 
Action: Key pressed 12<Key.space>sh<Key.backspace><Key.backspace><Key.shift>Shoal<Key.space><Key.shift>Dr<Key.space><Key.shift>Barnegat<Key.space>,<Key.shift>New<Key.space>jersey<Key.space><Key.shift_r><Key.shift_r>(NJ),08005
Screenshot: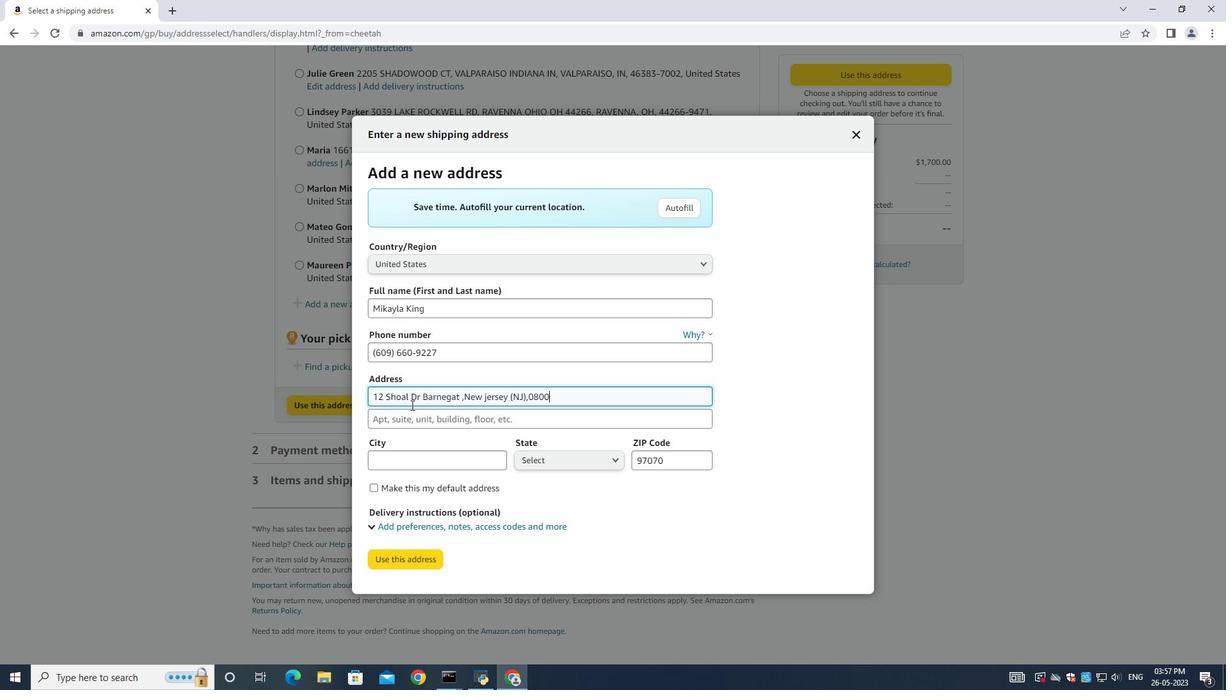 
Action: Mouse moved to (399, 458)
Screenshot: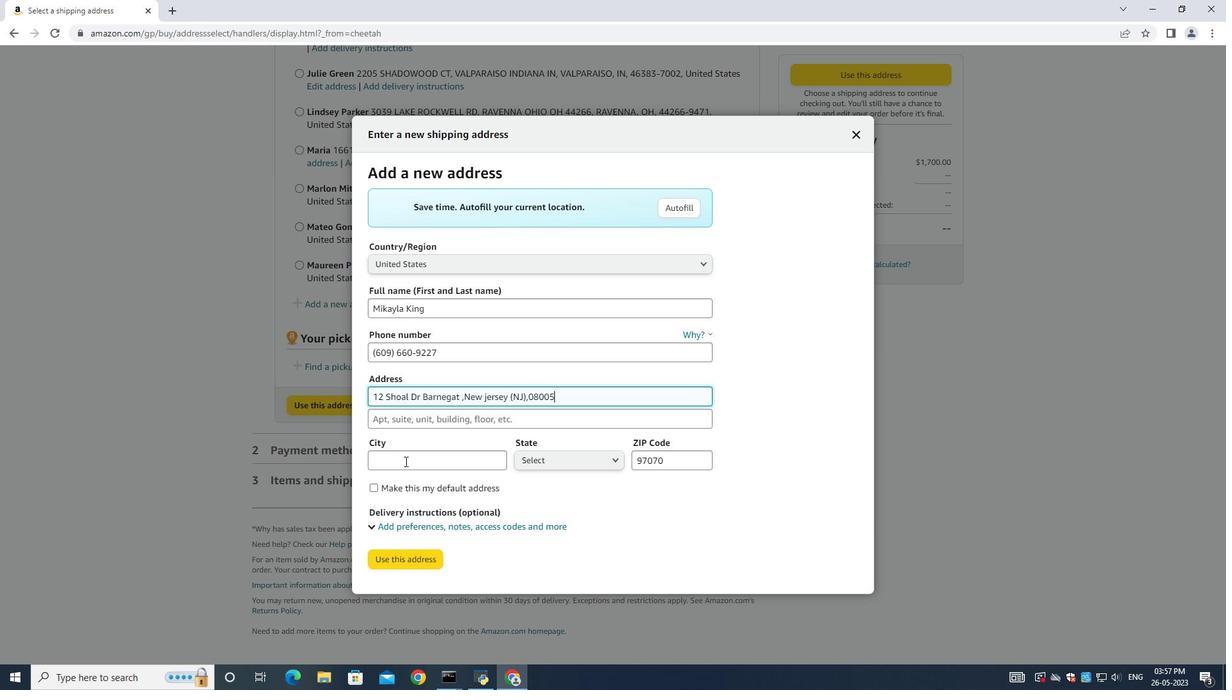 
Action: Mouse pressed left at (399, 458)
Screenshot: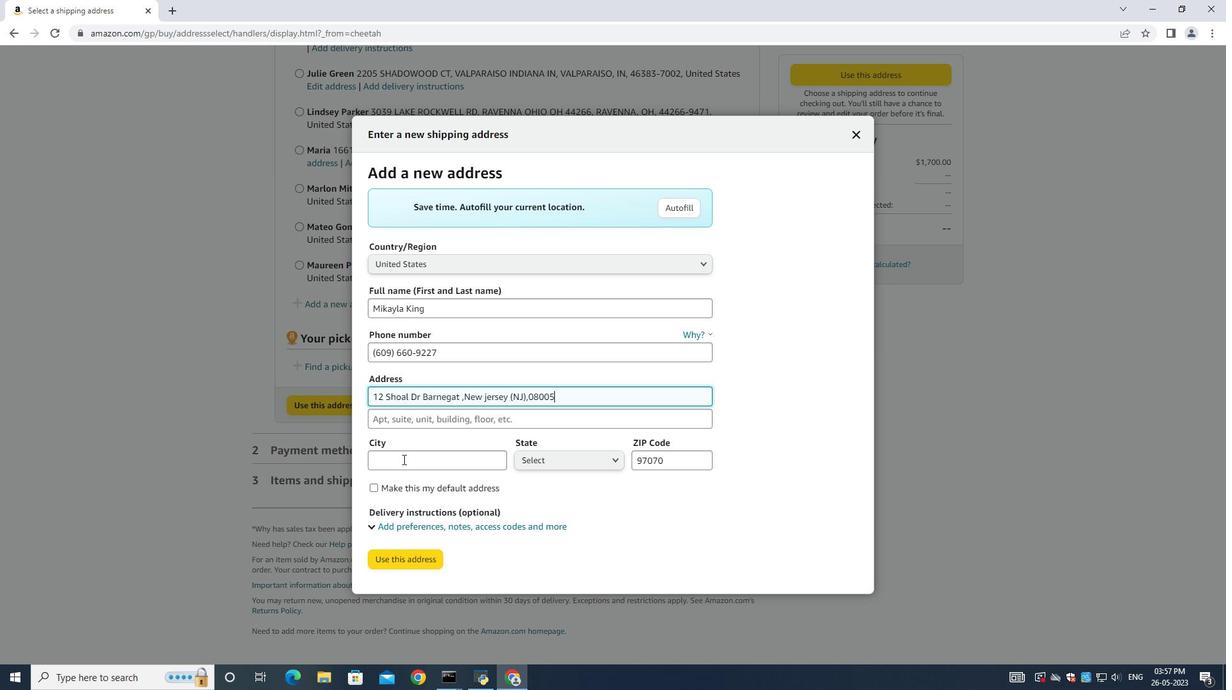 
Action: Mouse moved to (396, 459)
Screenshot: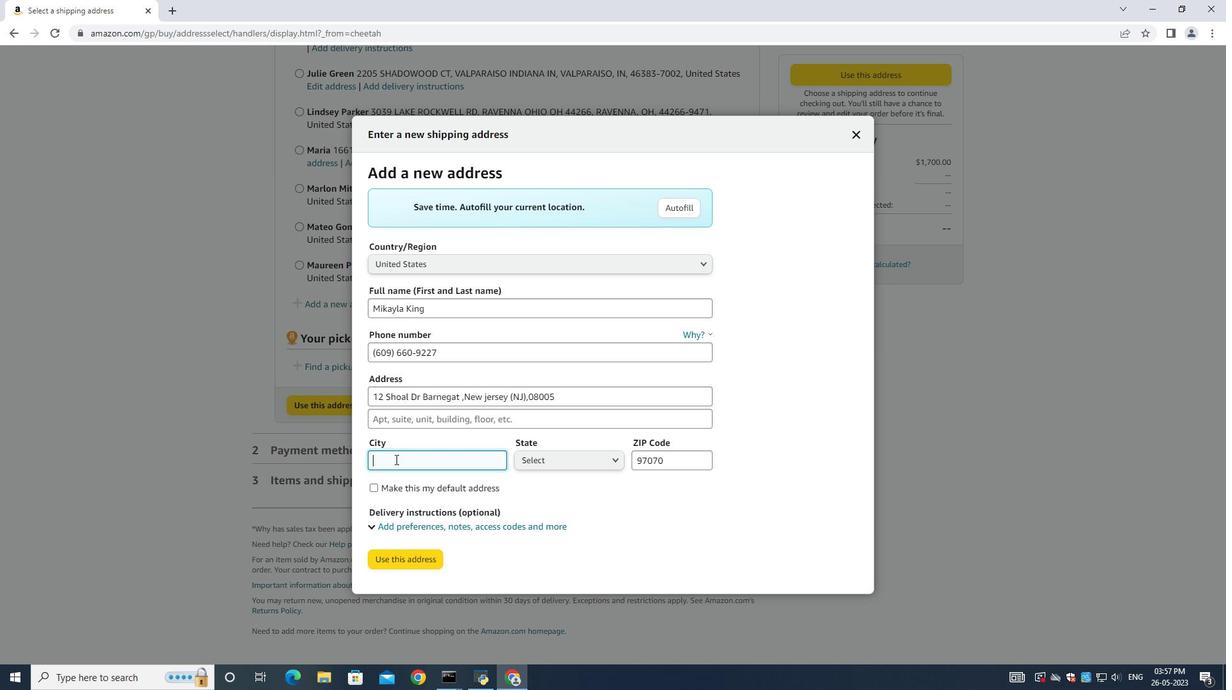 
Action: Key pressed <Key.shift><Key.shift>Barnegat
Screenshot: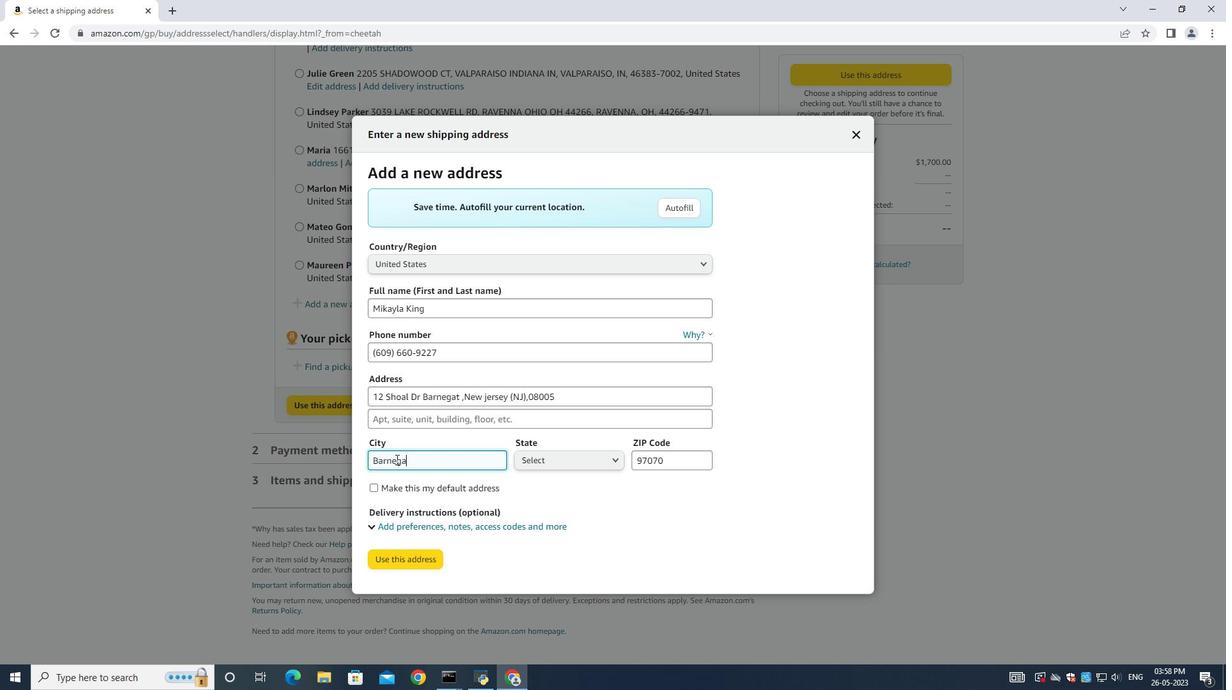 
Action: Mouse moved to (538, 460)
Screenshot: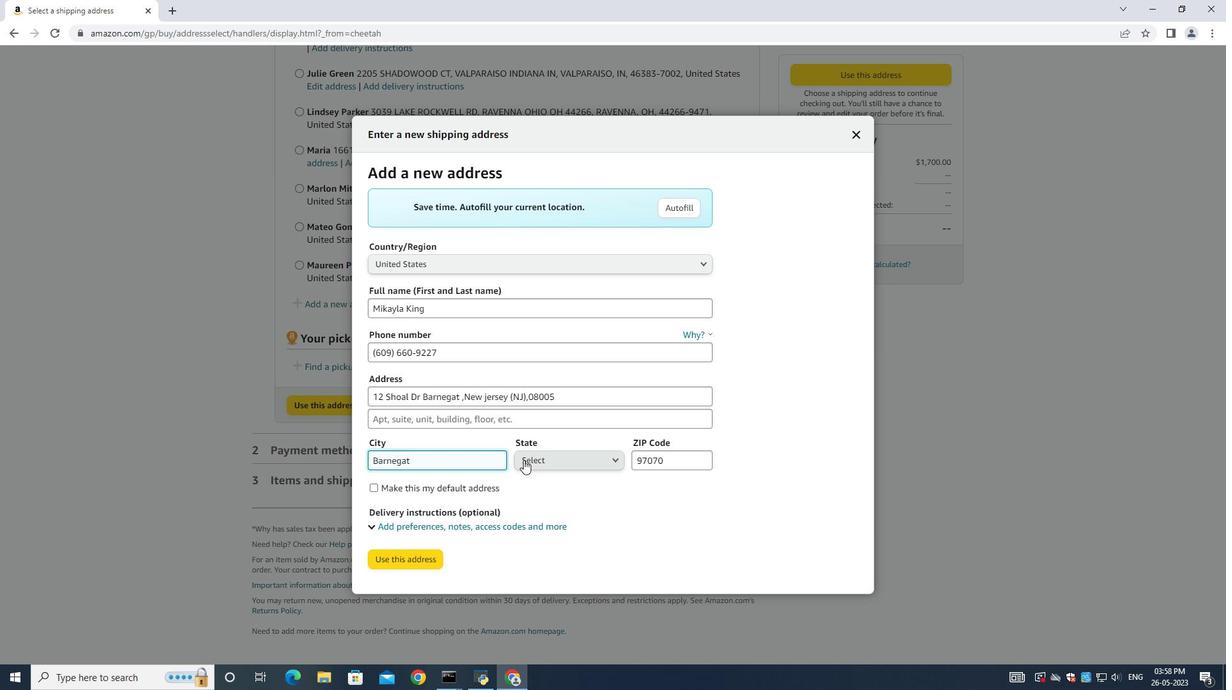 
Action: Mouse pressed left at (538, 460)
Screenshot: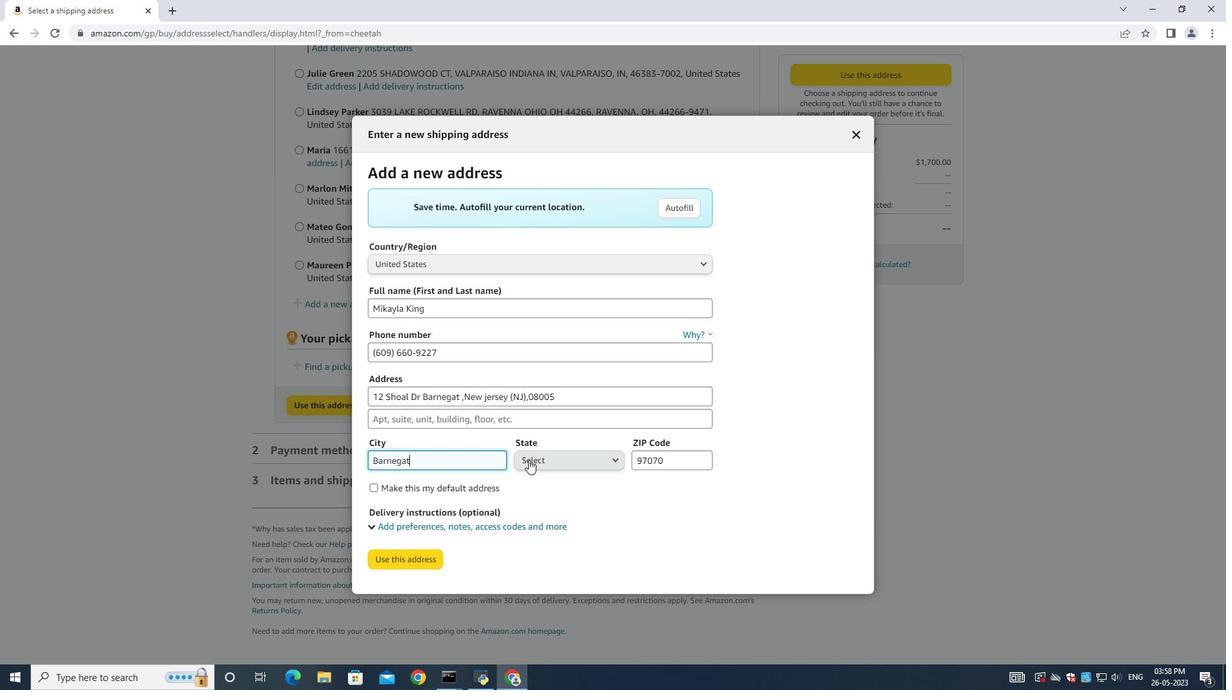 
Action: Mouse moved to (571, 398)
Screenshot: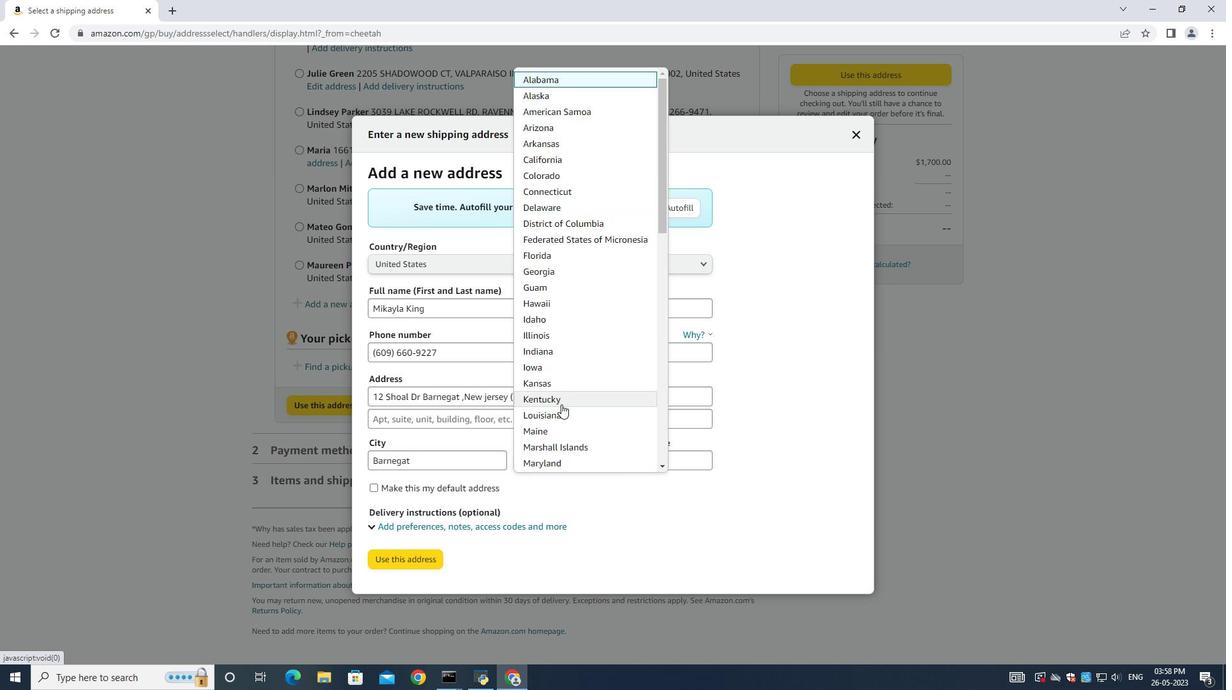 
Action: Mouse scrolled (571, 398) with delta (0, 0)
Screenshot: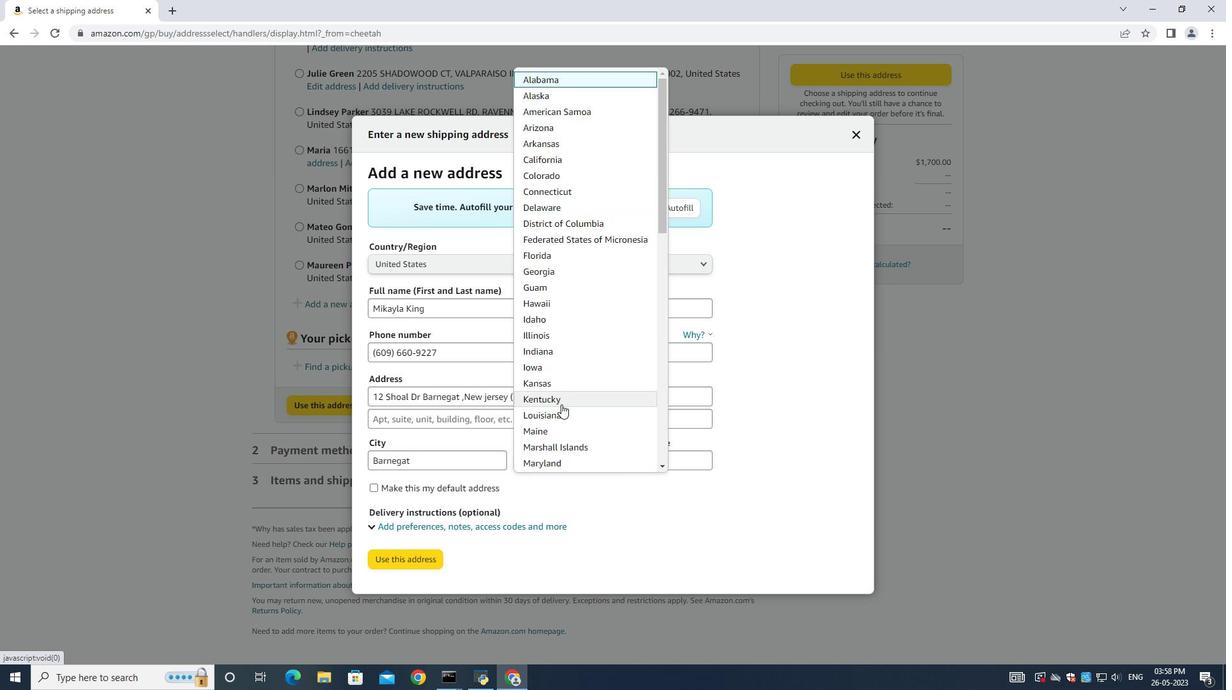 
Action: Mouse moved to (572, 398)
Screenshot: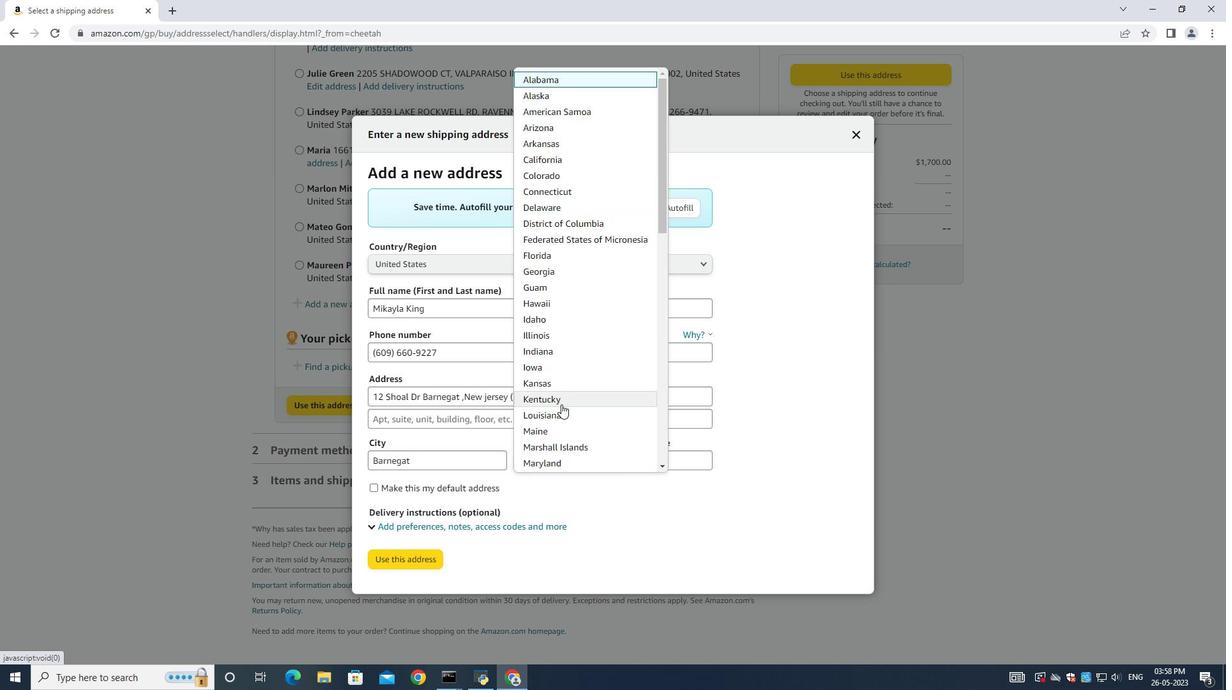 
Action: Mouse scrolled (572, 398) with delta (0, 0)
Screenshot: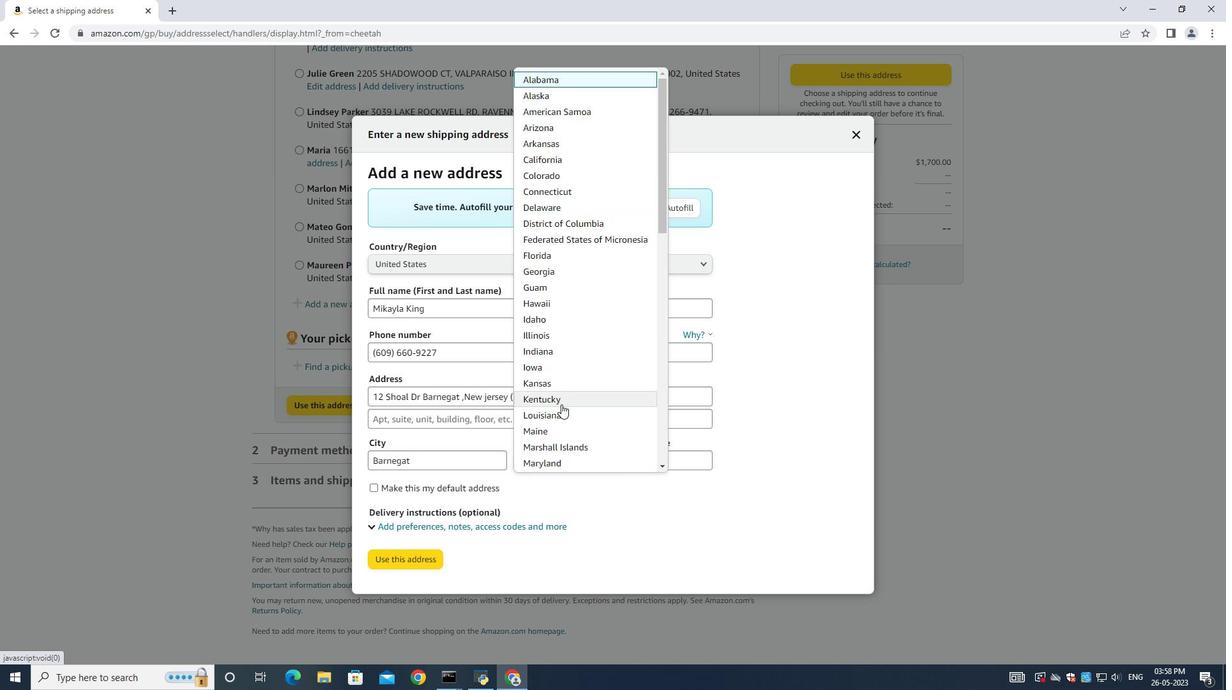 
Action: Mouse scrolled (572, 398) with delta (0, 0)
Screenshot: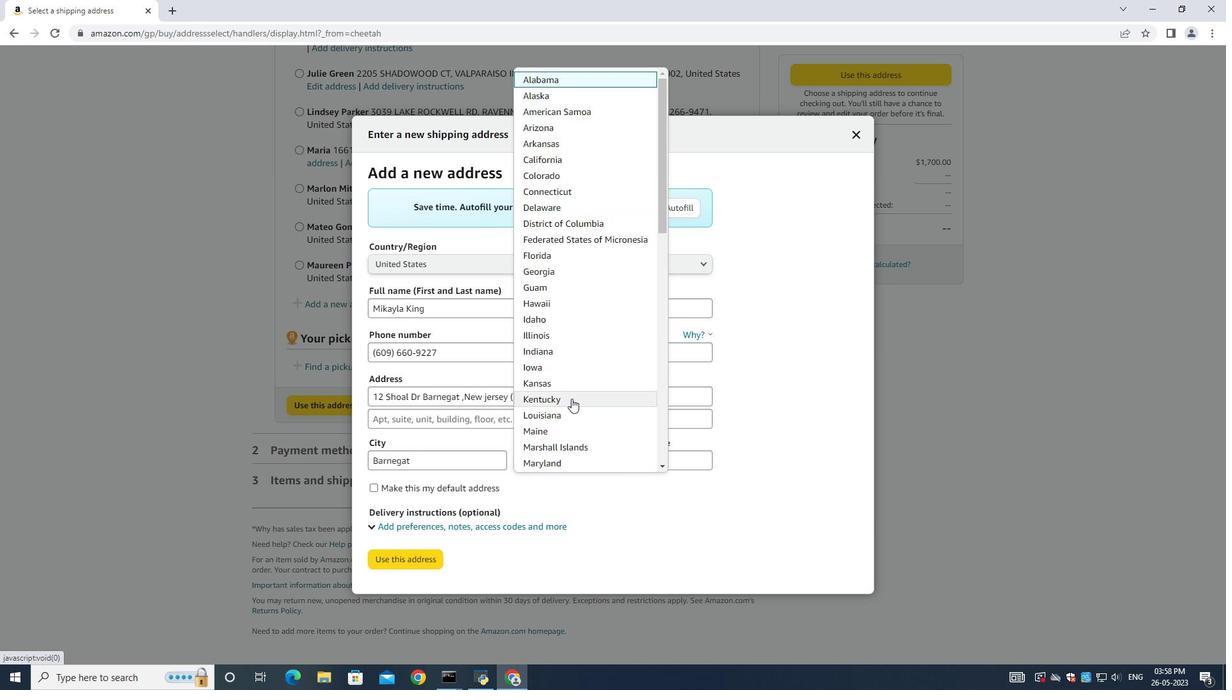 
Action: Mouse moved to (559, 431)
Screenshot: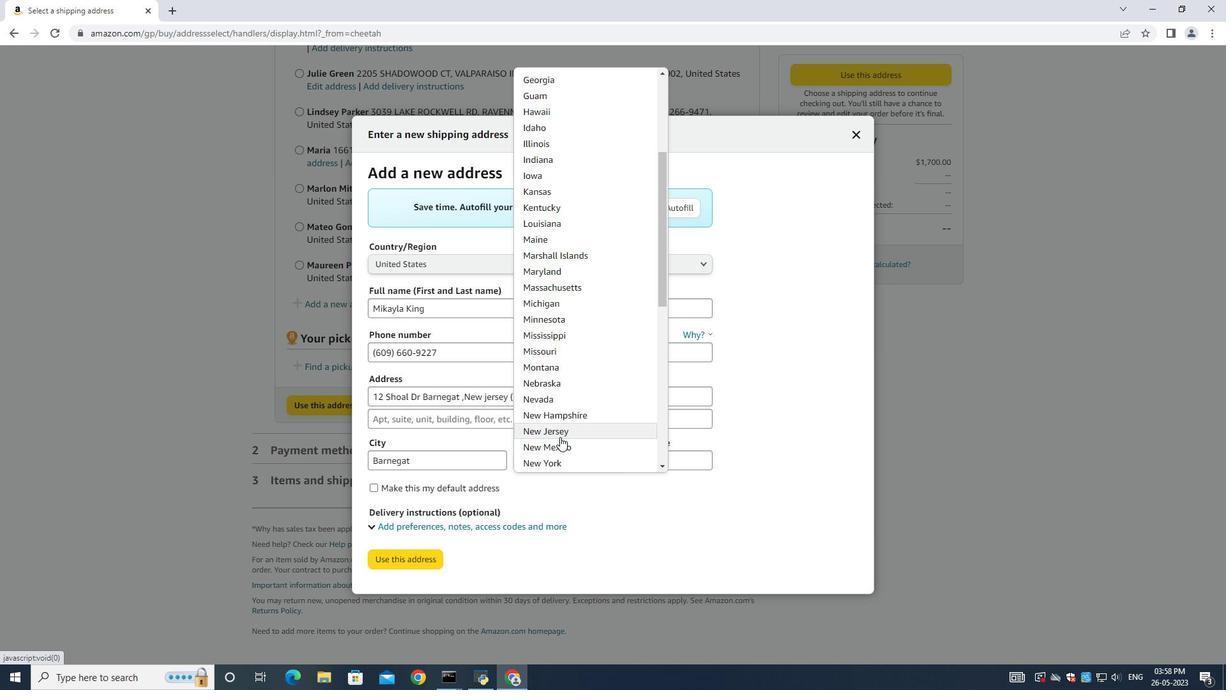 
Action: Mouse pressed left at (559, 431)
Screenshot: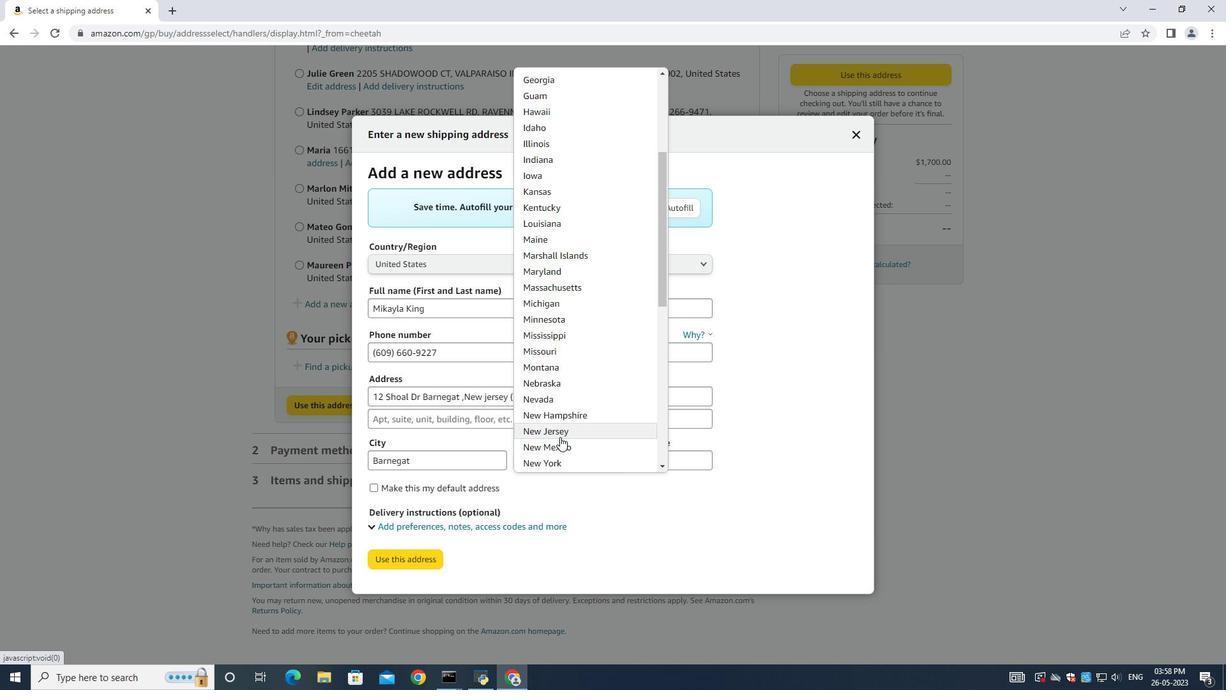 
Action: Mouse moved to (672, 461)
Screenshot: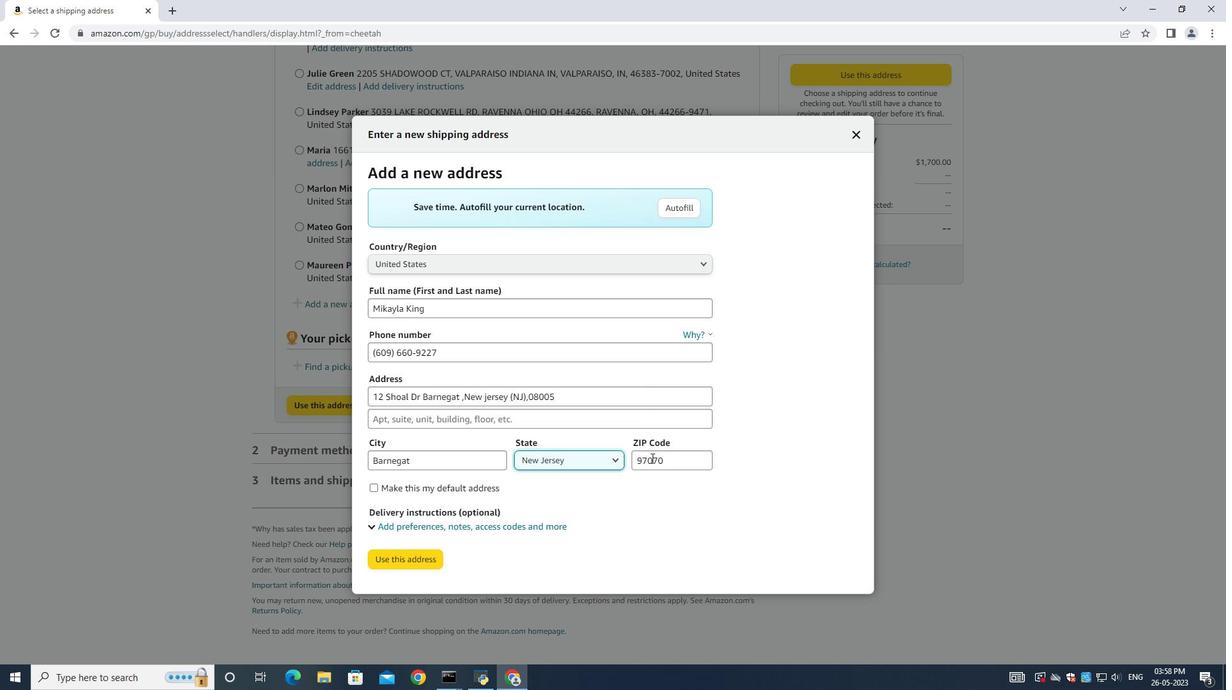 
Action: Mouse pressed left at (672, 461)
Screenshot: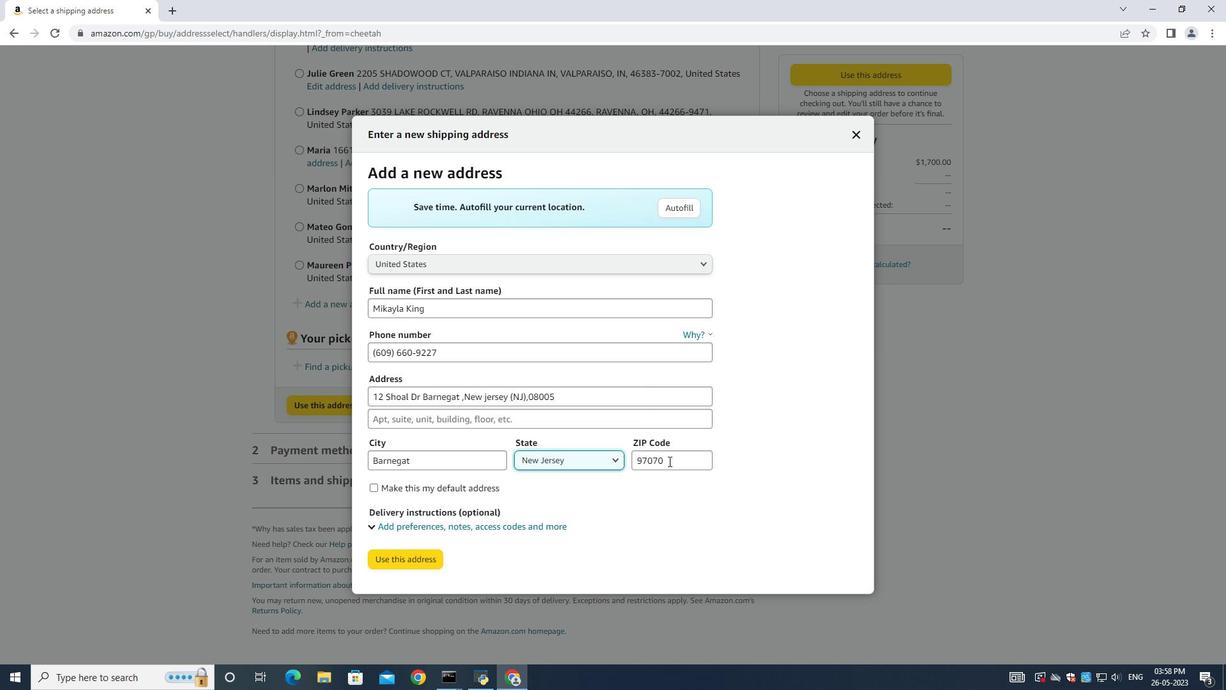 
Action: Mouse moved to (672, 461)
Screenshot: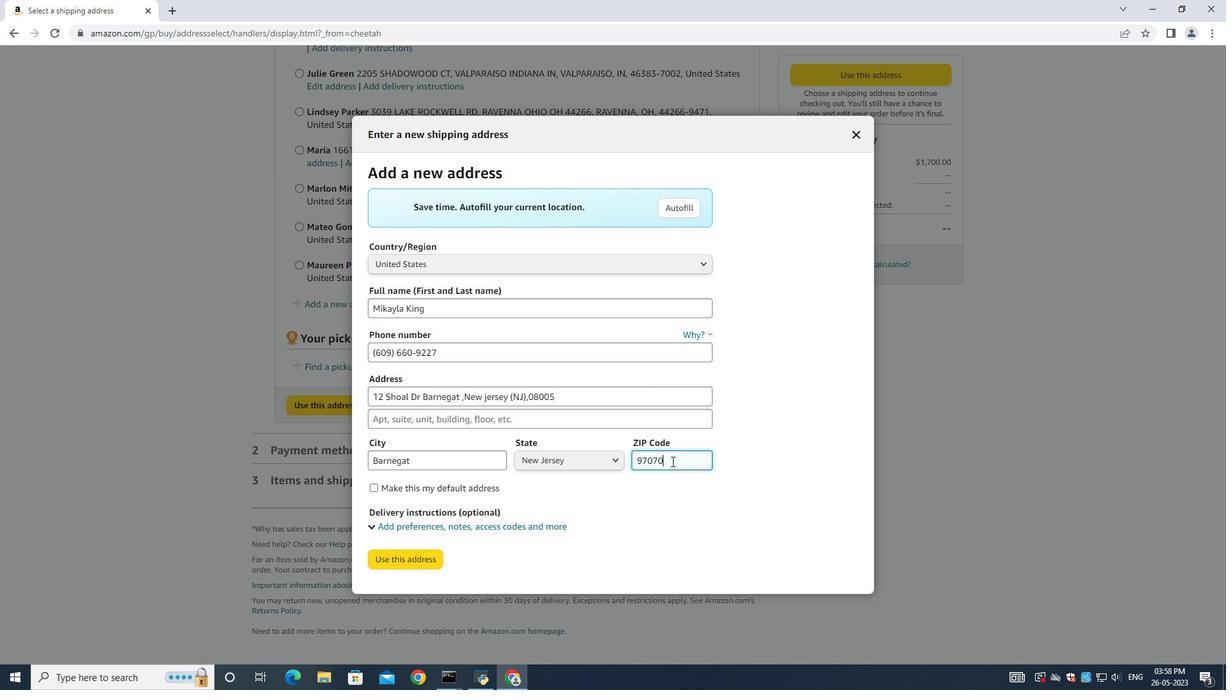 
Action: Key pressed ctrl+A<Key.backspace>08005
Screenshot: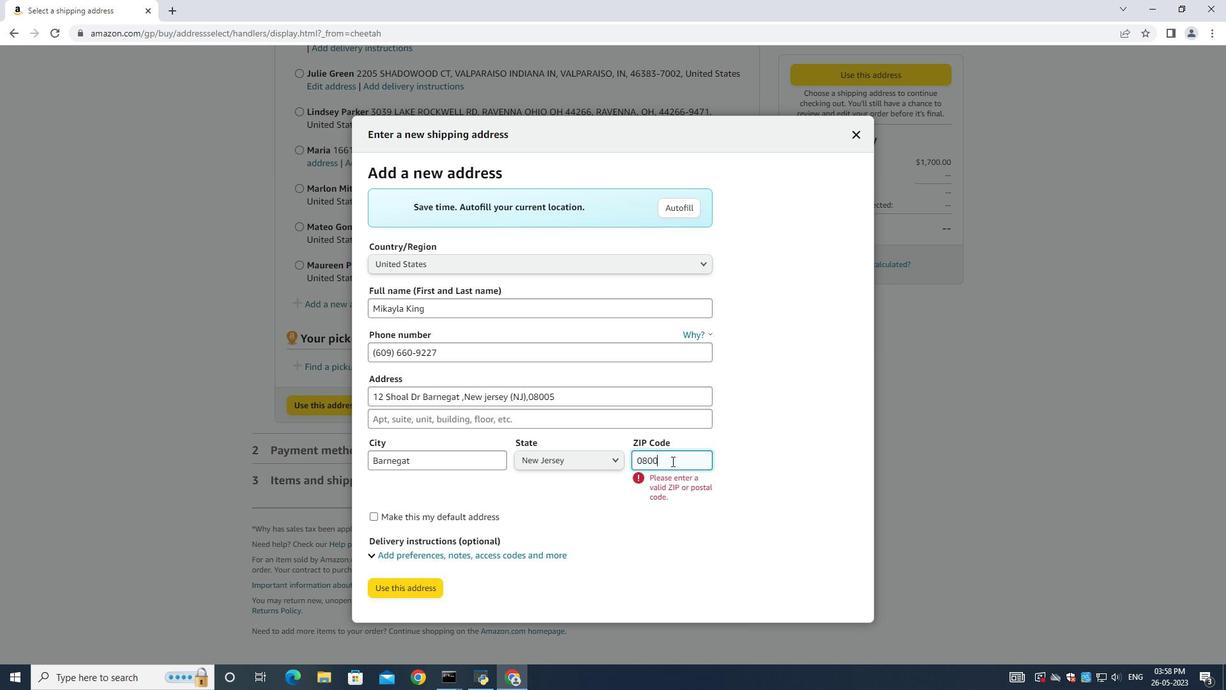 
Action: Mouse moved to (422, 559)
Screenshot: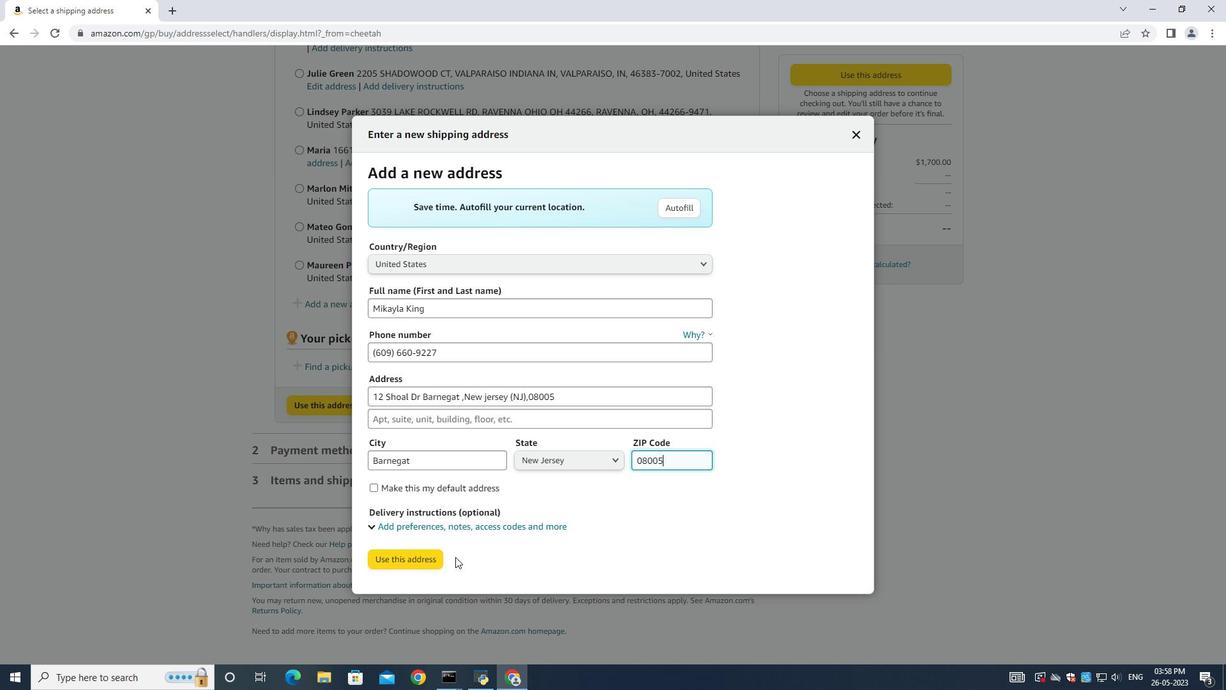 
Action: Mouse pressed left at (422, 559)
Screenshot: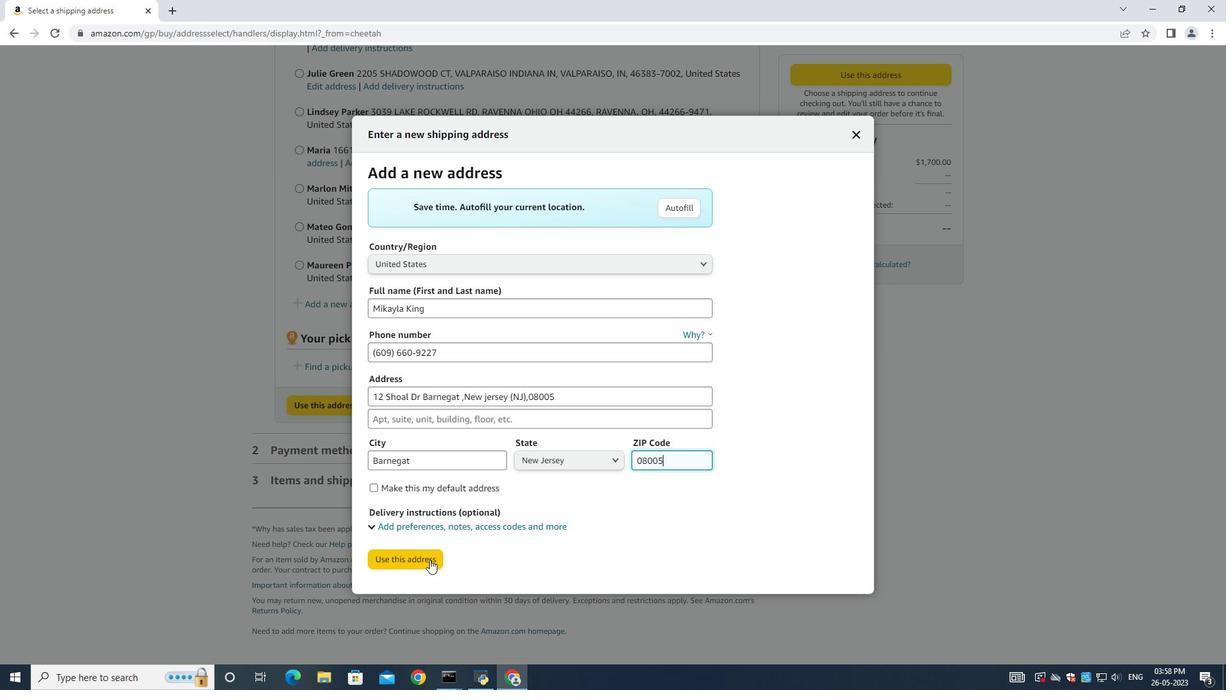 
Action: Mouse moved to (382, 652)
Screenshot: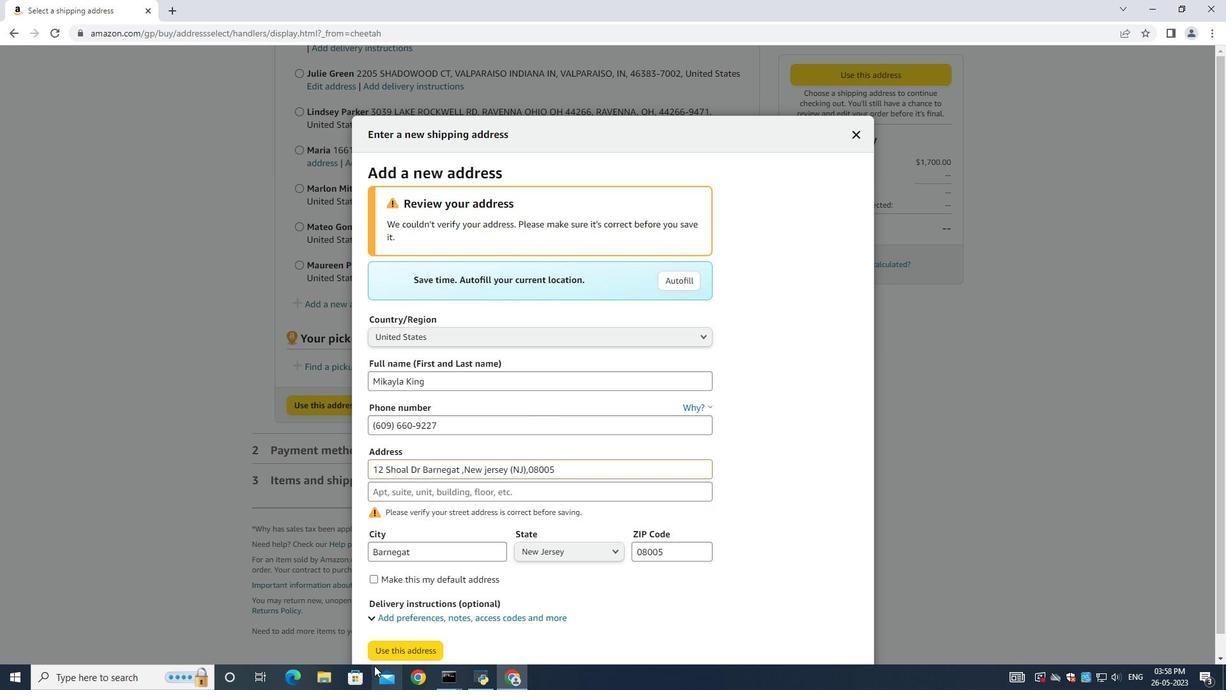 
Action: Mouse pressed left at (382, 652)
Screenshot: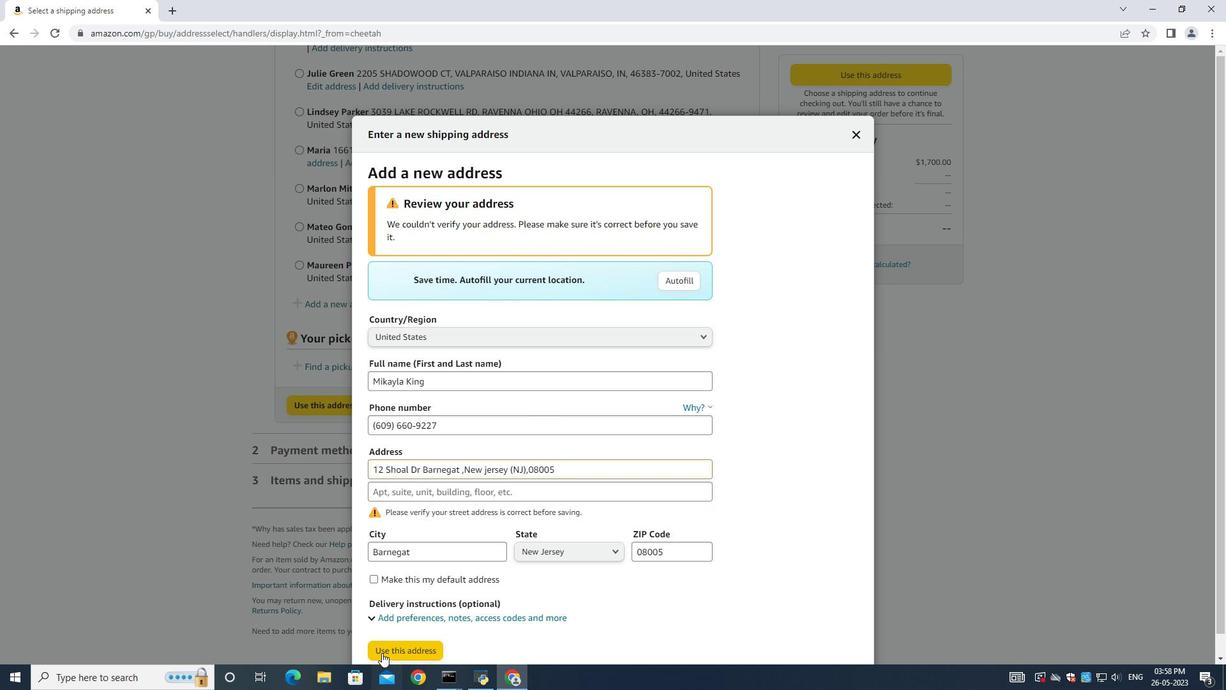 
Action: Mouse moved to (536, 391)
Screenshot: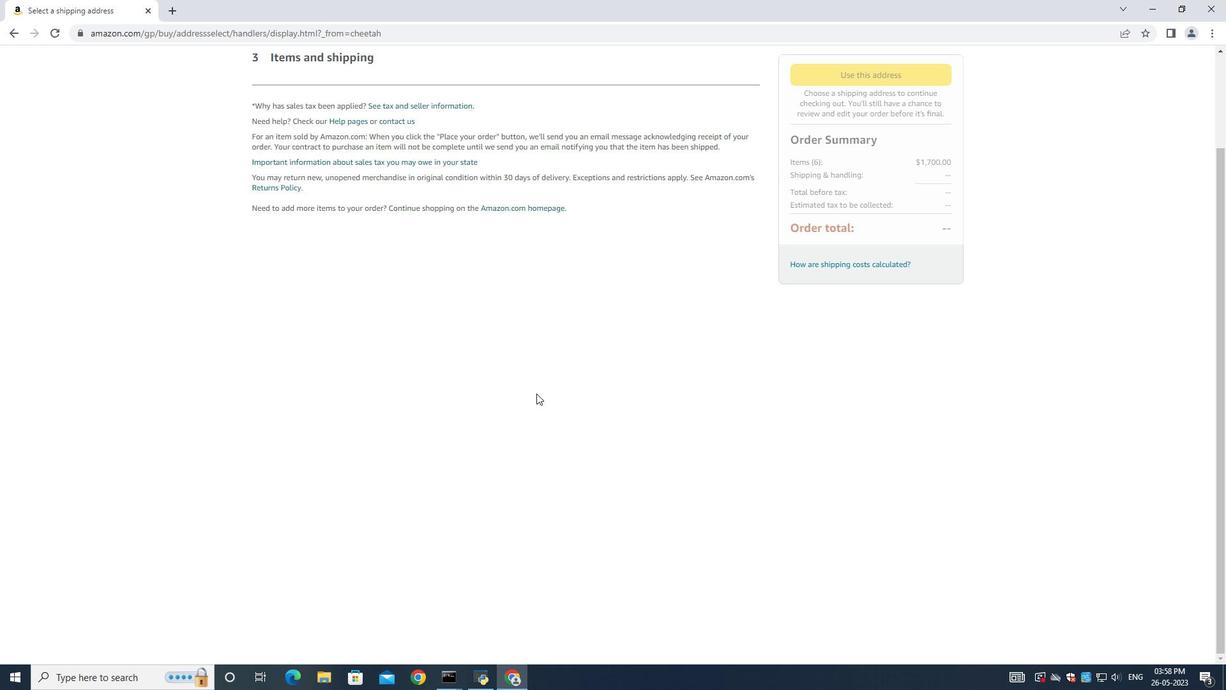 
